 Task: Plan a trip to Zhicheng, China from 8th November, 2023 to 12th November, 2023 for 2 adults.1  bedroom having 1 bed and 1 bathroom. Property type can be flathotel. Amenities needed are: washing machine. Booking option can be shelf check-in. Look for 5 properties as per requirement.
Action: Mouse moved to (563, 74)
Screenshot: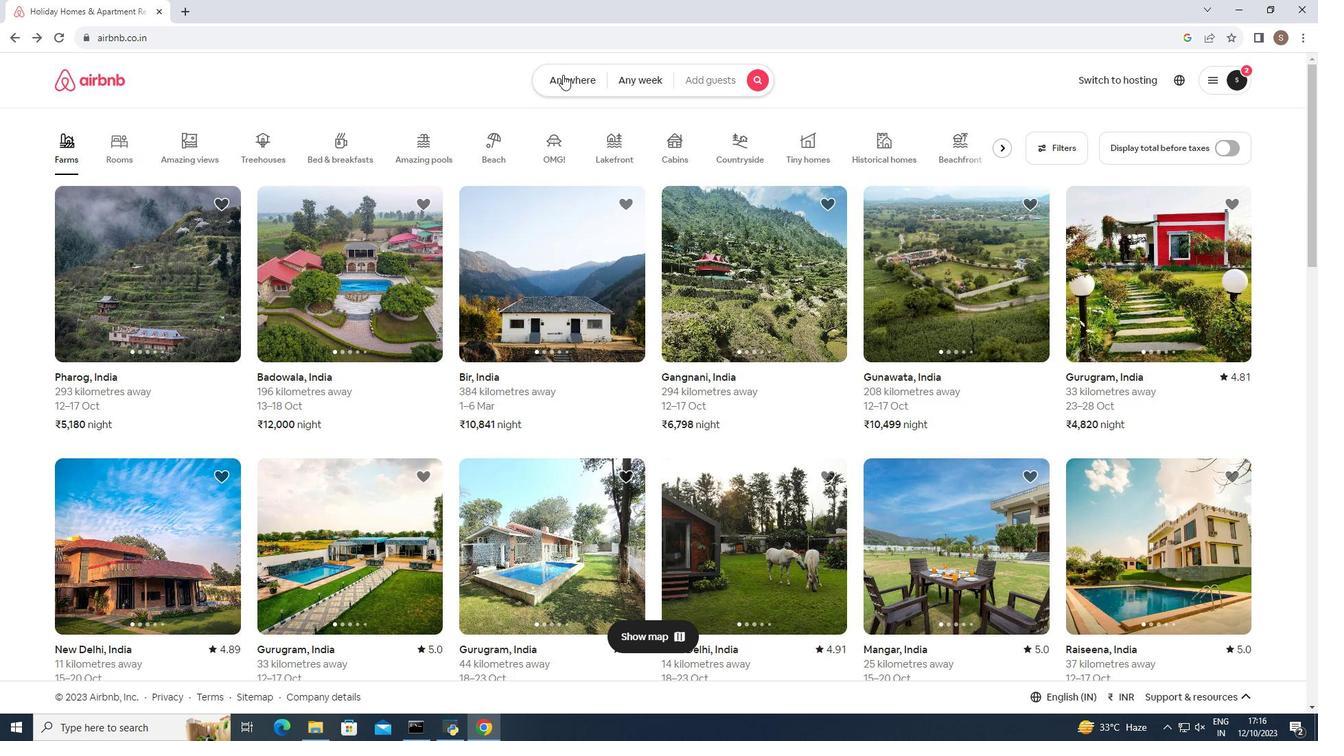 
Action: Mouse pressed left at (563, 74)
Screenshot: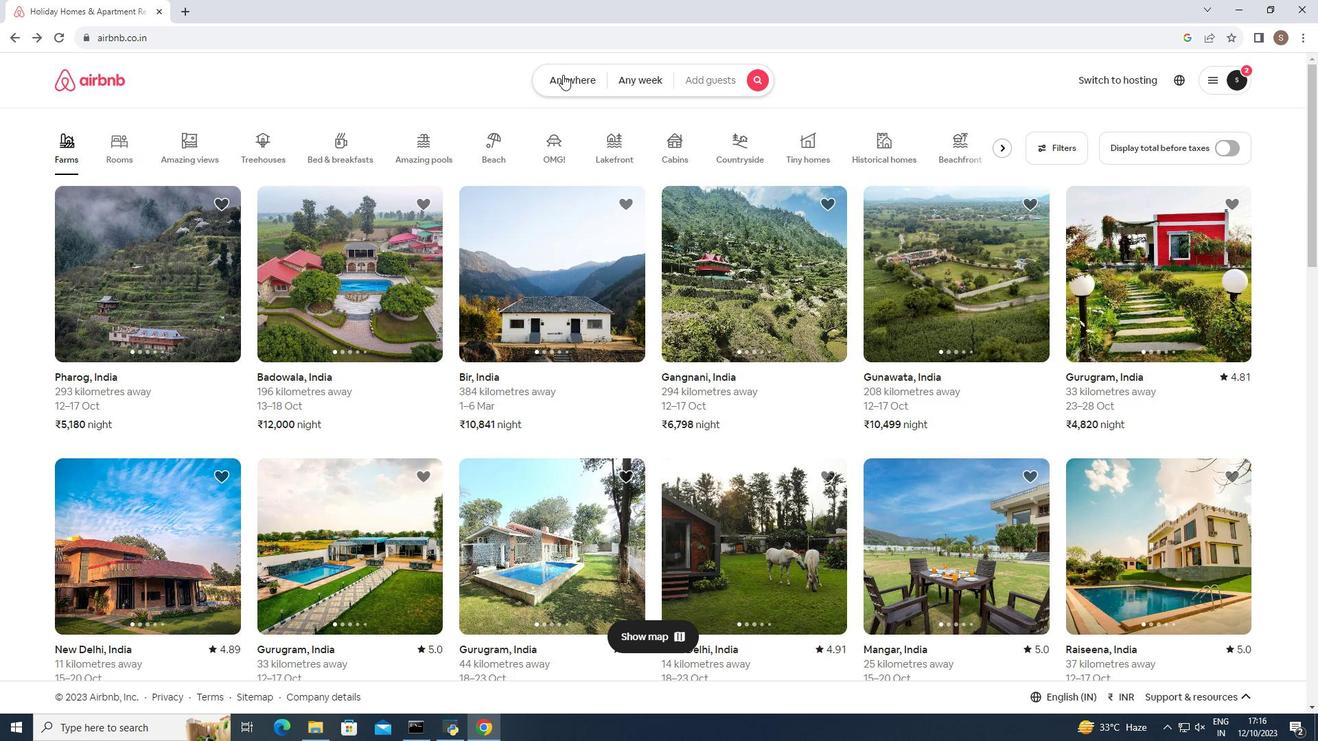 
Action: Mouse moved to (491, 137)
Screenshot: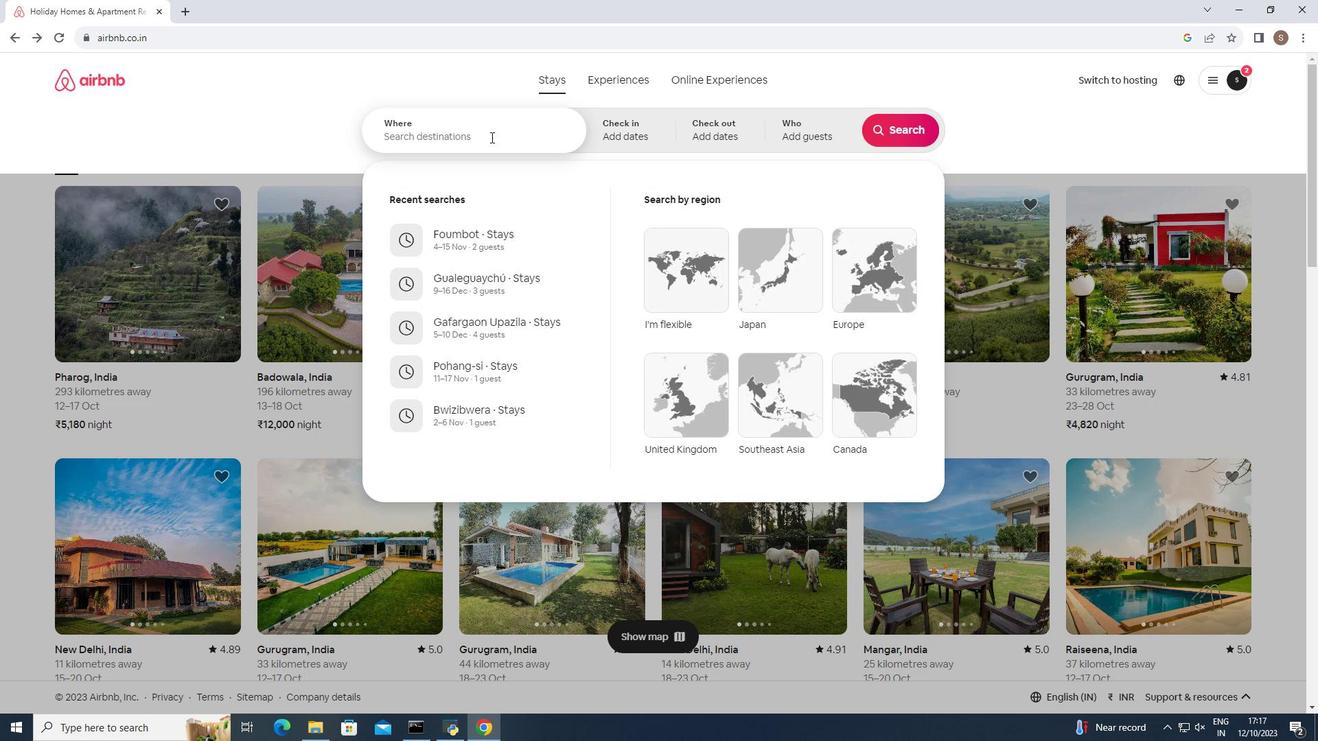 
Action: Mouse pressed left at (491, 137)
Screenshot: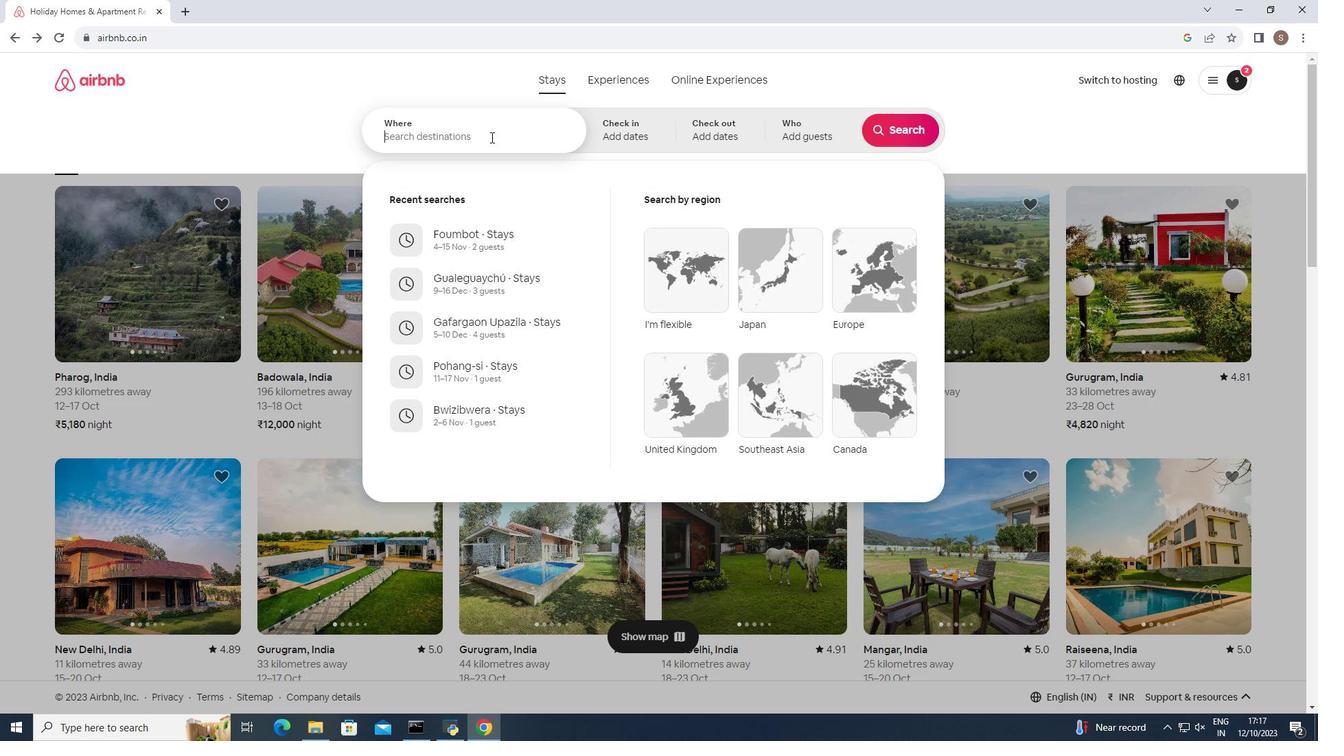 
Action: Key pressed <Key.shift><Key.shift><Key.shift><Key.shift><Key.shift><Key.shift><Key.shift><Key.shift><Key.shift>Zhicheng,<Key.space><Key.shift>China<Key.enter>
Screenshot: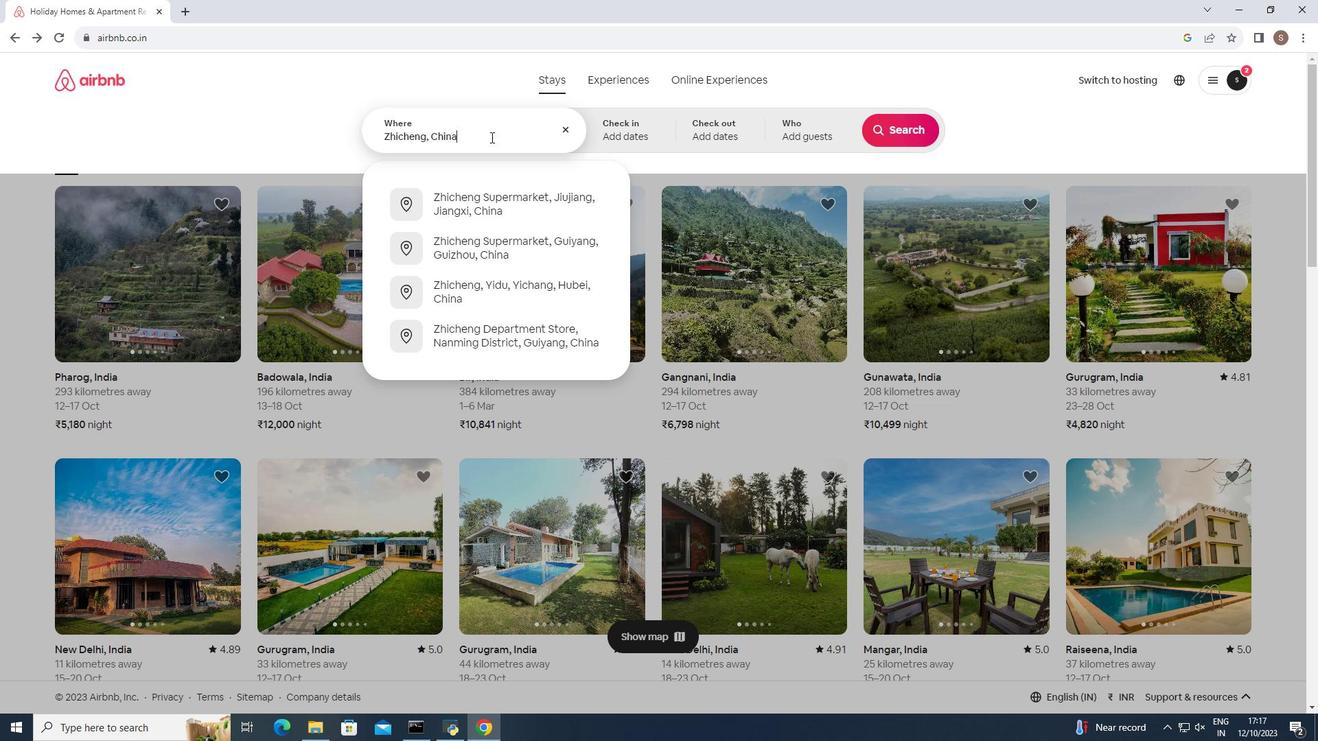 
Action: Mouse moved to (786, 328)
Screenshot: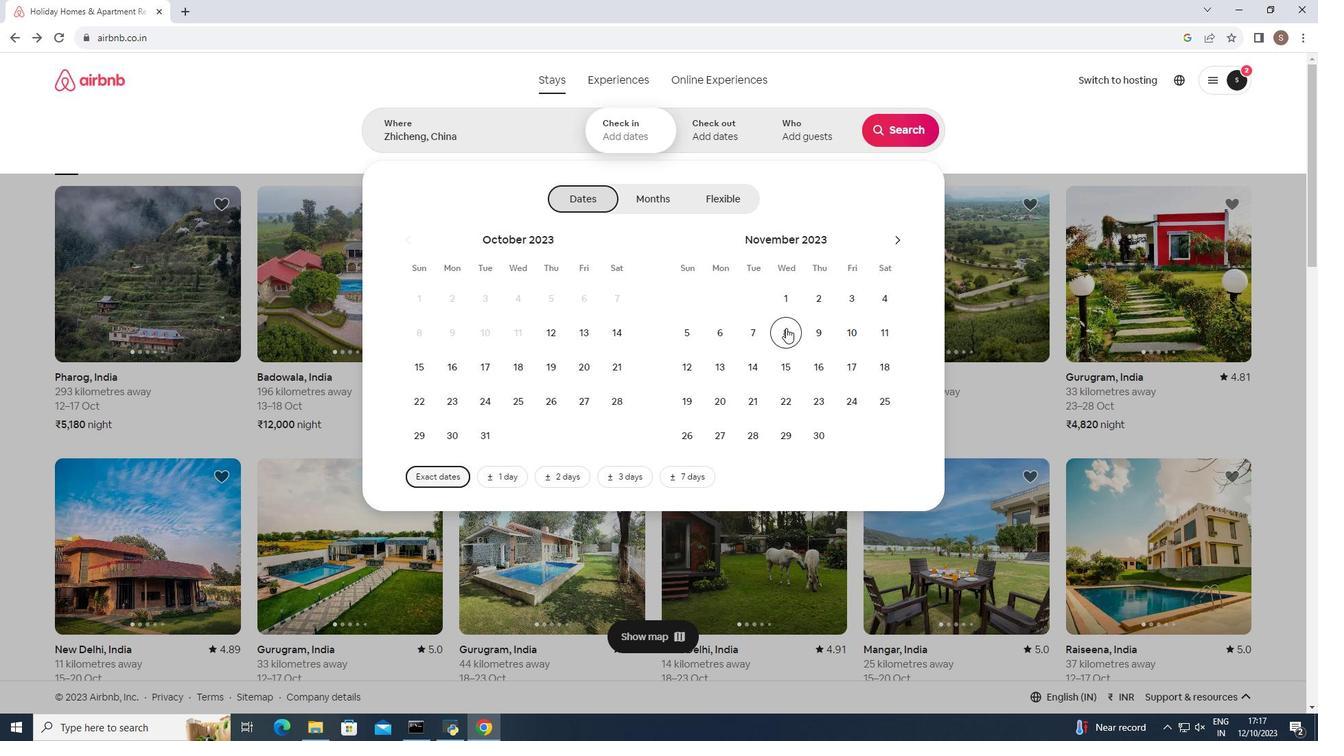 
Action: Mouse pressed left at (786, 328)
Screenshot: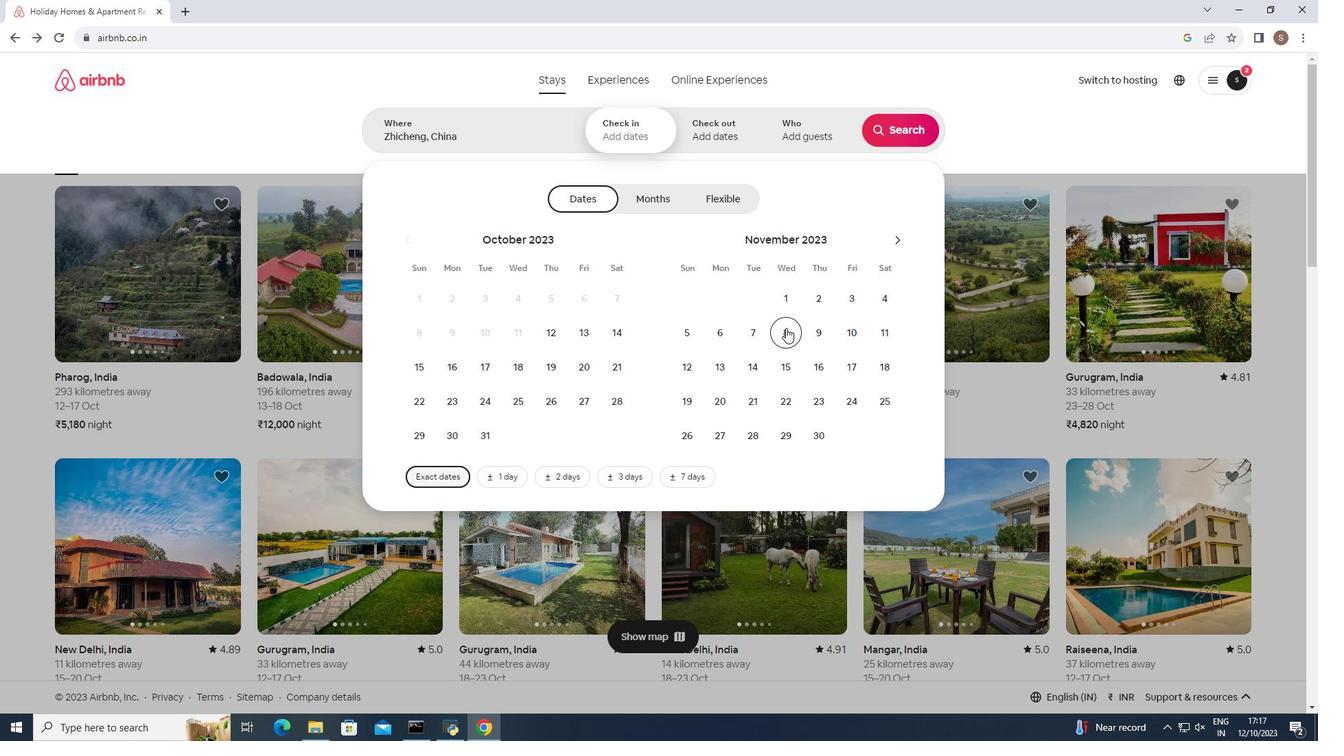 
Action: Mouse moved to (688, 370)
Screenshot: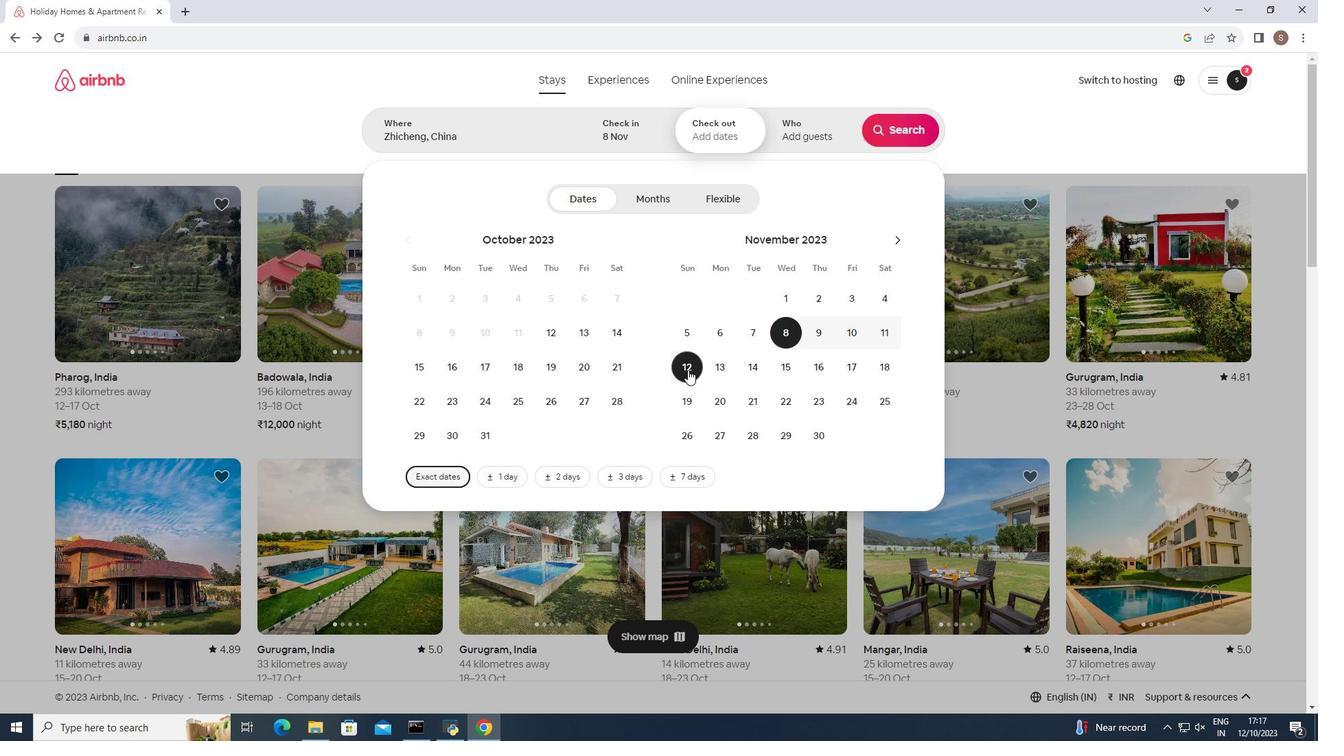 
Action: Mouse pressed left at (688, 370)
Screenshot: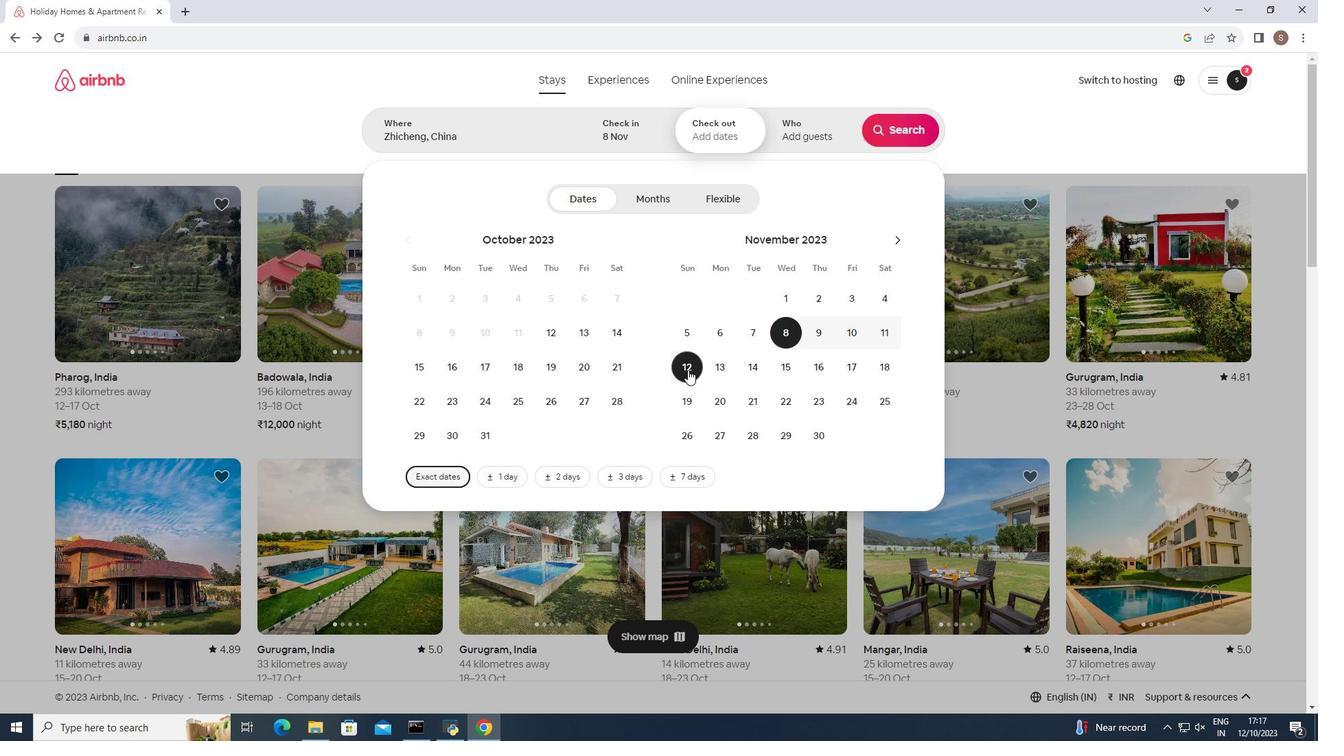 
Action: Mouse moved to (817, 135)
Screenshot: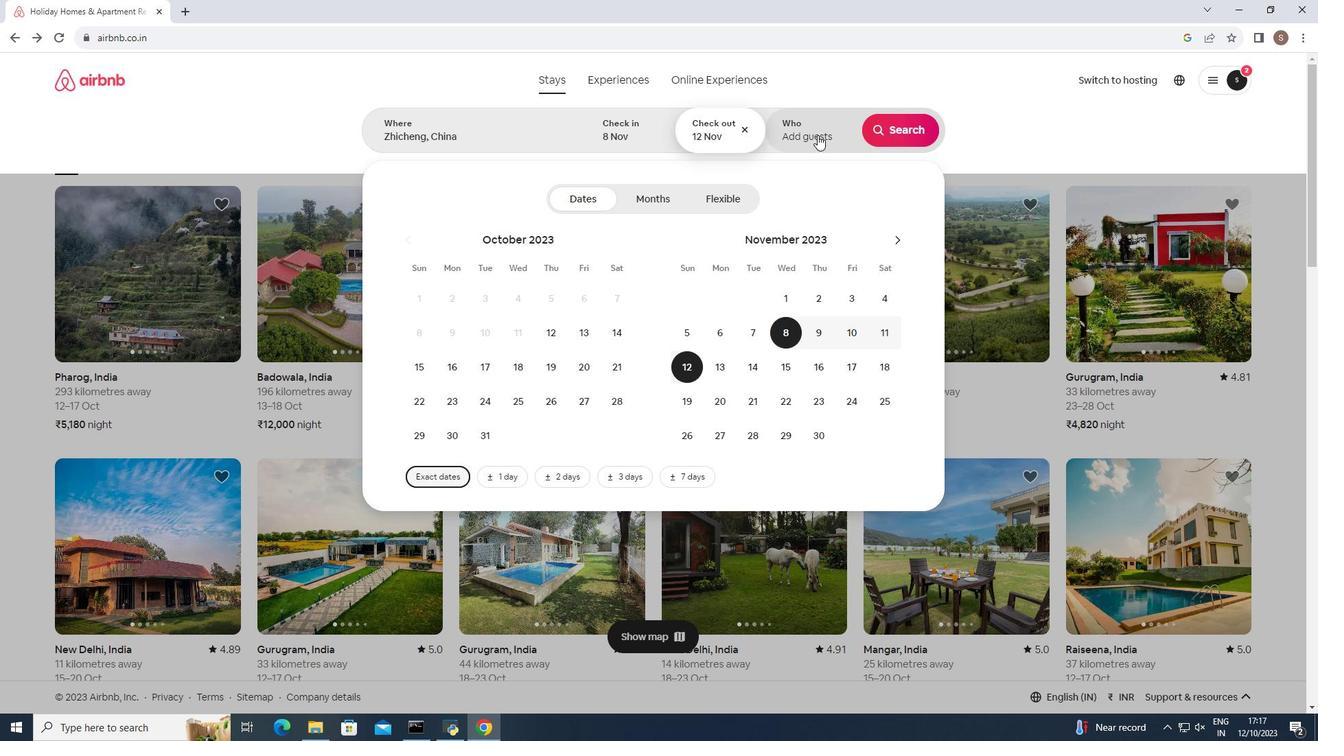 
Action: Mouse pressed left at (817, 135)
Screenshot: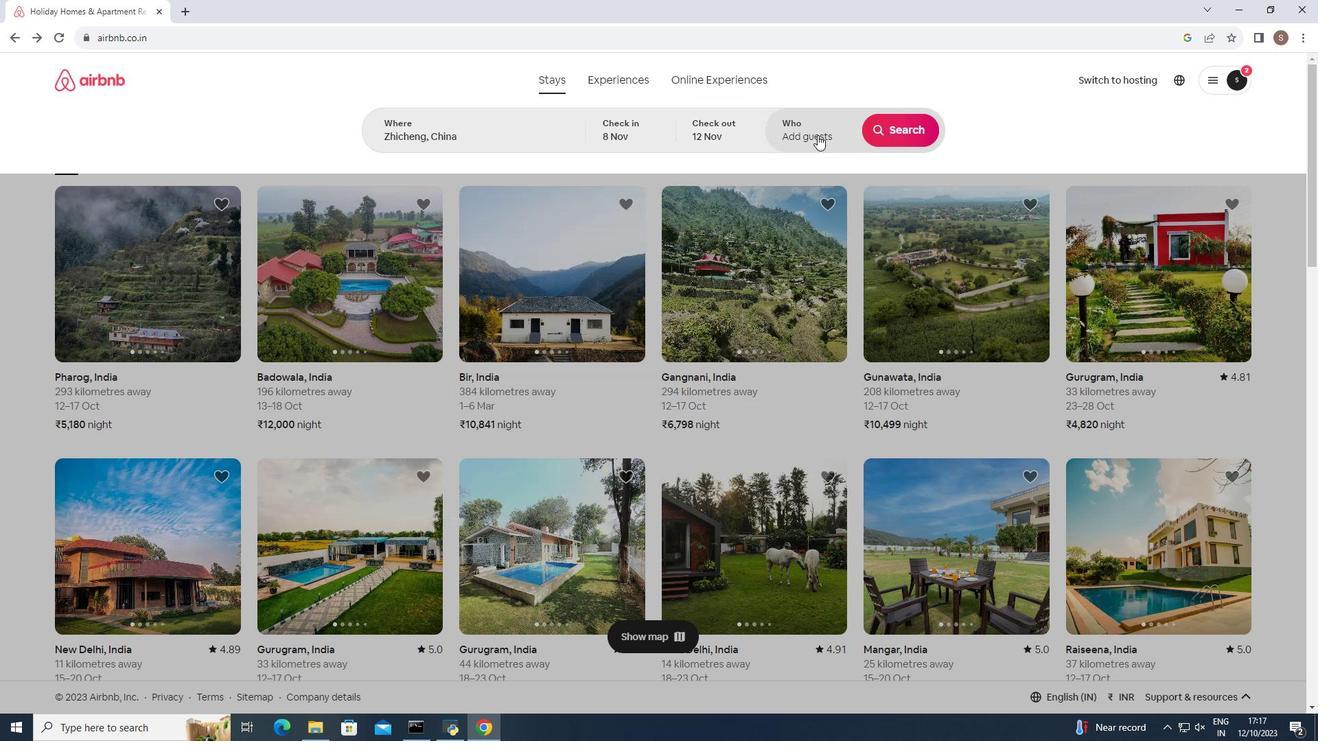 
Action: Mouse moved to (907, 198)
Screenshot: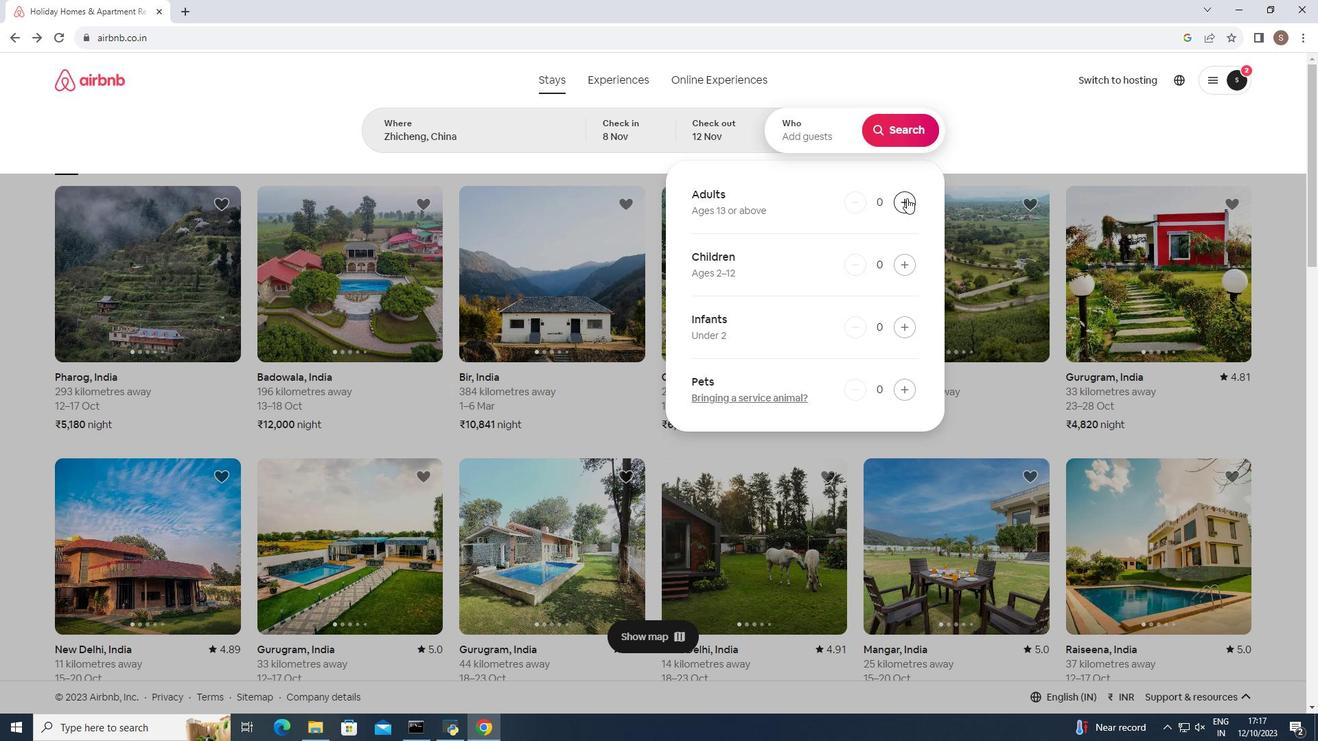 
Action: Mouse pressed left at (907, 198)
Screenshot: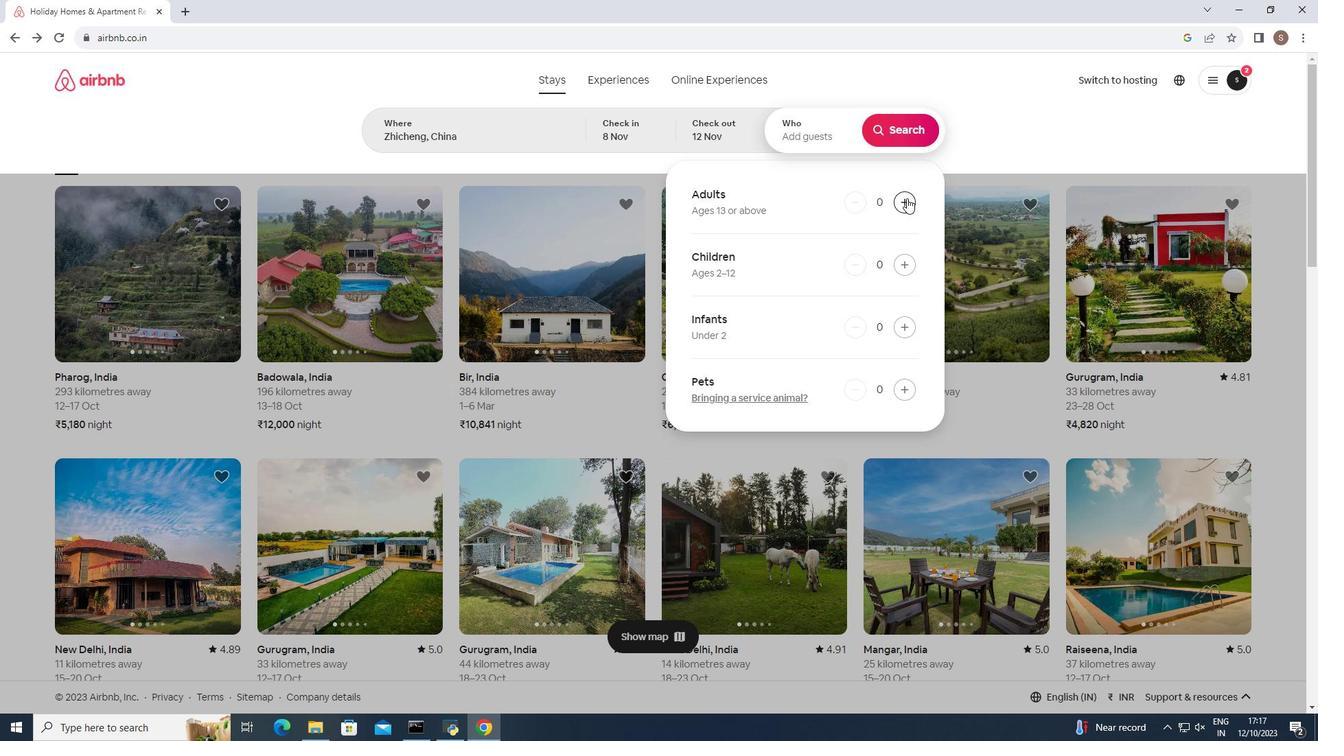 
Action: Mouse moved to (905, 199)
Screenshot: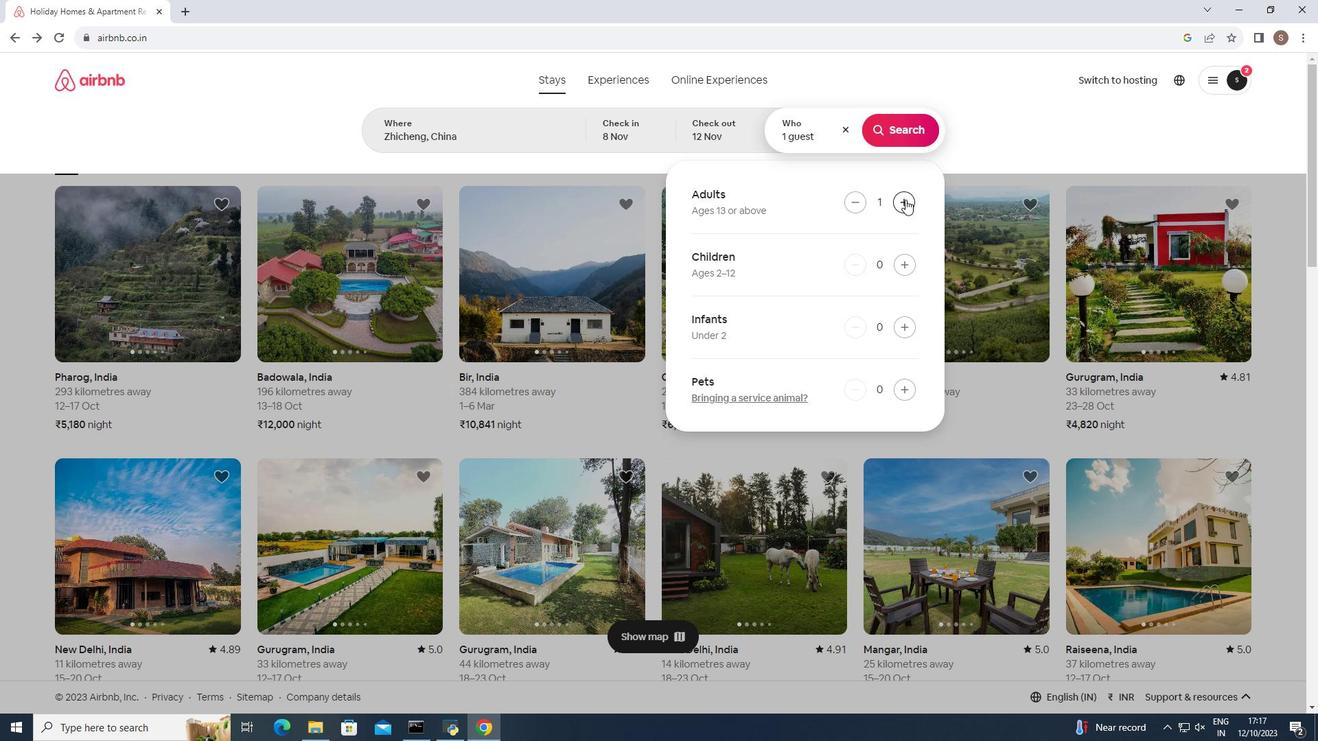 
Action: Mouse pressed left at (905, 199)
Screenshot: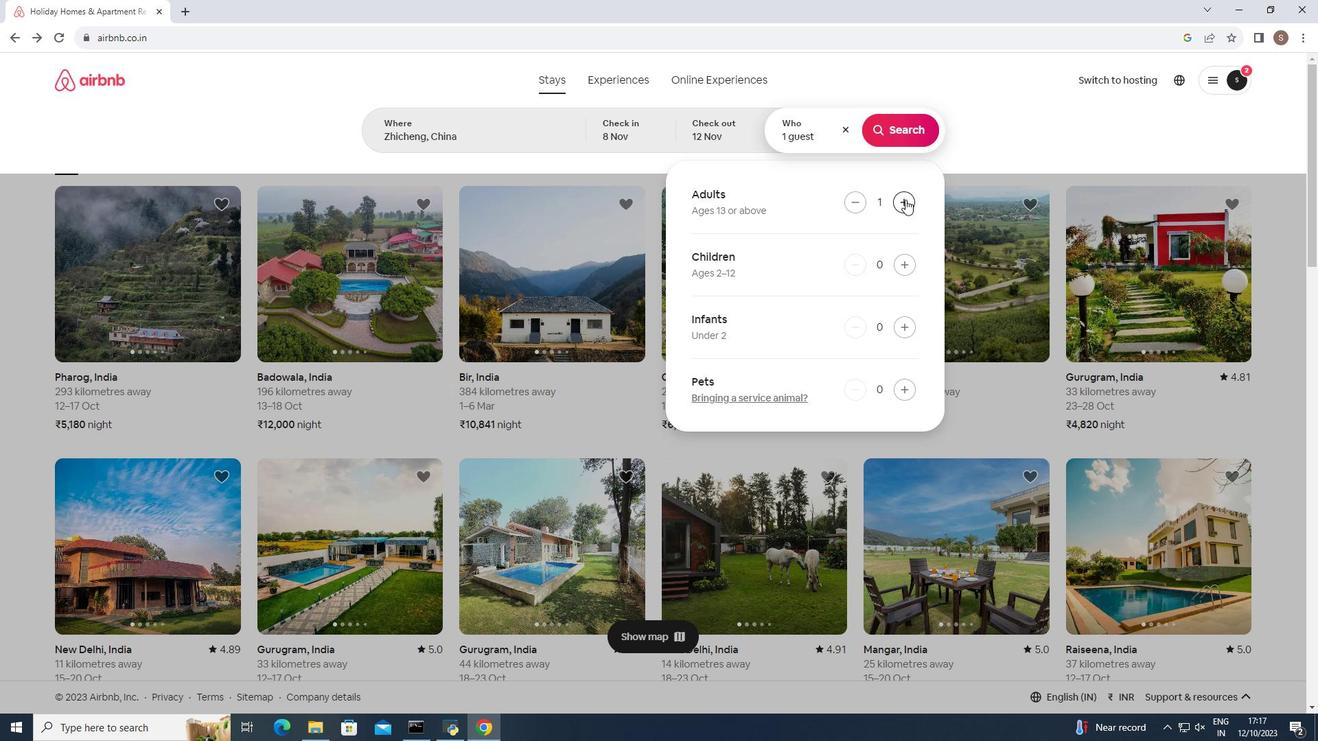 
Action: Mouse moved to (892, 125)
Screenshot: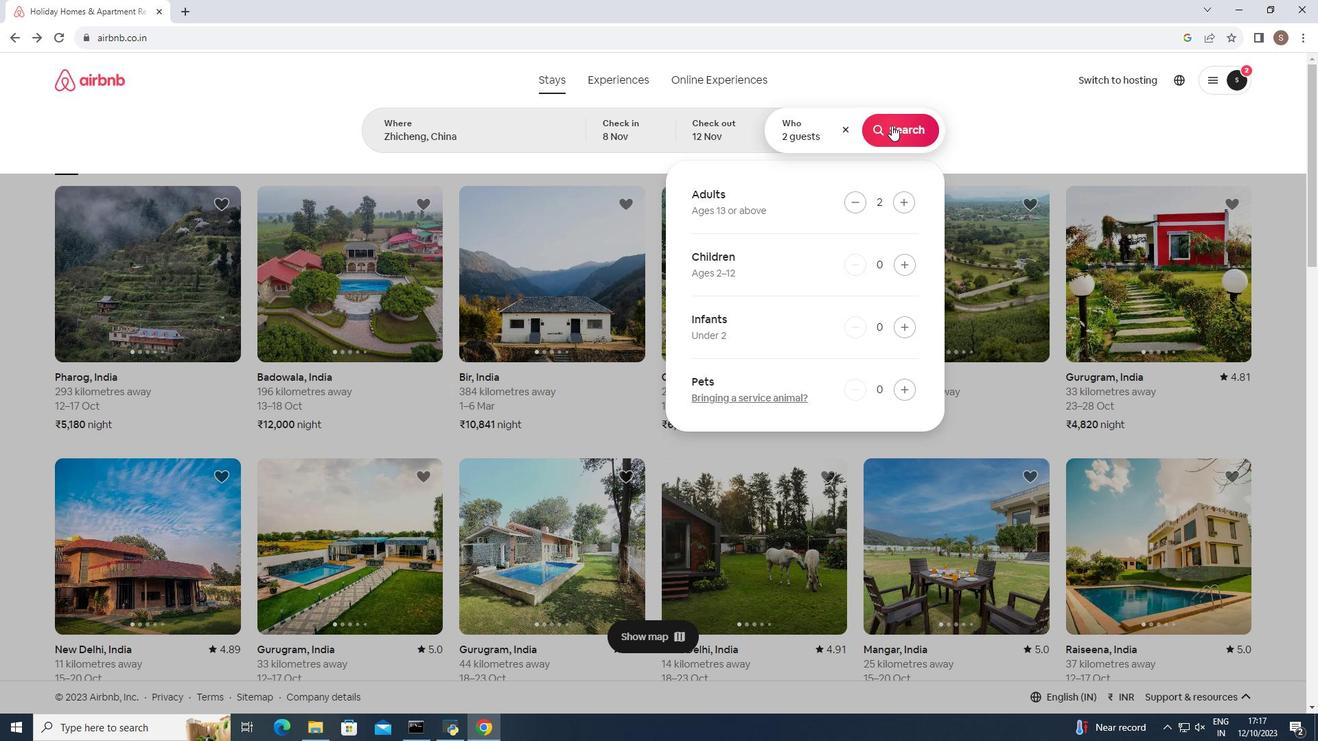 
Action: Mouse pressed left at (892, 125)
Screenshot: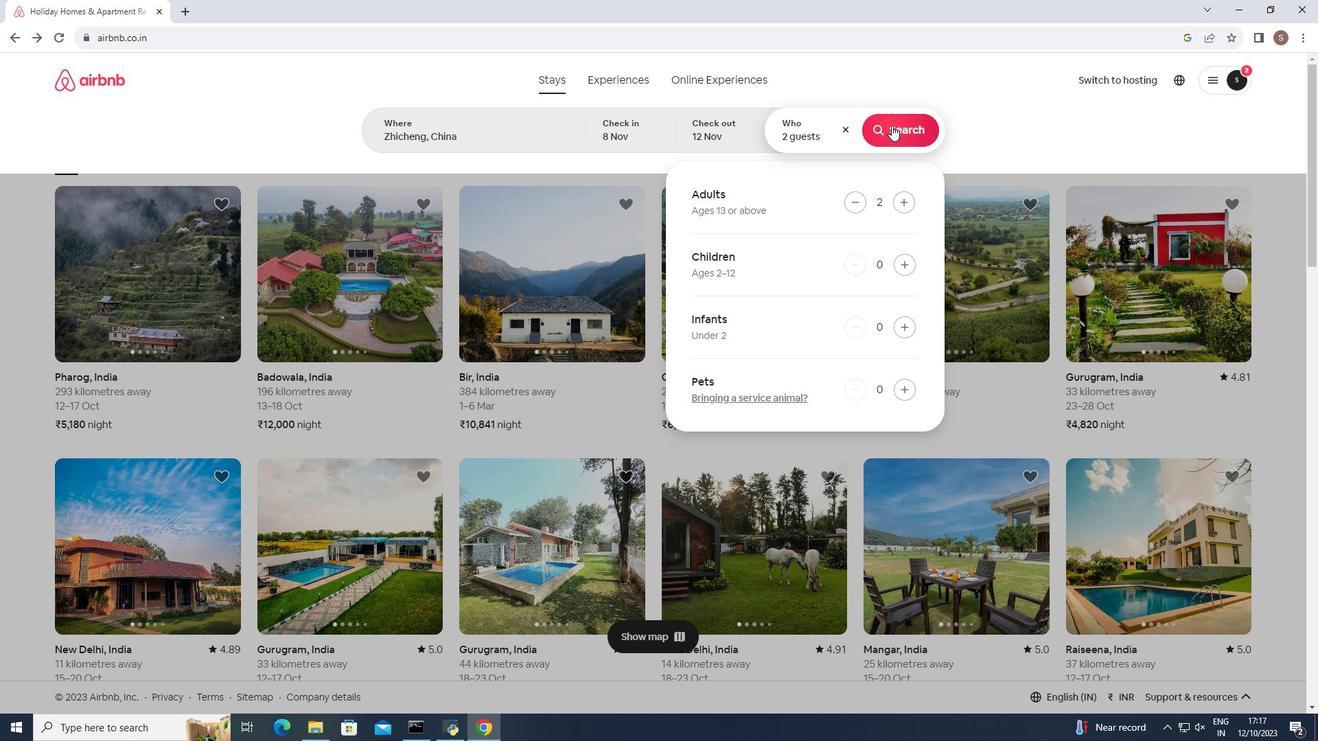 
Action: Mouse moved to (1084, 130)
Screenshot: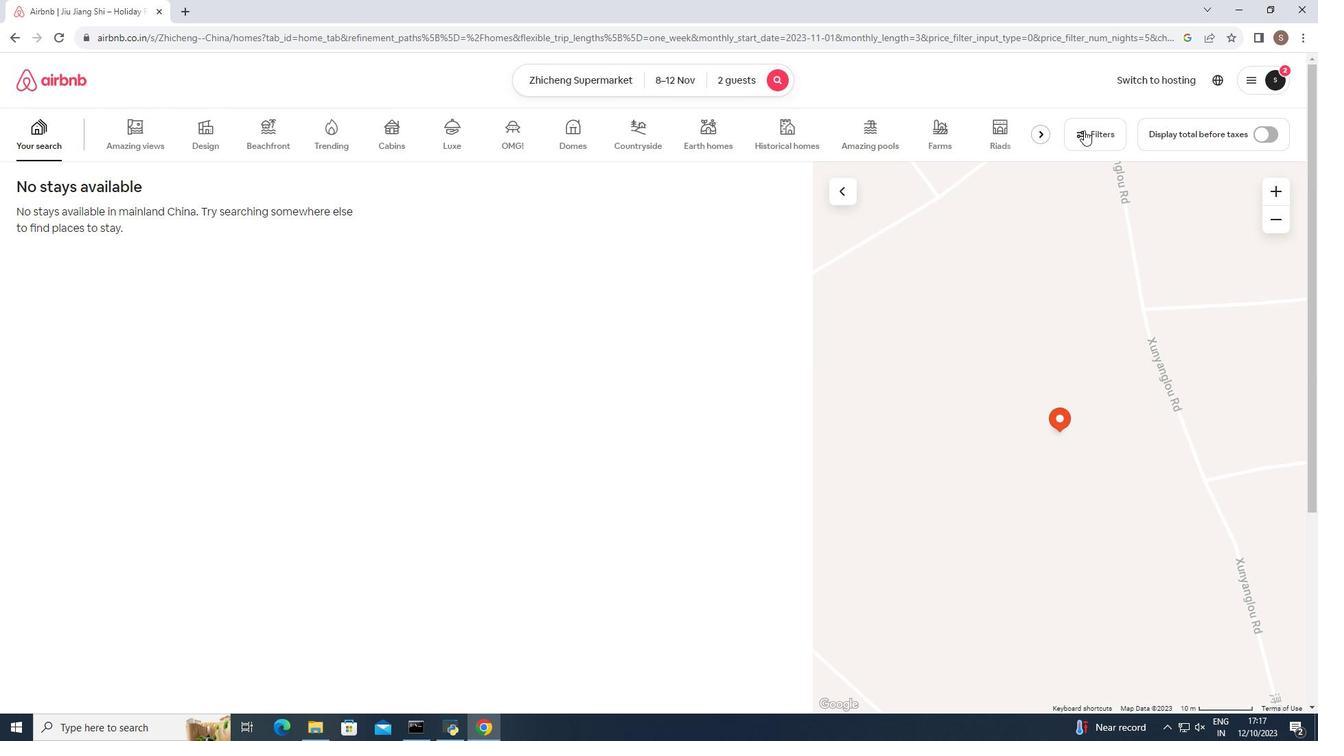 
Action: Mouse pressed left at (1084, 130)
Screenshot: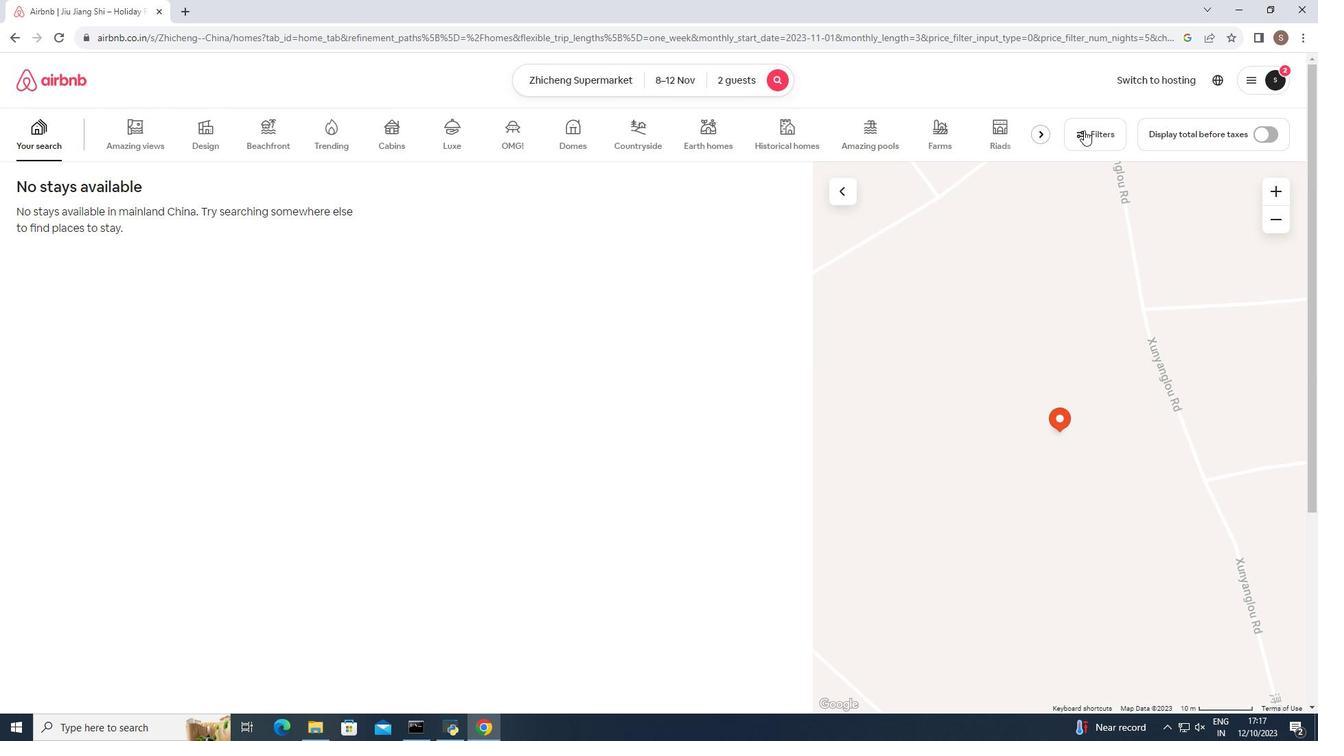 
Action: Mouse moved to (585, 293)
Screenshot: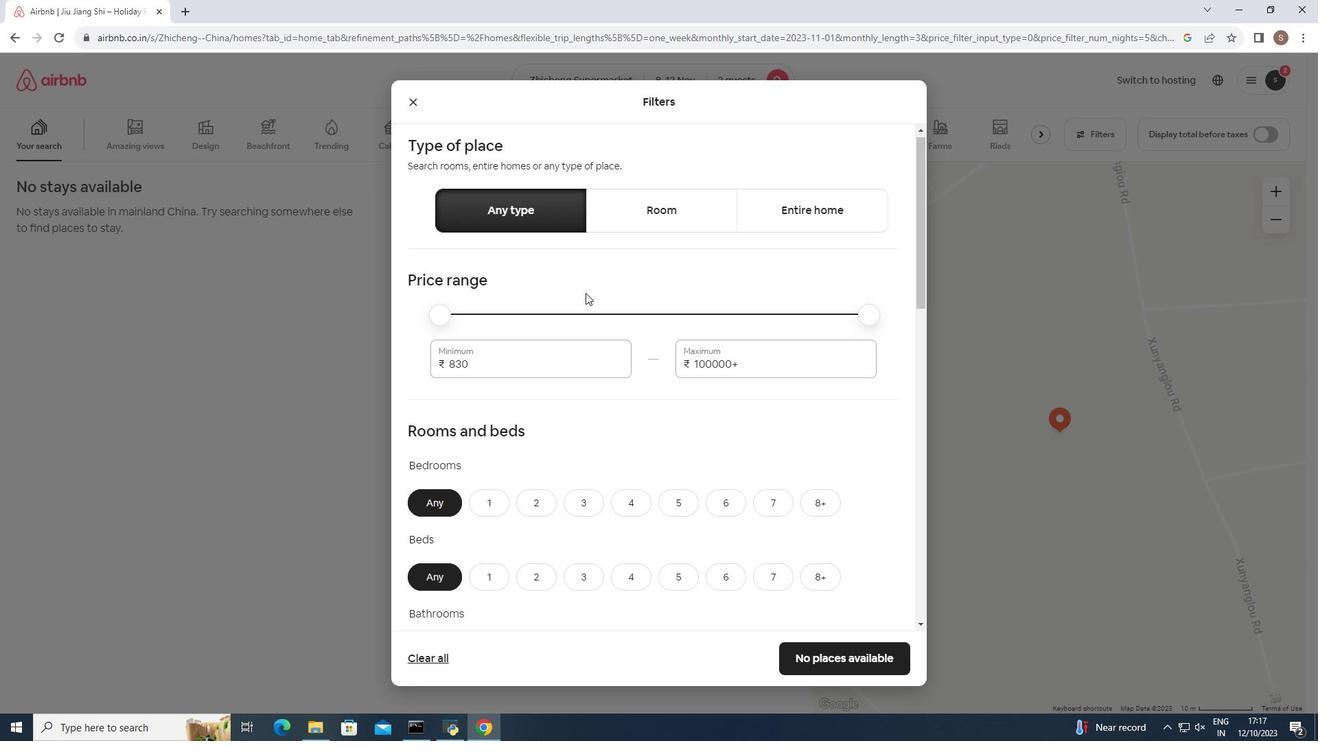 
Action: Mouse scrolled (585, 292) with delta (0, 0)
Screenshot: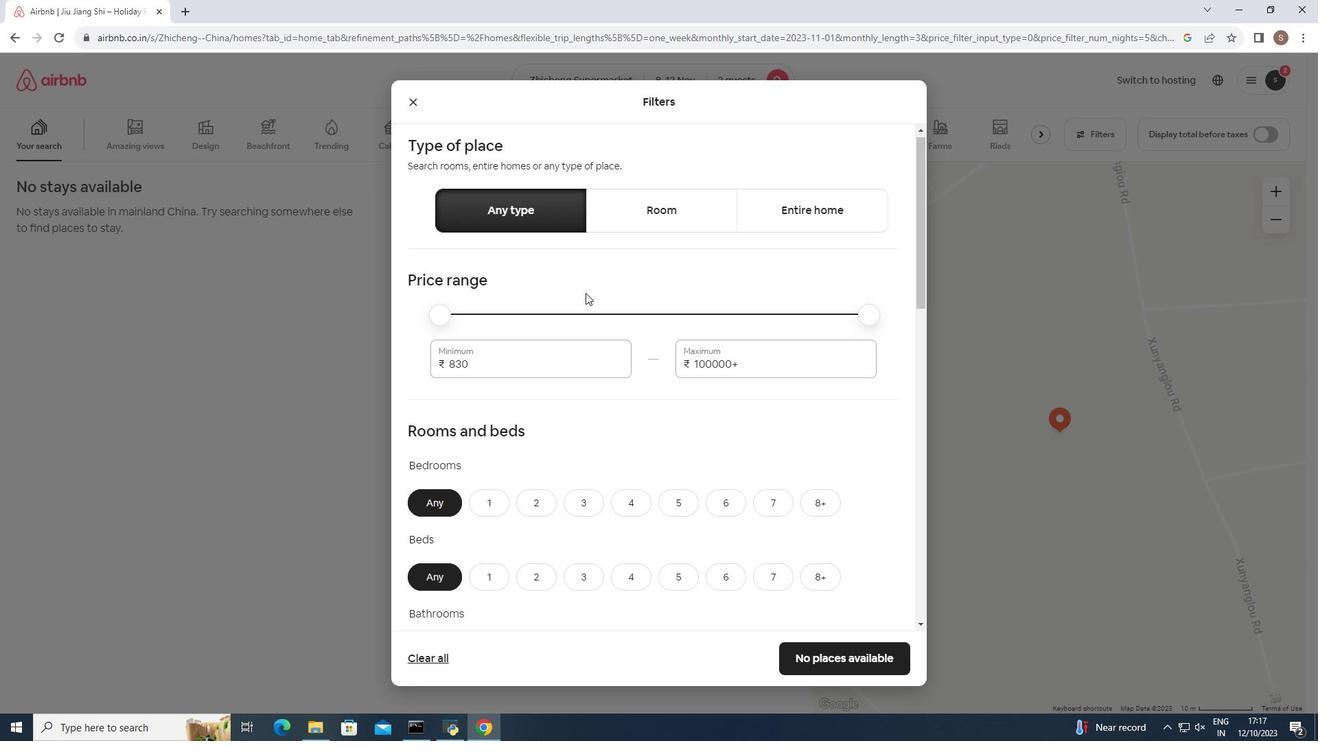 
Action: Mouse moved to (585, 293)
Screenshot: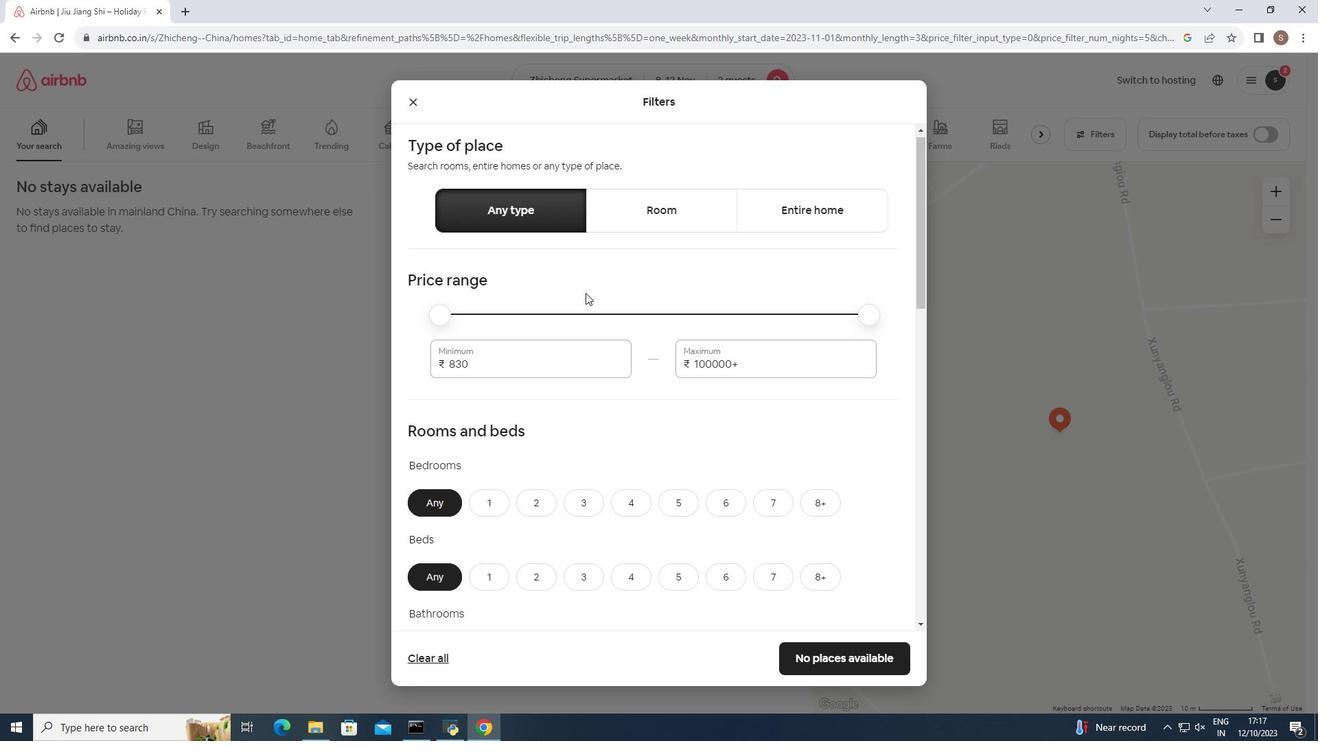 
Action: Mouse scrolled (585, 292) with delta (0, 0)
Screenshot: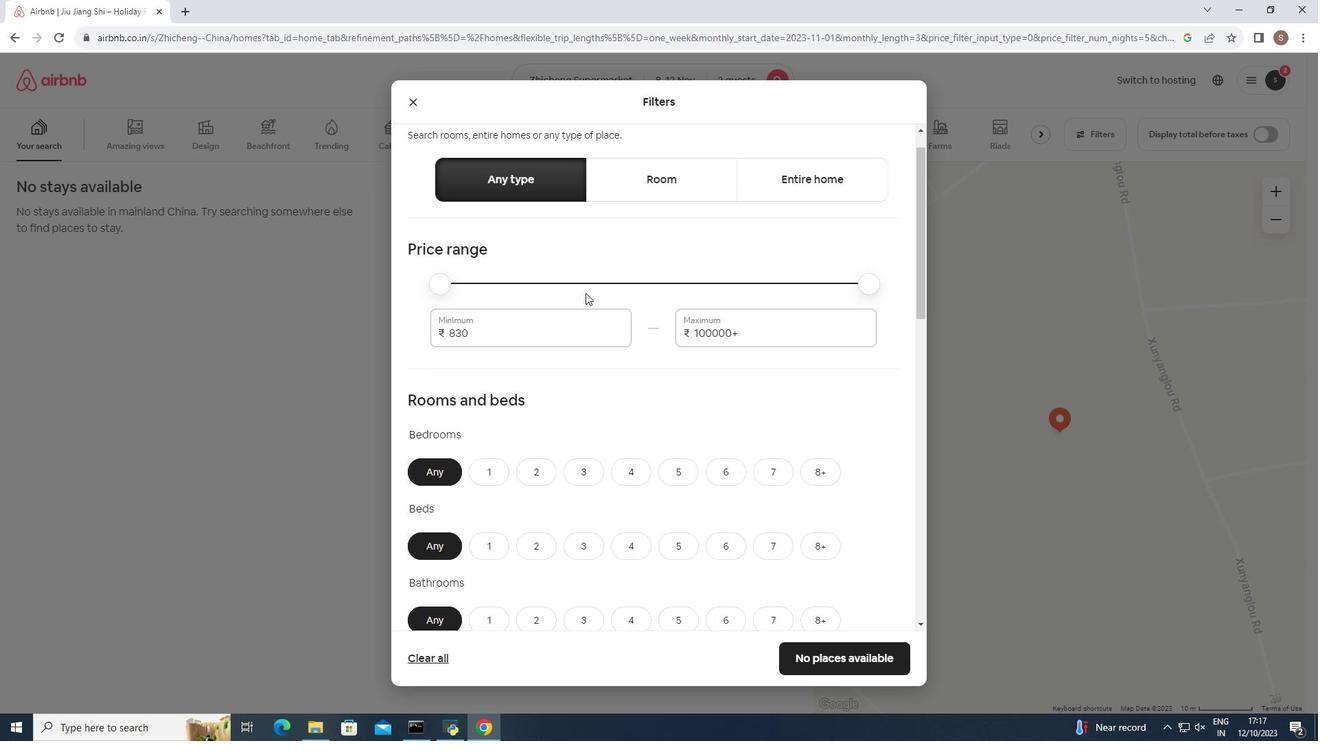 
Action: Mouse moved to (487, 366)
Screenshot: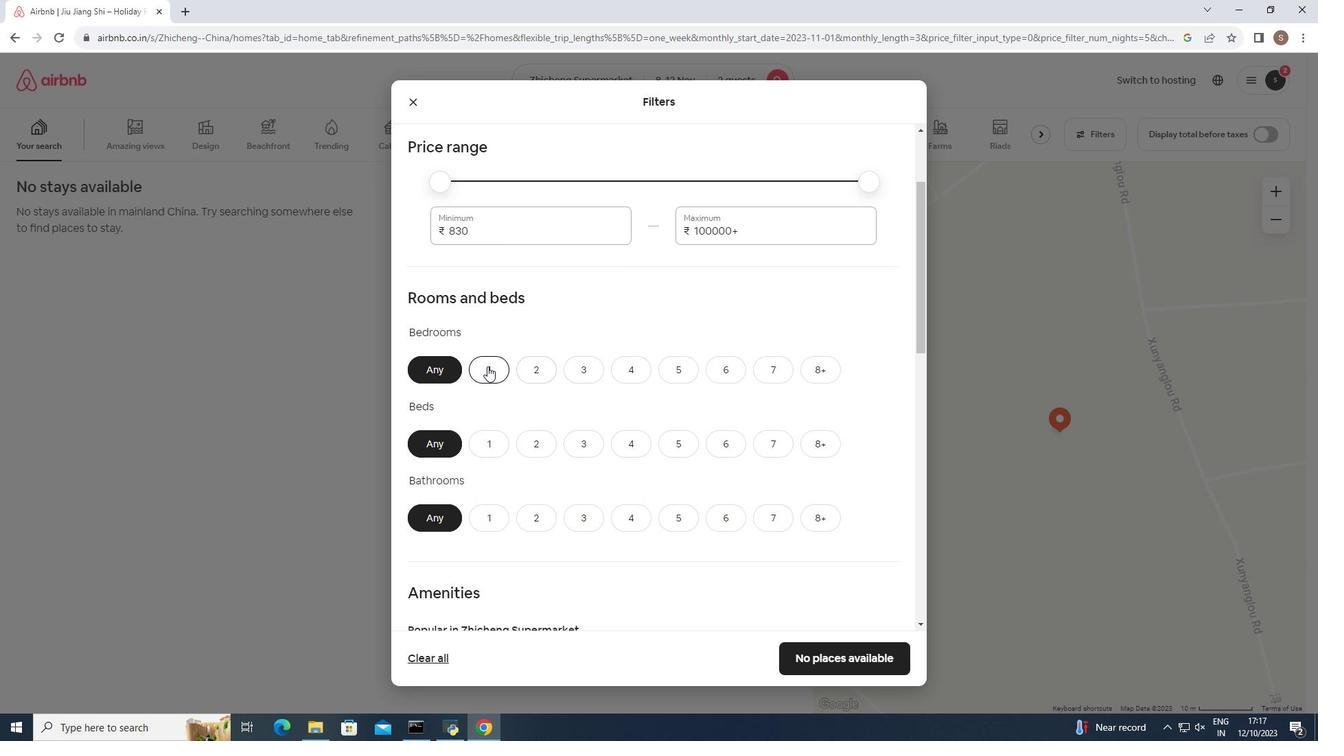 
Action: Mouse pressed left at (487, 366)
Screenshot: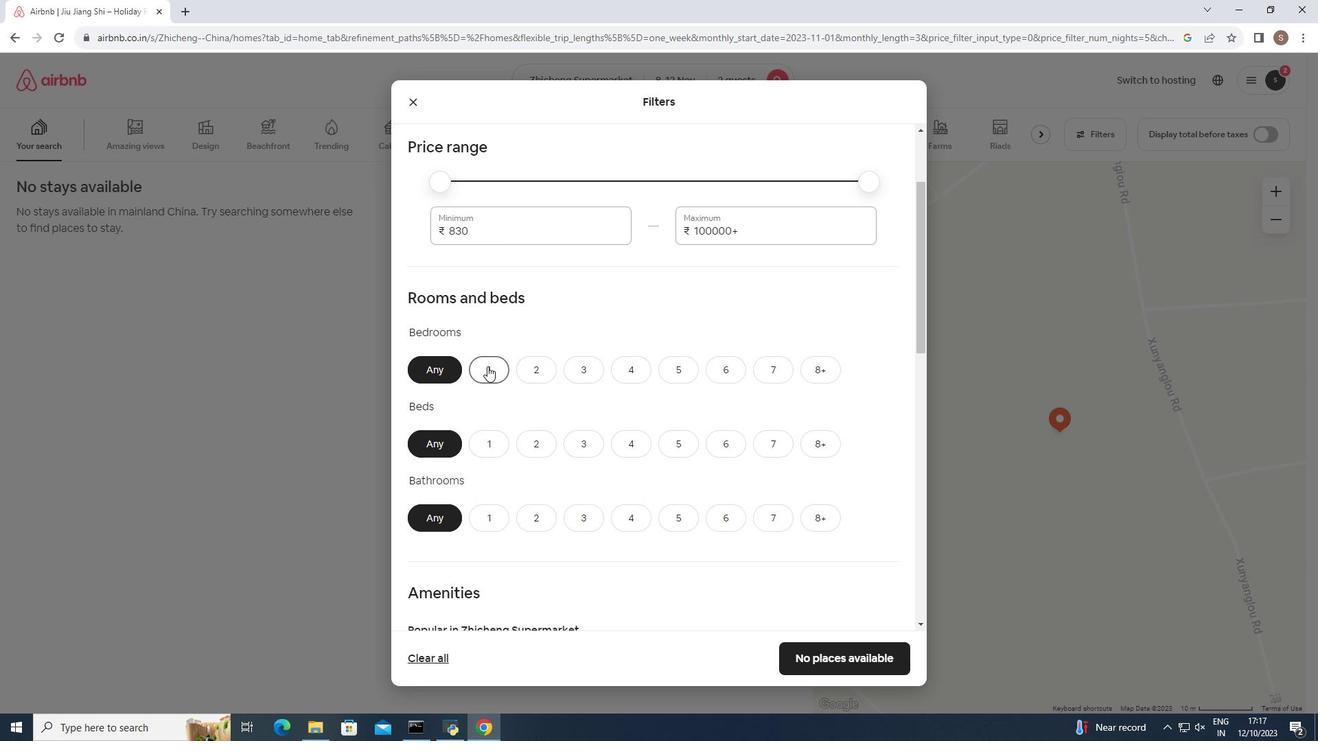 
Action: Mouse moved to (480, 445)
Screenshot: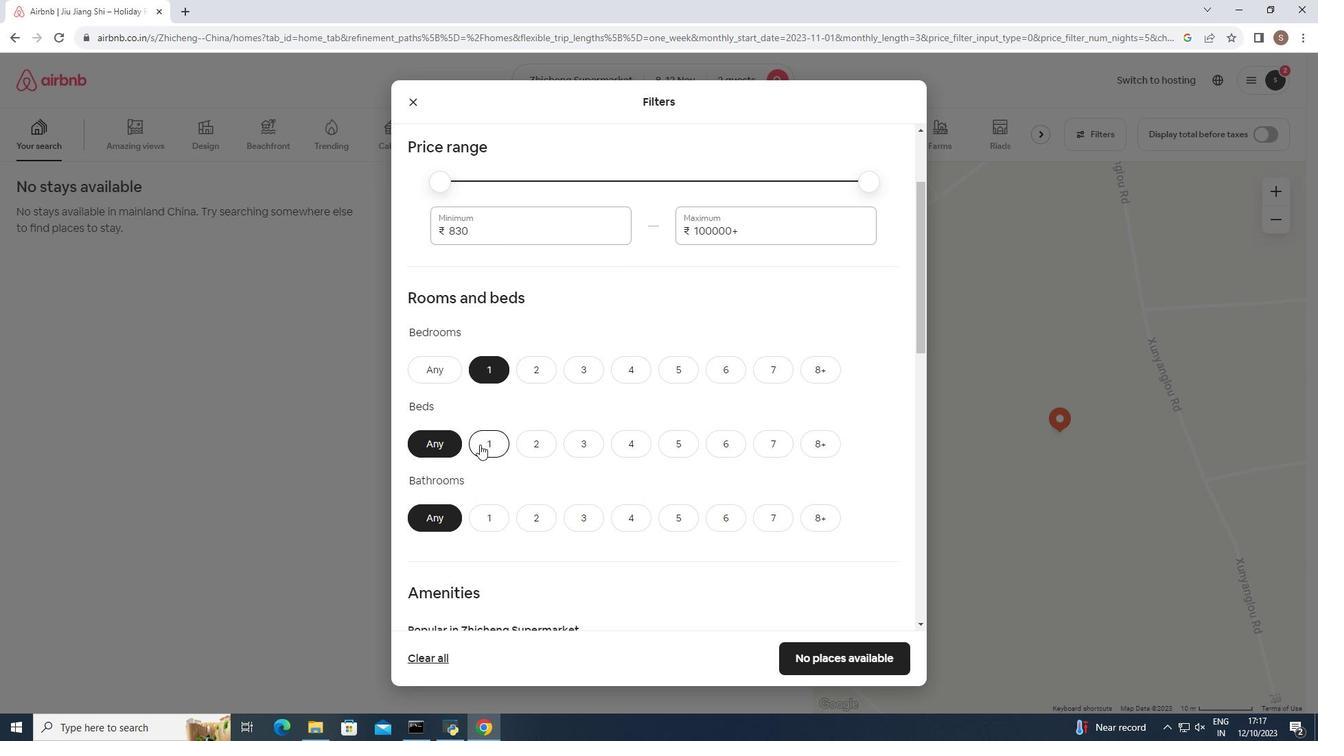 
Action: Mouse pressed left at (480, 445)
Screenshot: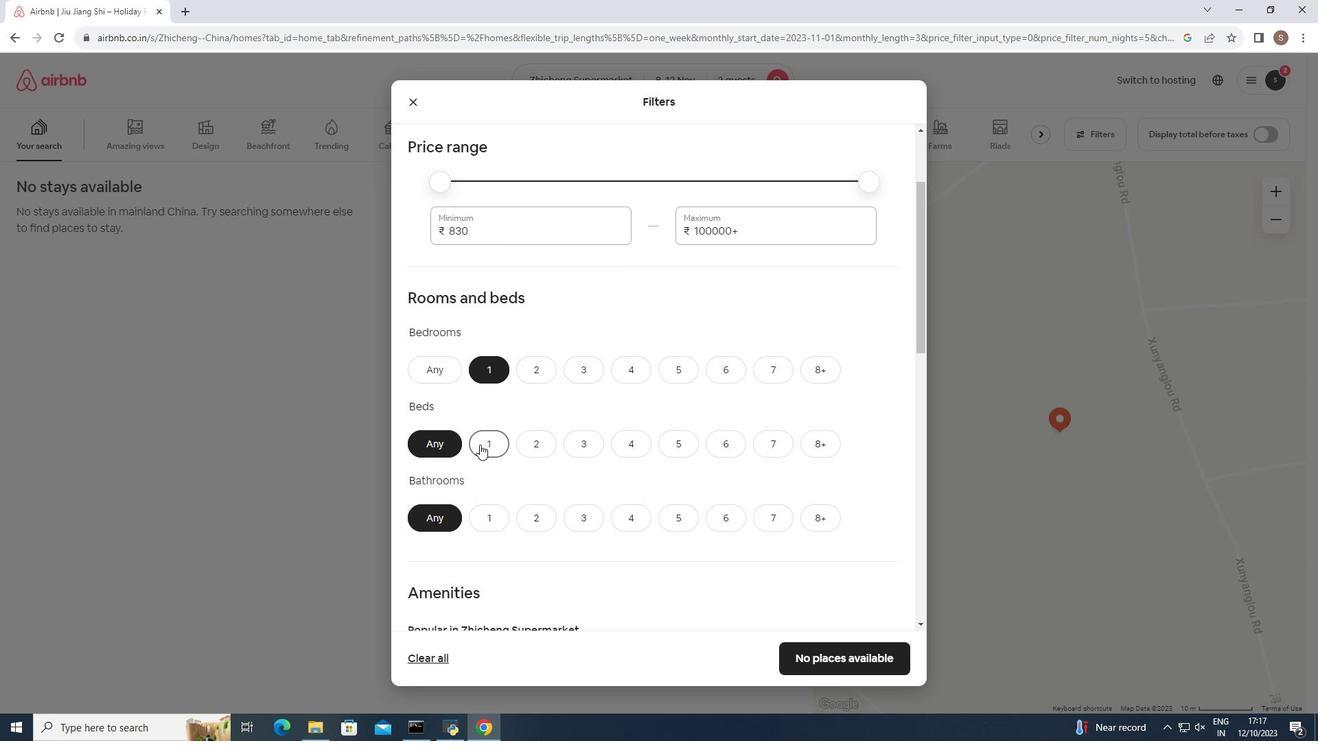 
Action: Mouse moved to (485, 517)
Screenshot: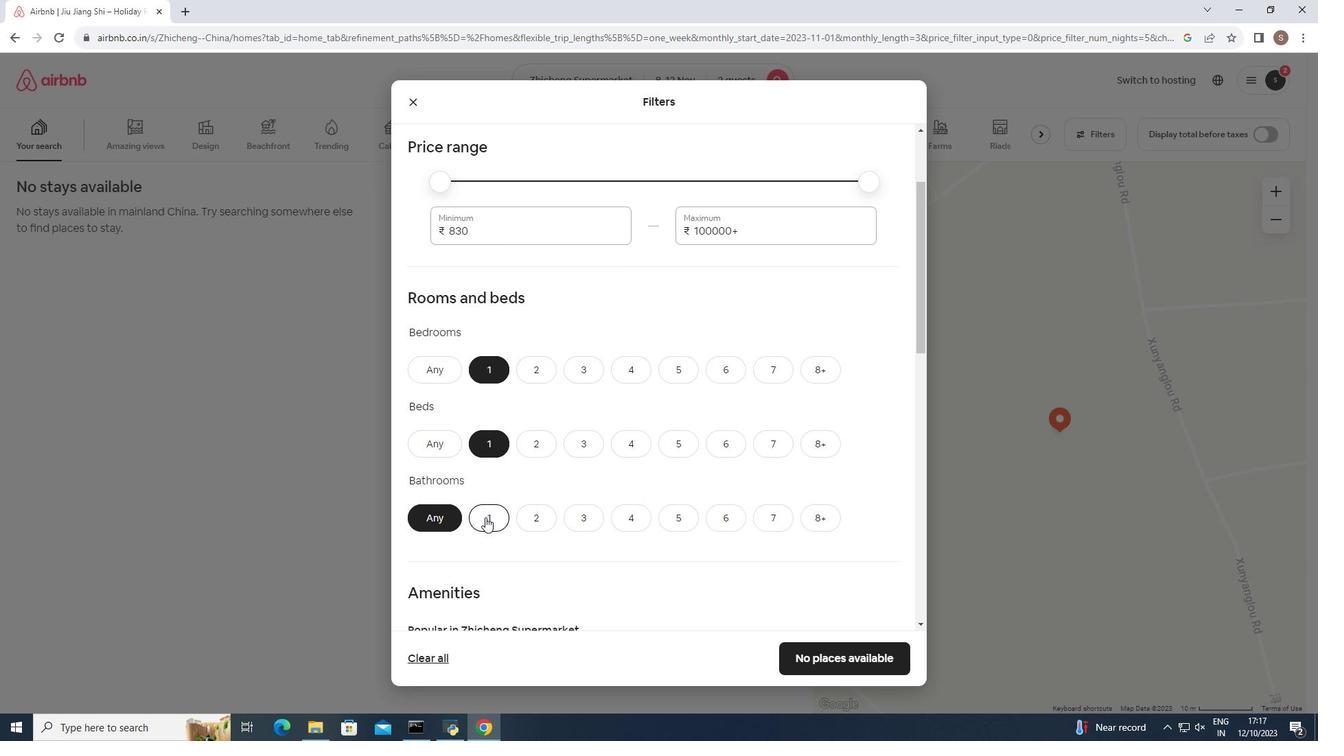
Action: Mouse pressed left at (485, 517)
Screenshot: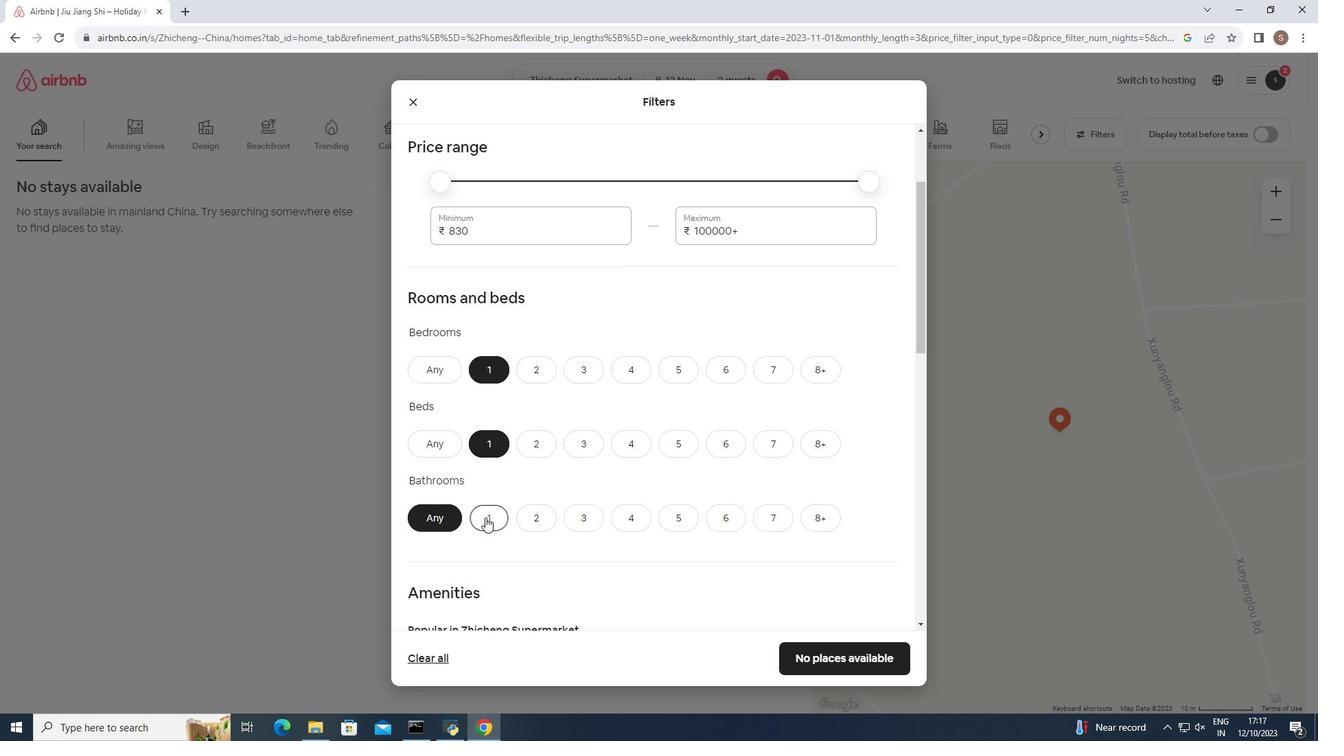 
Action: Mouse moved to (581, 384)
Screenshot: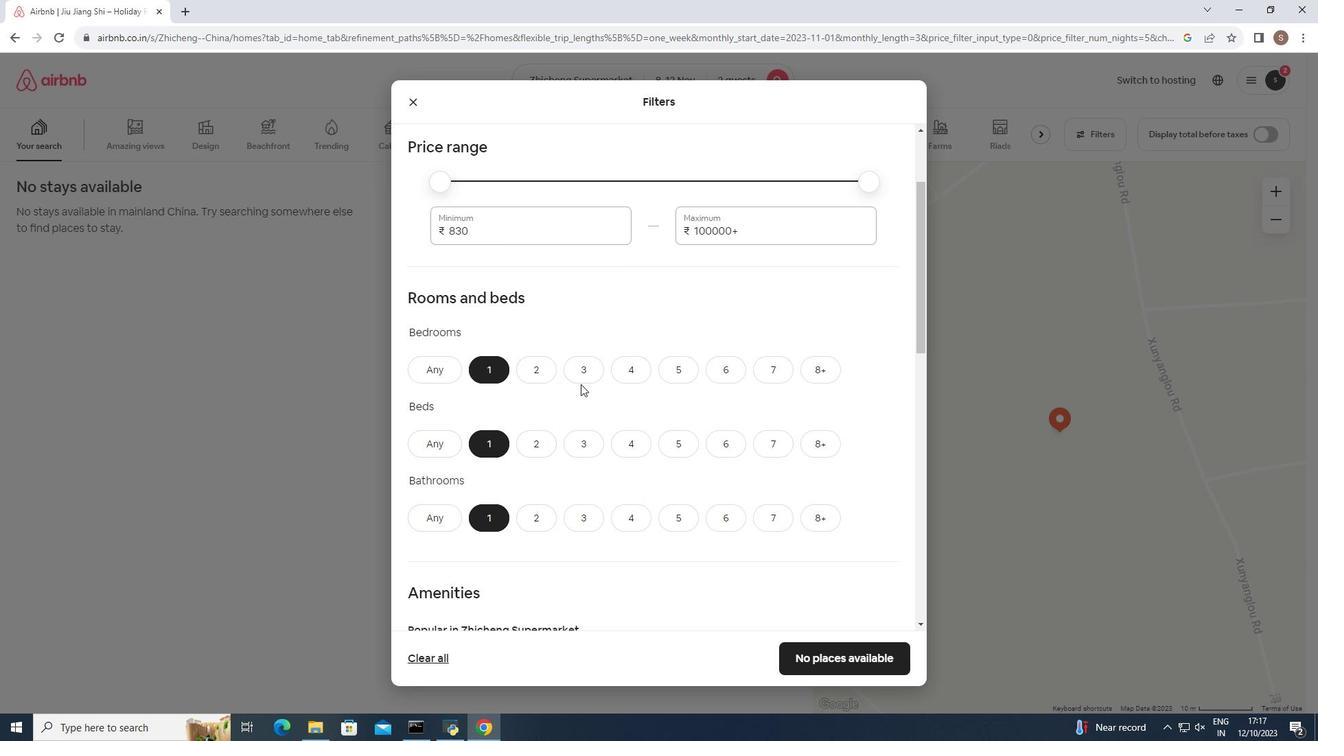 
Action: Mouse scrolled (581, 383) with delta (0, 0)
Screenshot: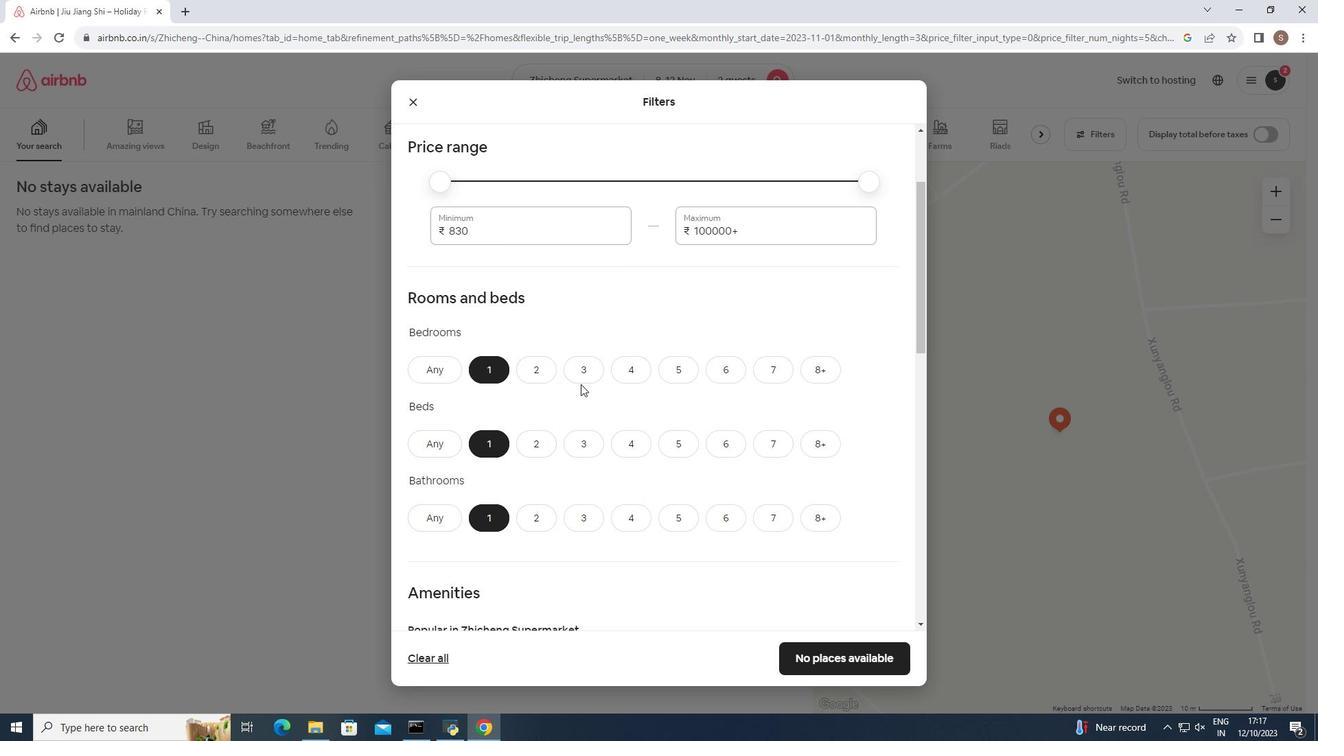 
Action: Mouse scrolled (581, 383) with delta (0, 0)
Screenshot: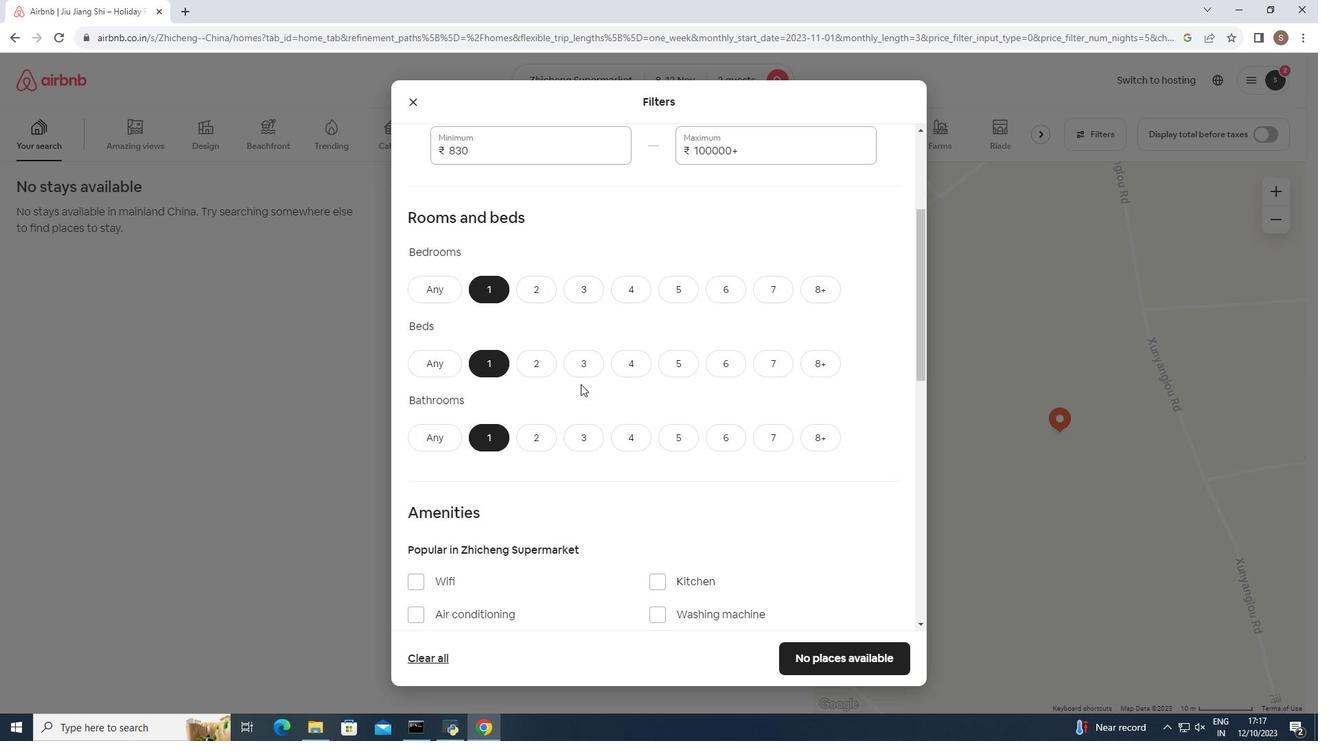 
Action: Mouse scrolled (581, 383) with delta (0, 0)
Screenshot: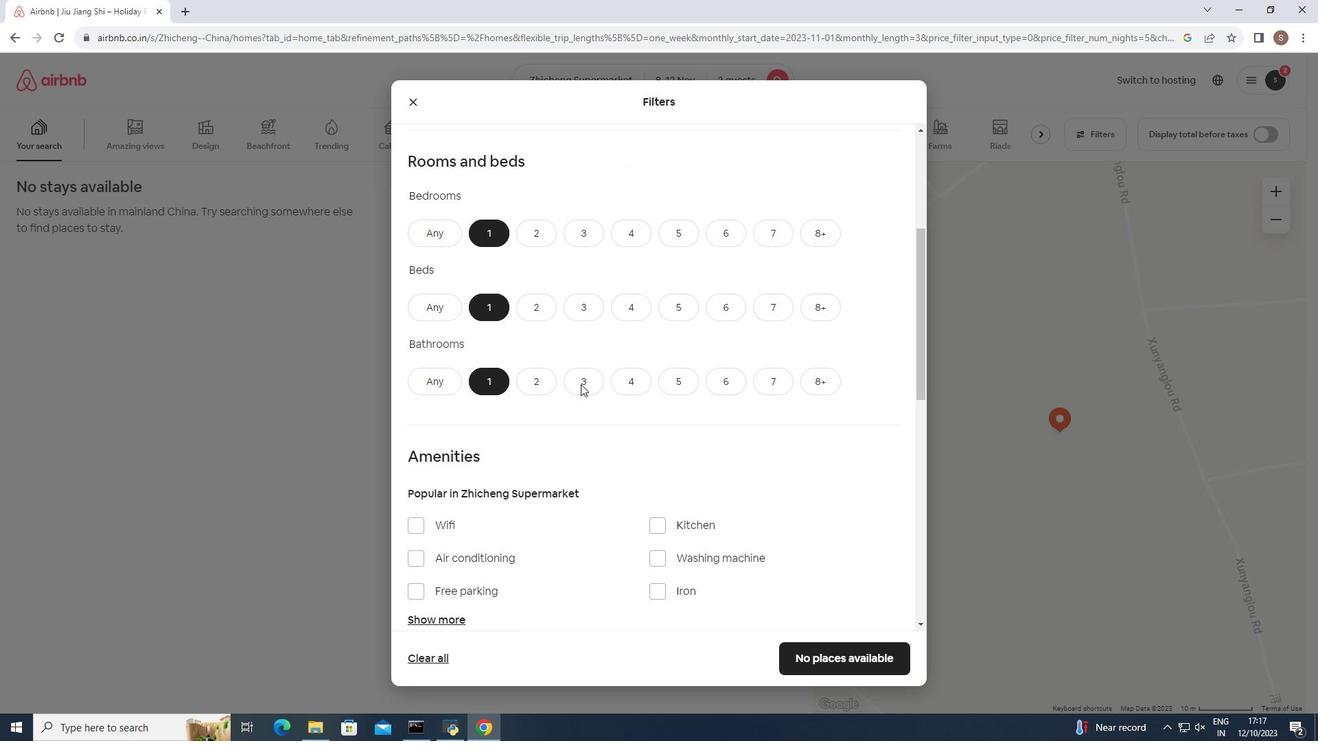
Action: Mouse scrolled (581, 383) with delta (0, 0)
Screenshot: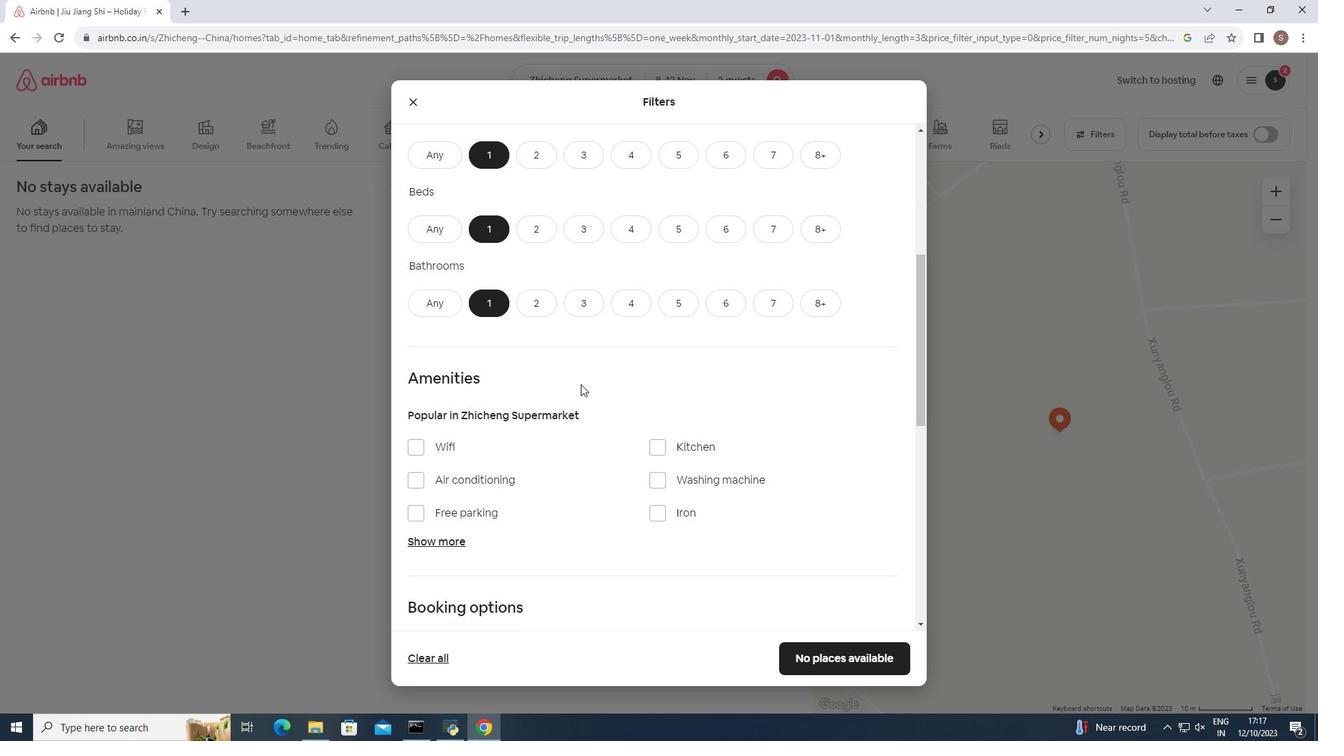 
Action: Mouse scrolled (581, 383) with delta (0, 0)
Screenshot: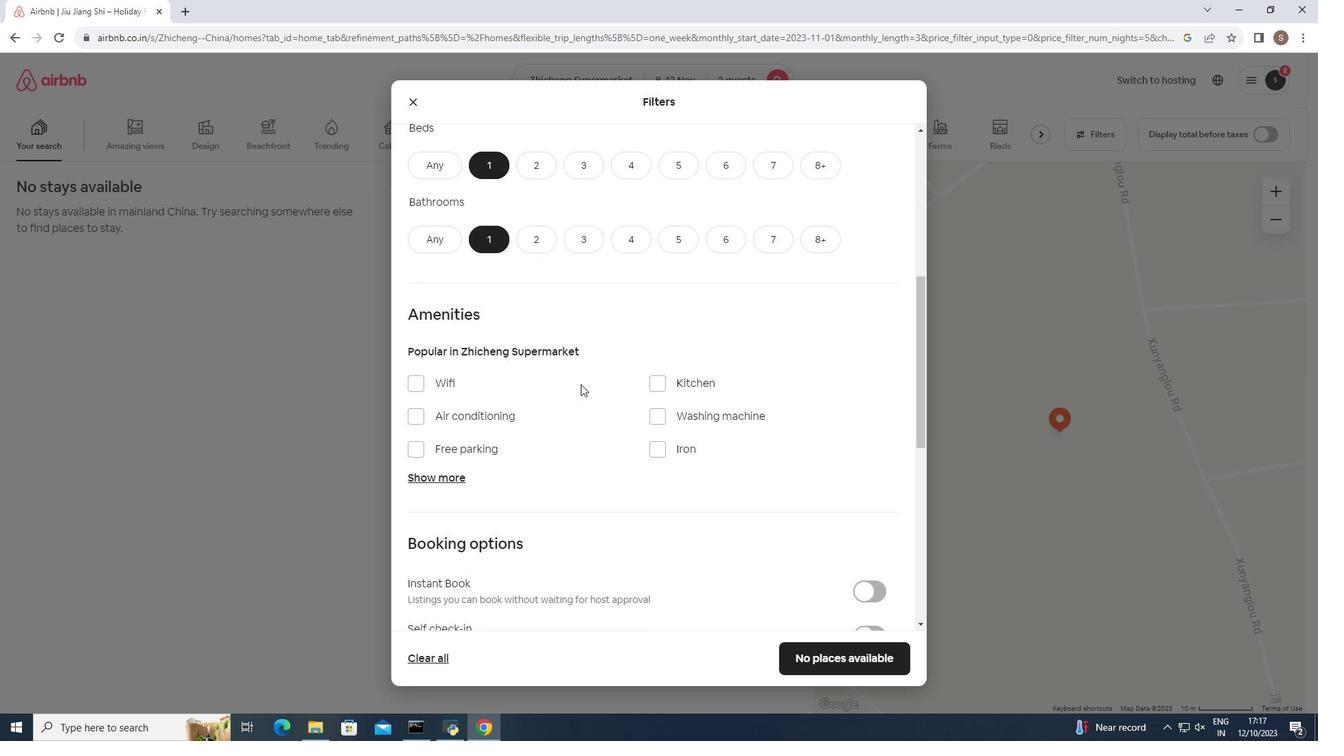 
Action: Mouse scrolled (581, 383) with delta (0, 0)
Screenshot: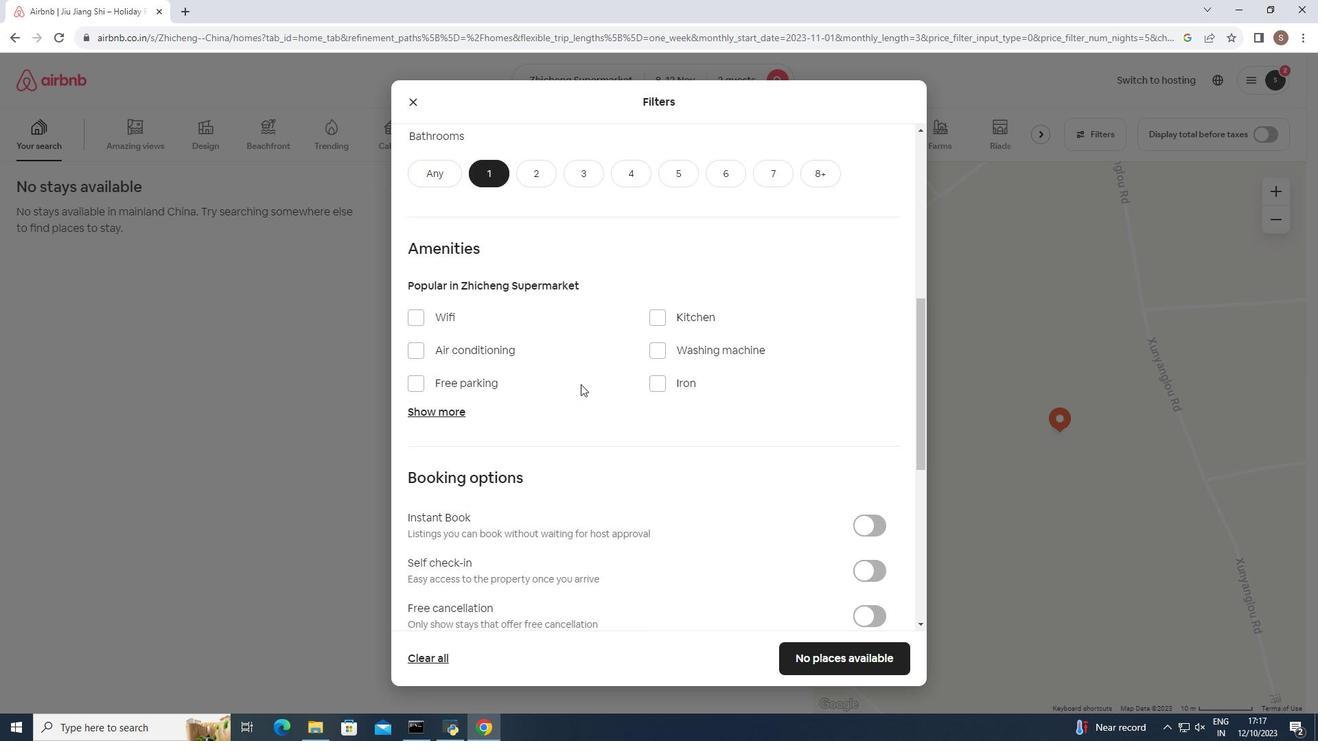 
Action: Mouse scrolled (581, 383) with delta (0, 0)
Screenshot: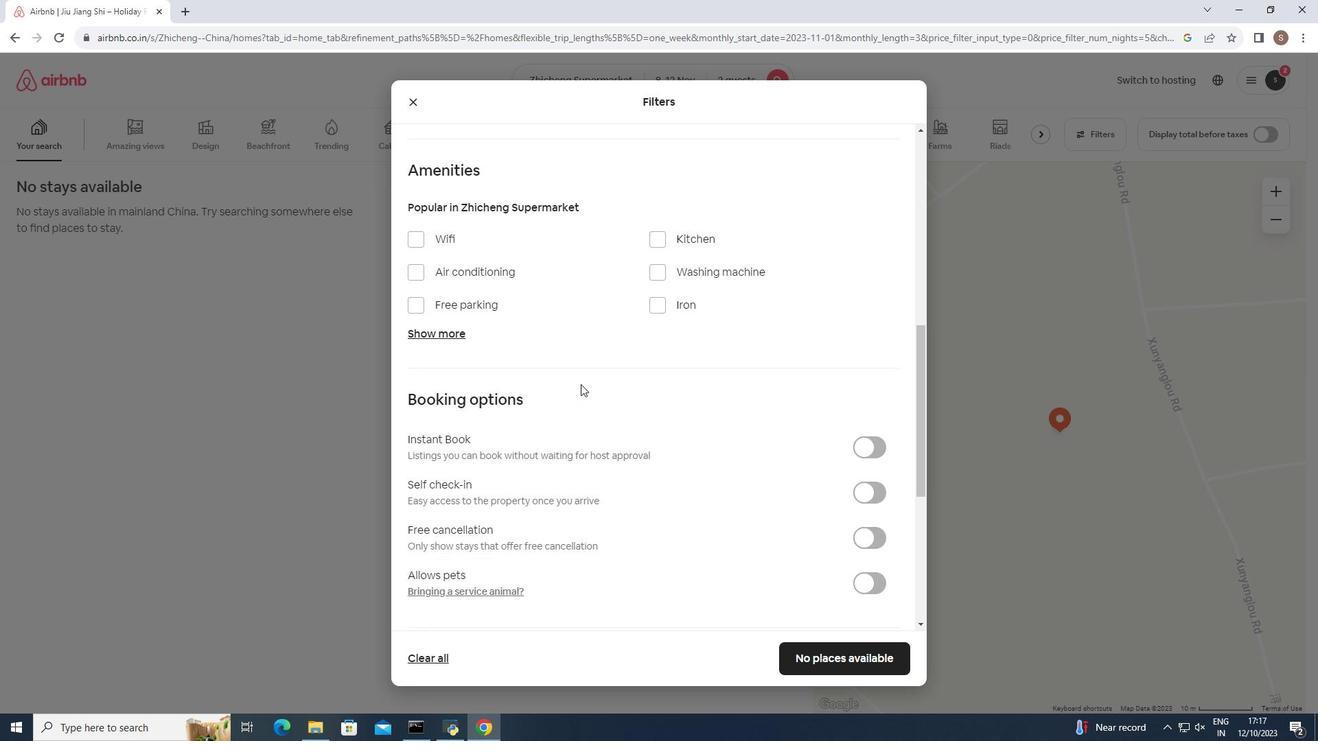
Action: Mouse scrolled (581, 383) with delta (0, 0)
Screenshot: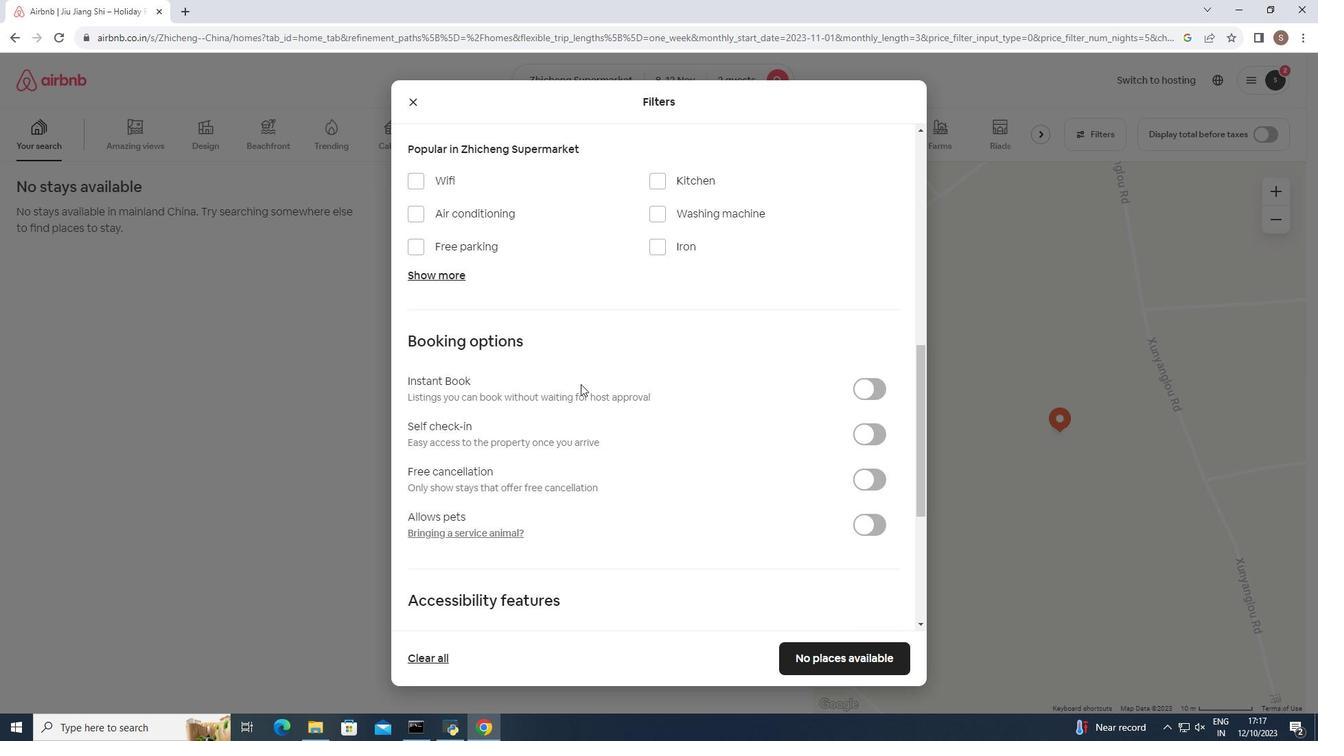 
Action: Mouse scrolled (581, 383) with delta (0, 0)
Screenshot: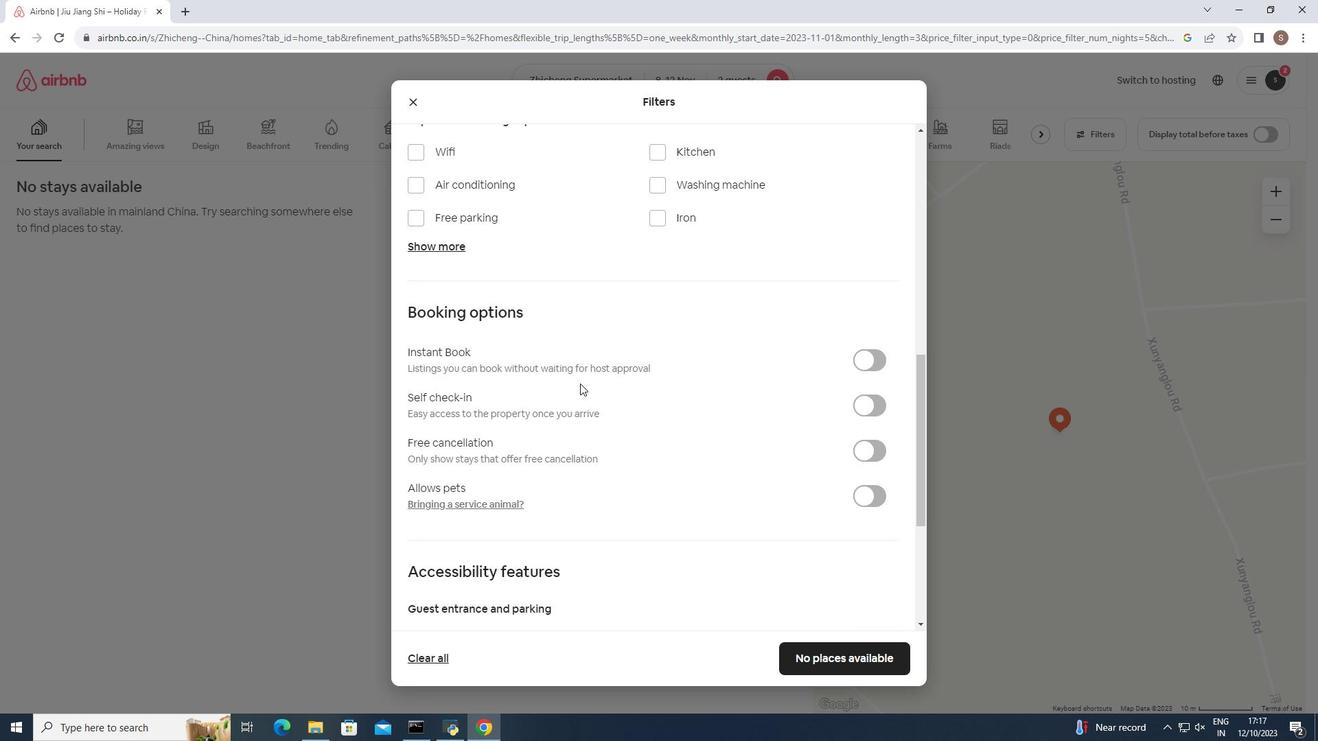 
Action: Mouse moved to (580, 383)
Screenshot: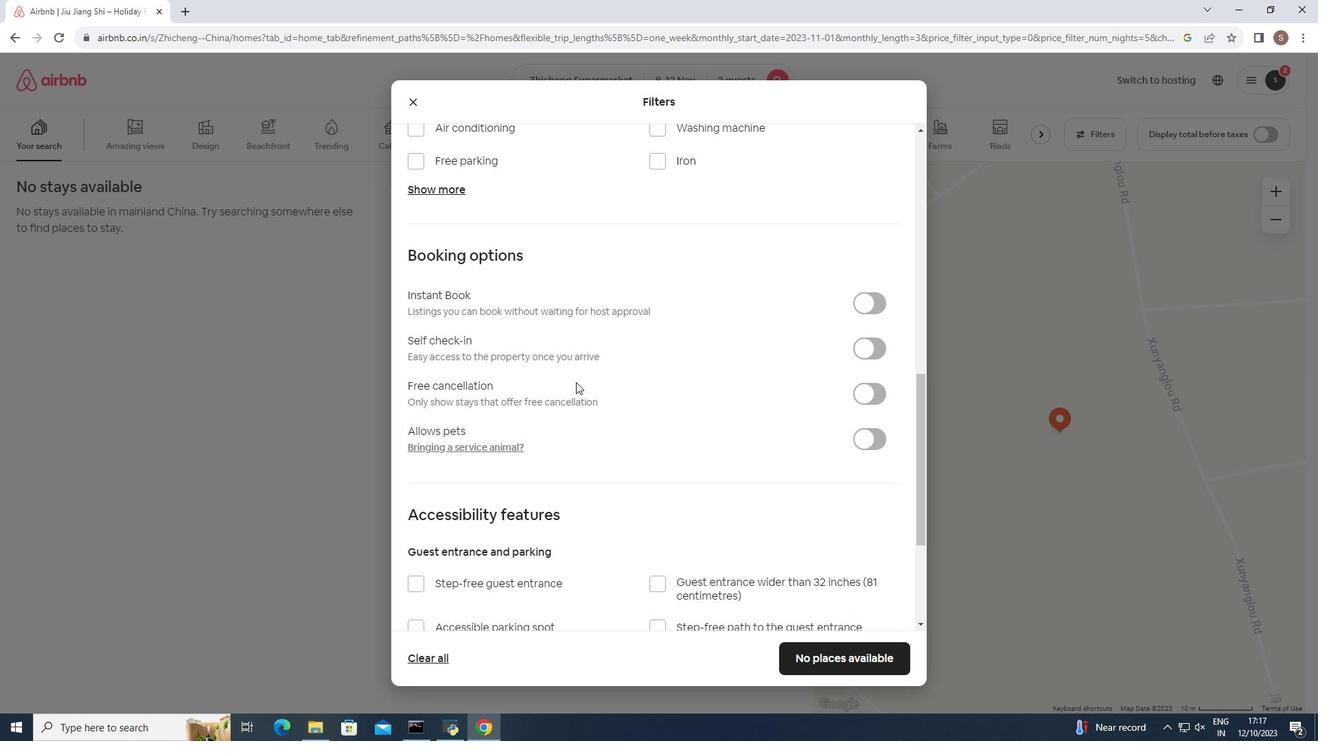 
Action: Mouse scrolled (580, 383) with delta (0, 0)
Screenshot: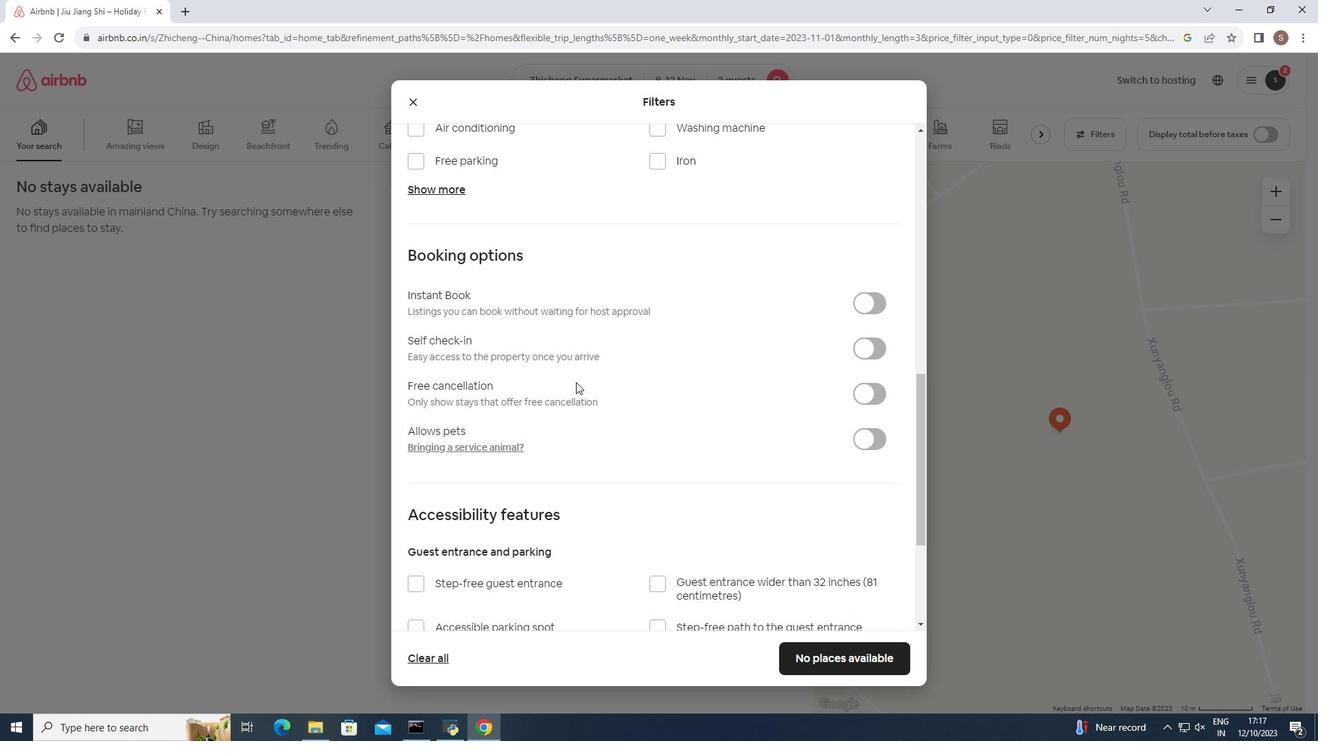 
Action: Mouse moved to (572, 342)
Screenshot: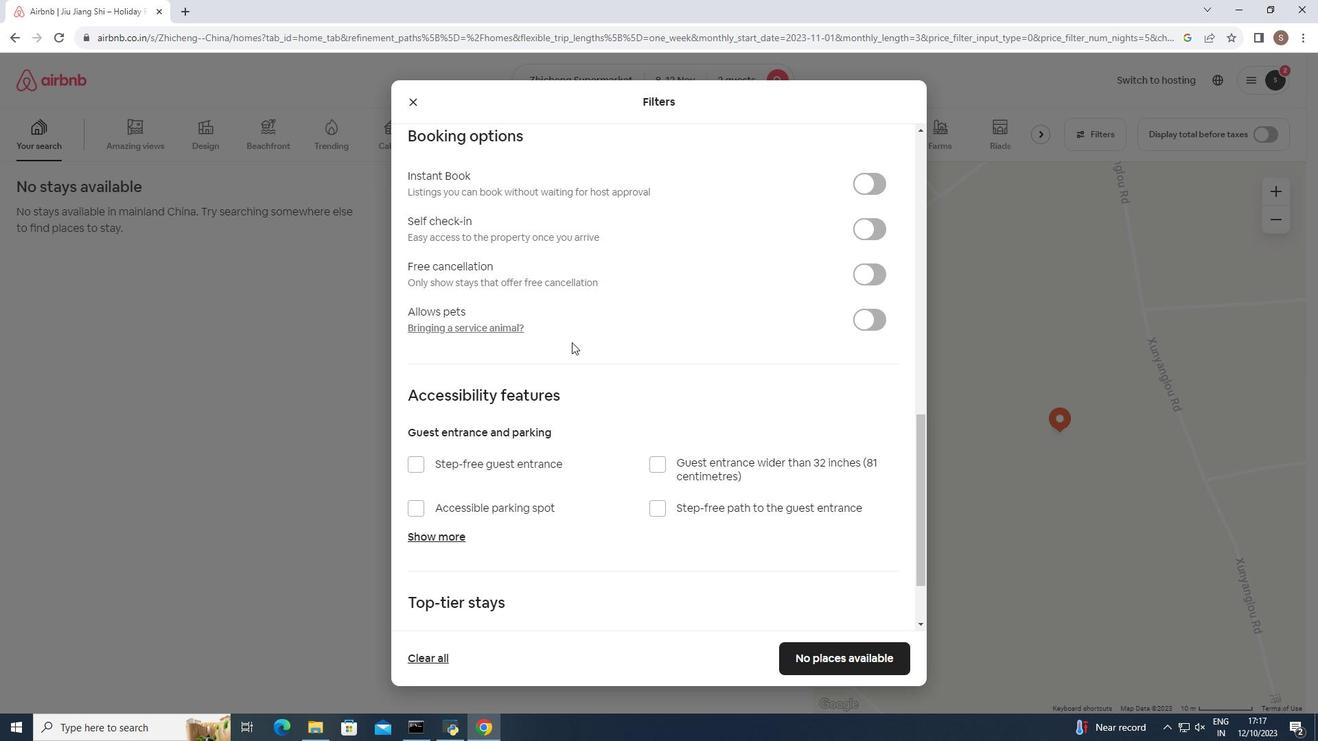 
Action: Mouse scrolled (572, 343) with delta (0, 0)
Screenshot: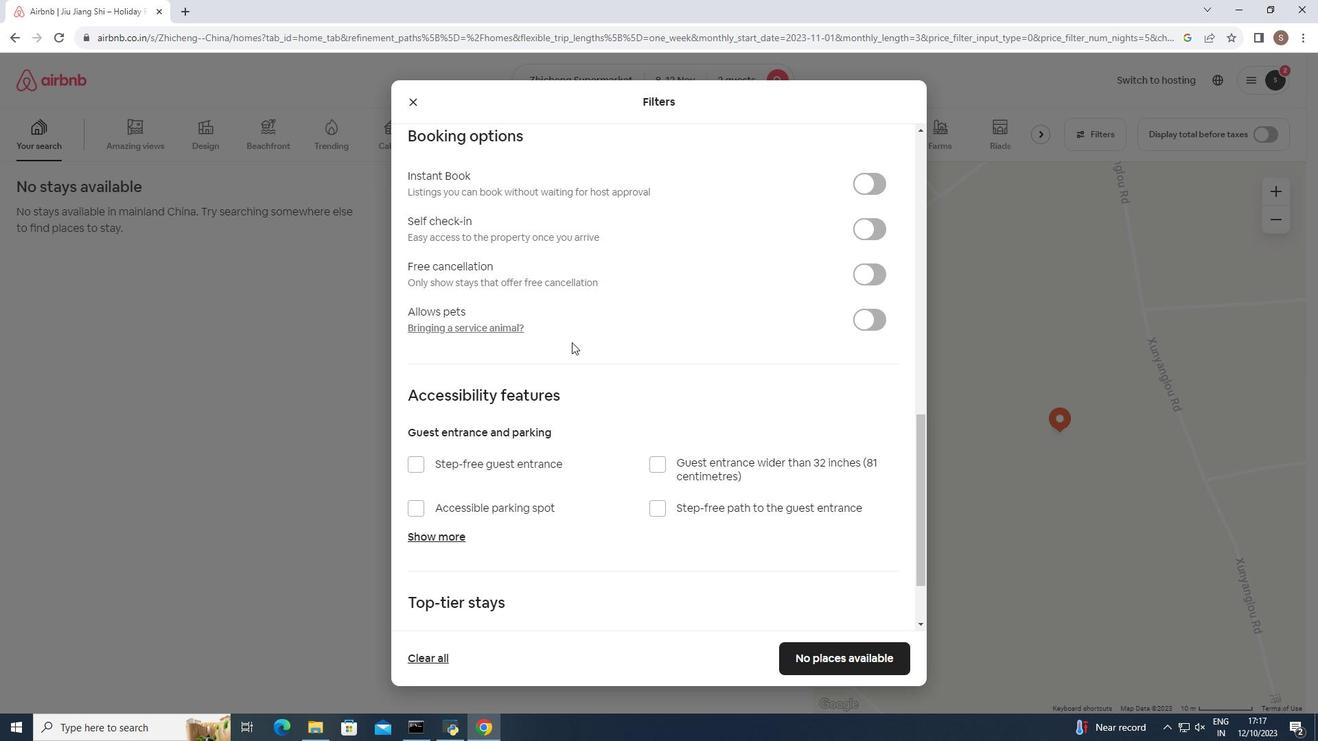 
Action: Mouse scrolled (572, 343) with delta (0, 0)
Screenshot: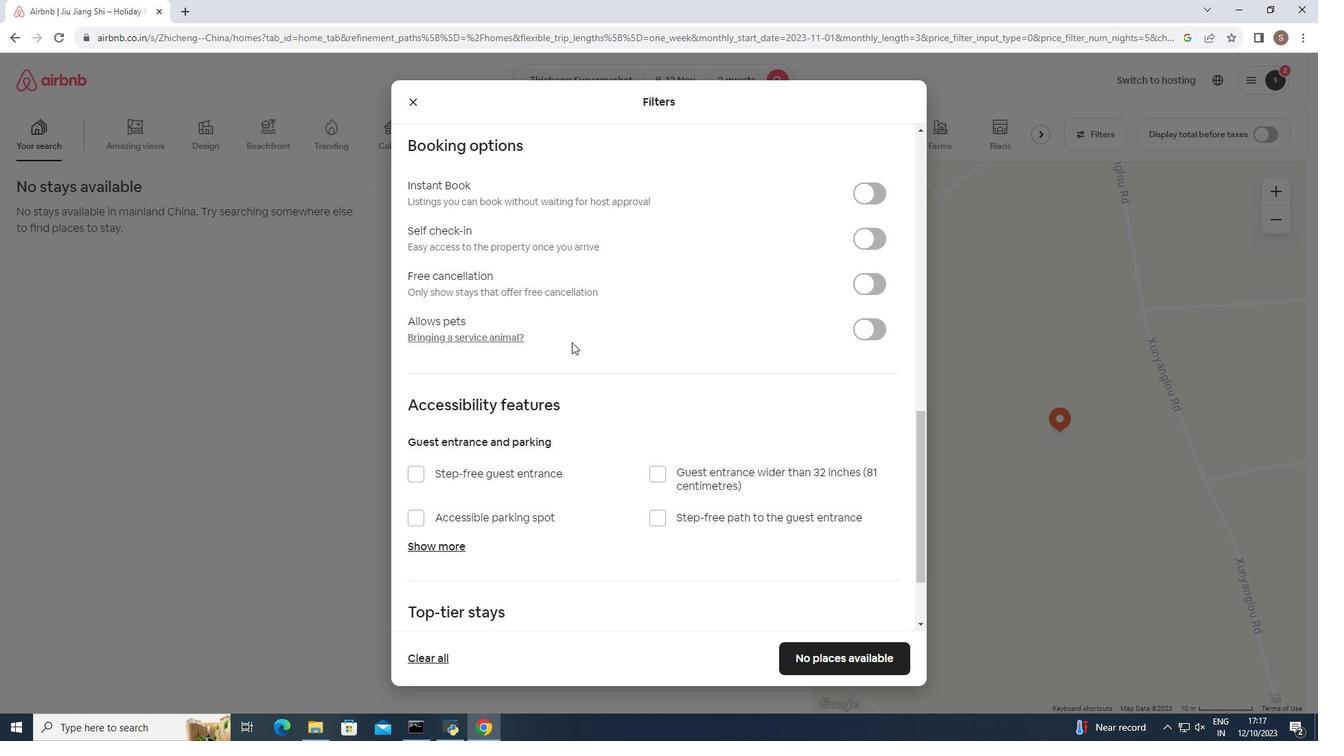 
Action: Mouse scrolled (572, 343) with delta (0, 0)
Screenshot: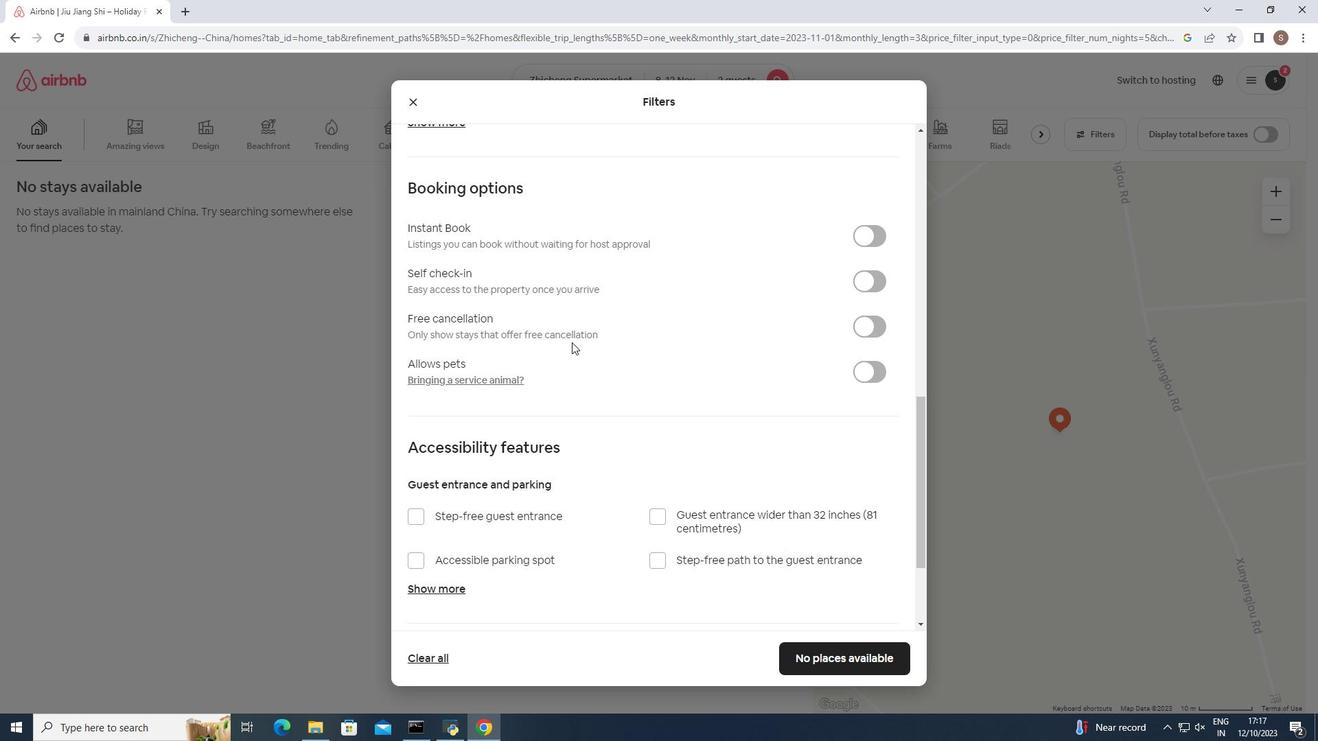 
Action: Mouse scrolled (572, 343) with delta (0, 0)
Screenshot: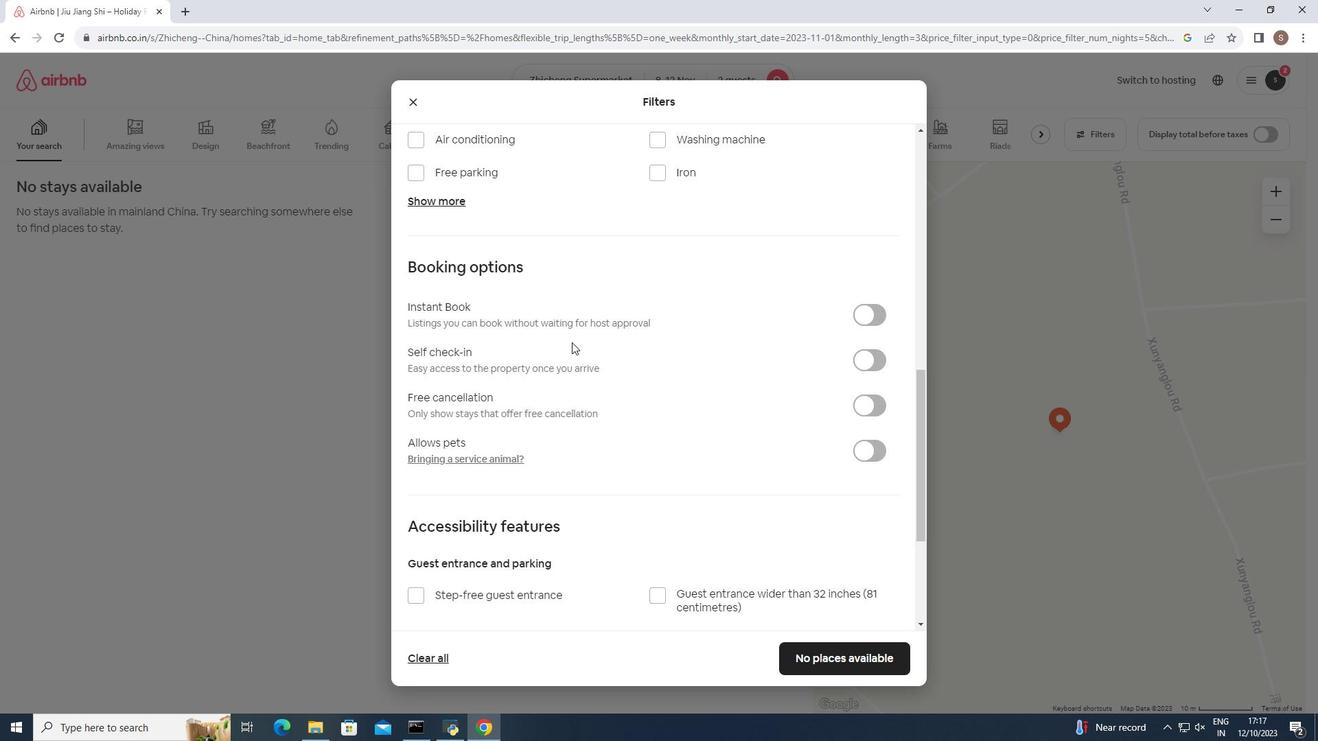 
Action: Mouse moved to (427, 342)
Screenshot: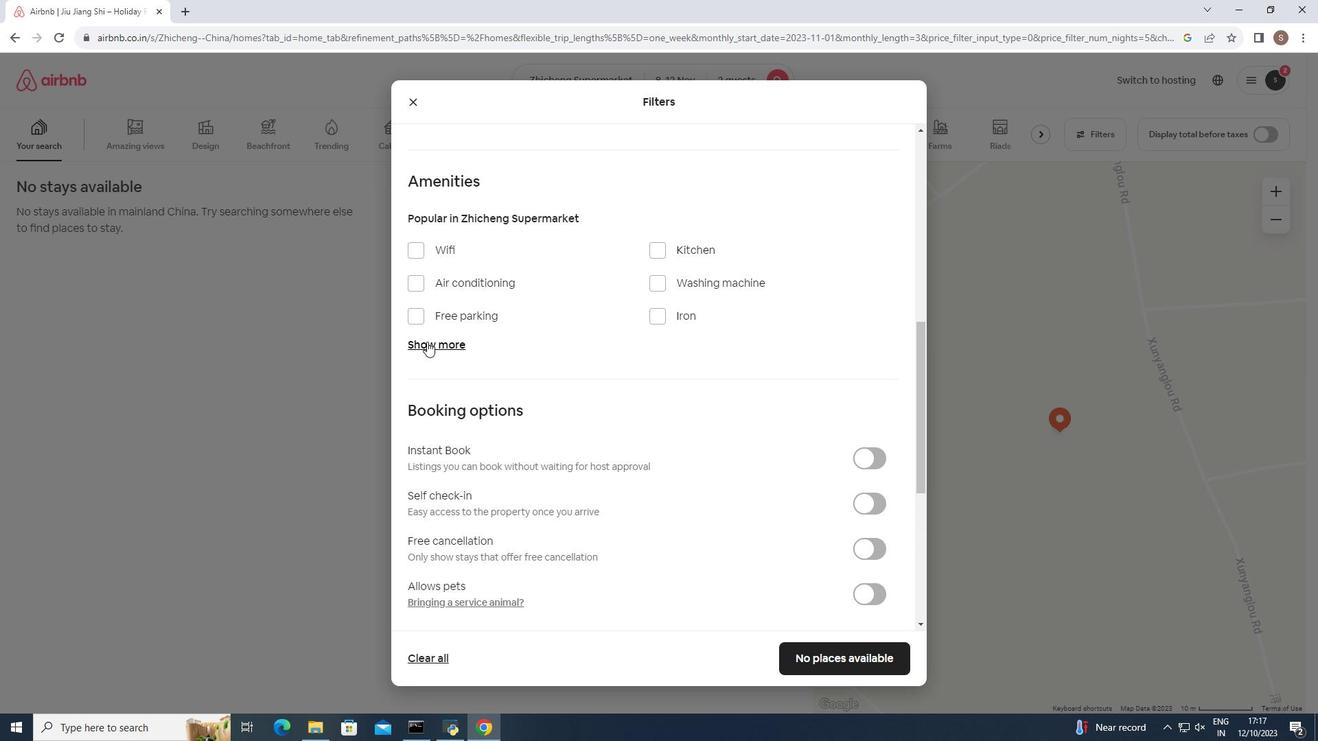 
Action: Mouse pressed left at (427, 342)
Screenshot: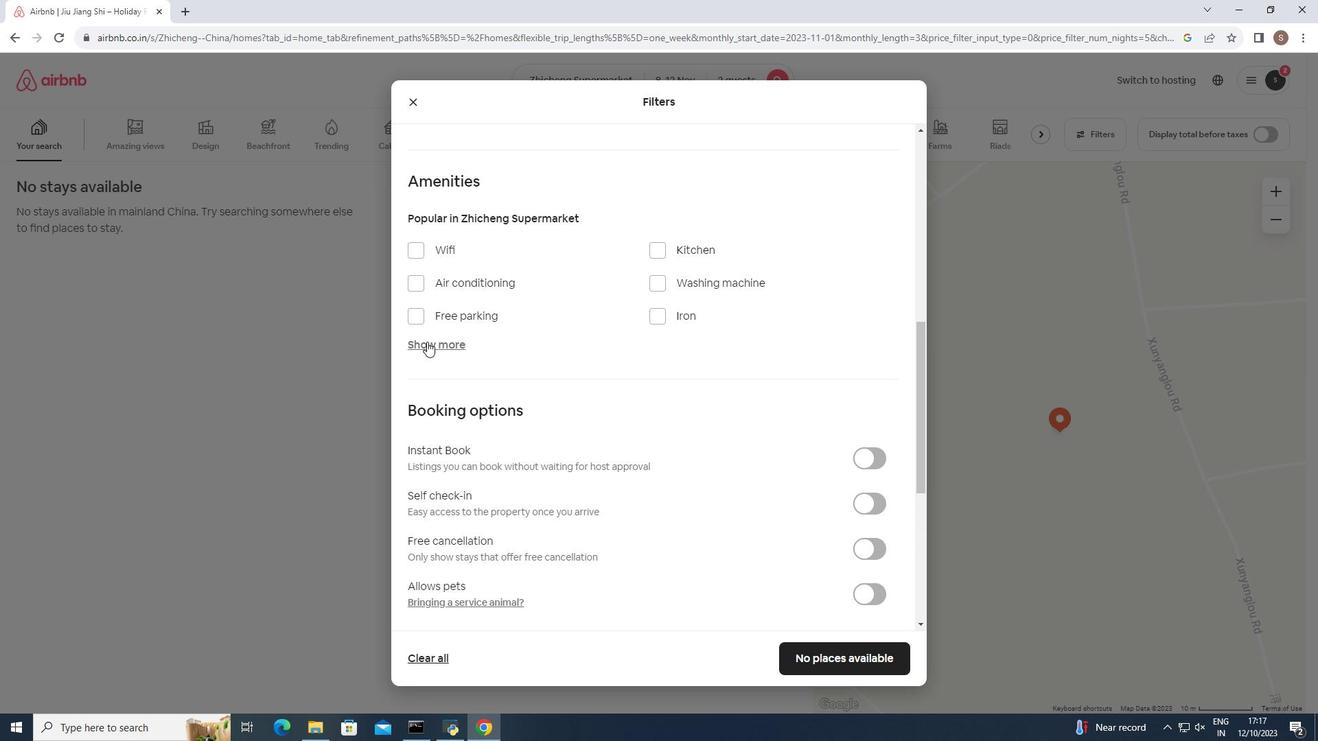 
Action: Mouse moved to (661, 282)
Screenshot: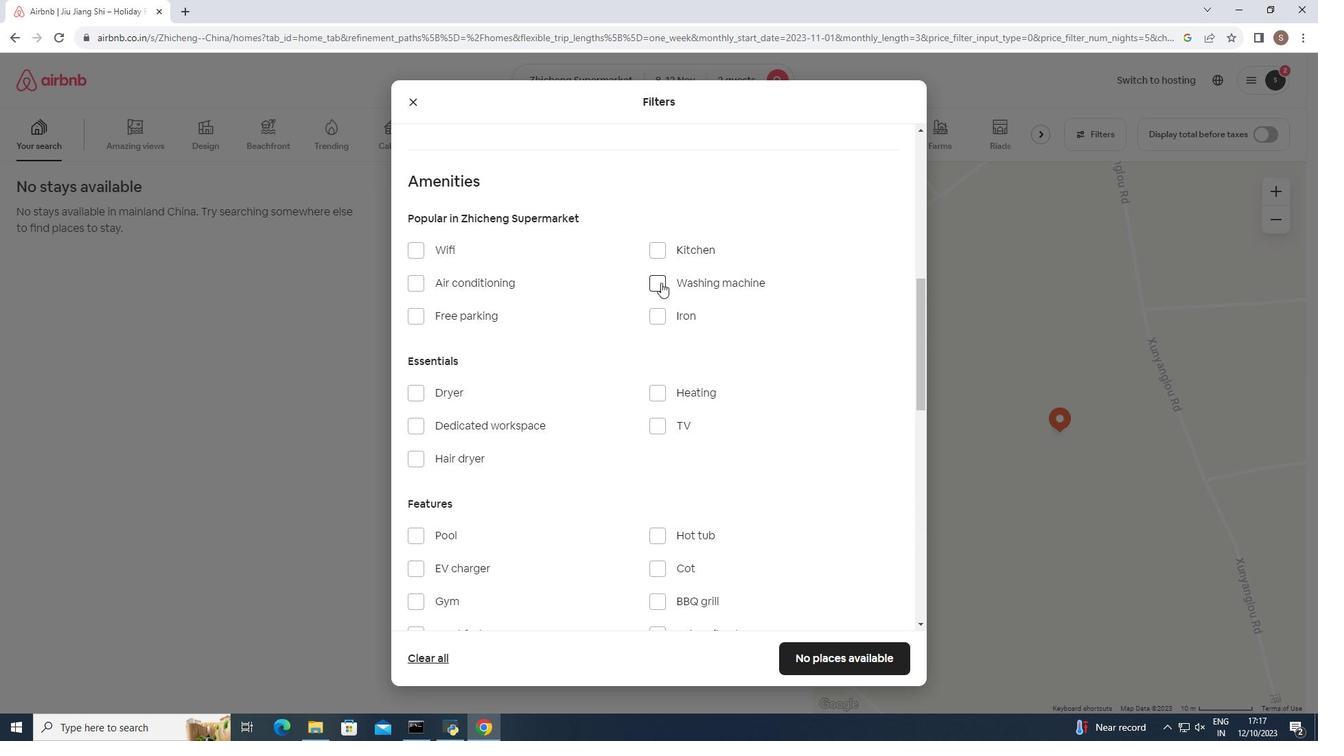 
Action: Mouse pressed left at (661, 282)
Screenshot: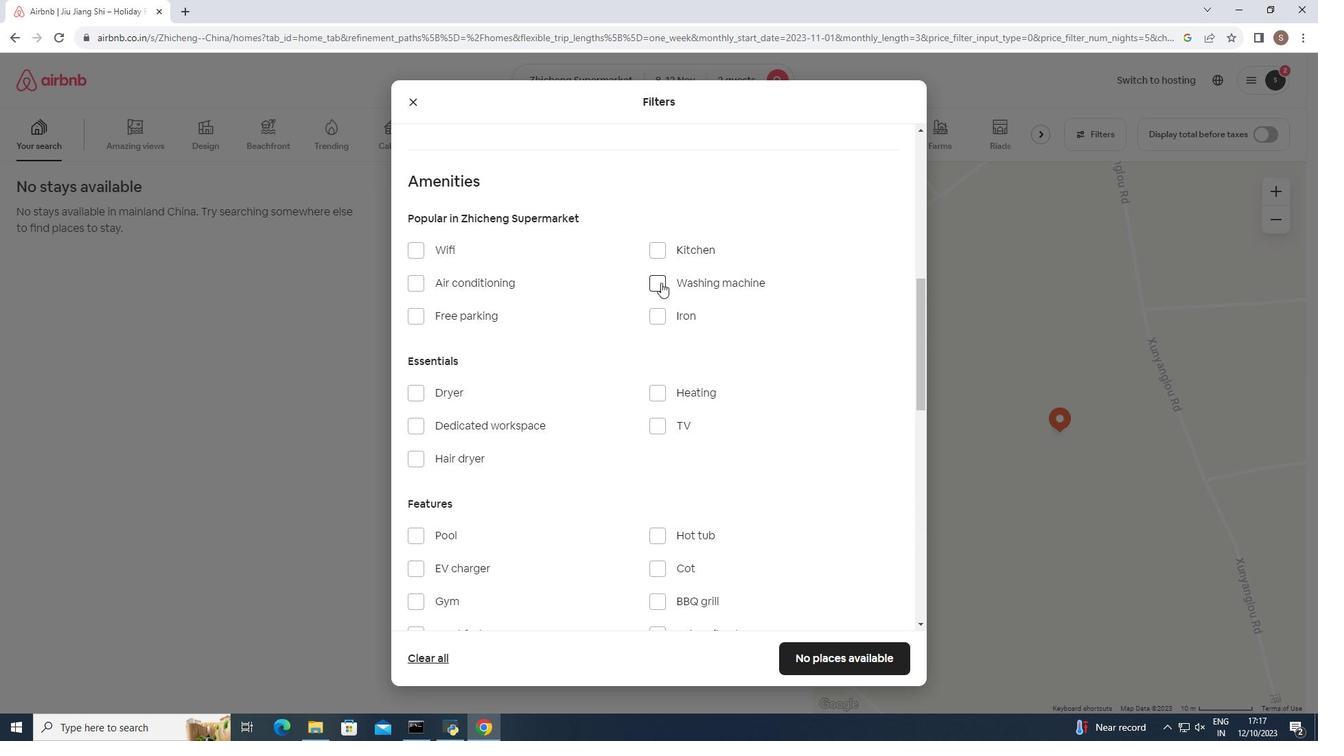 
Action: Mouse moved to (558, 401)
Screenshot: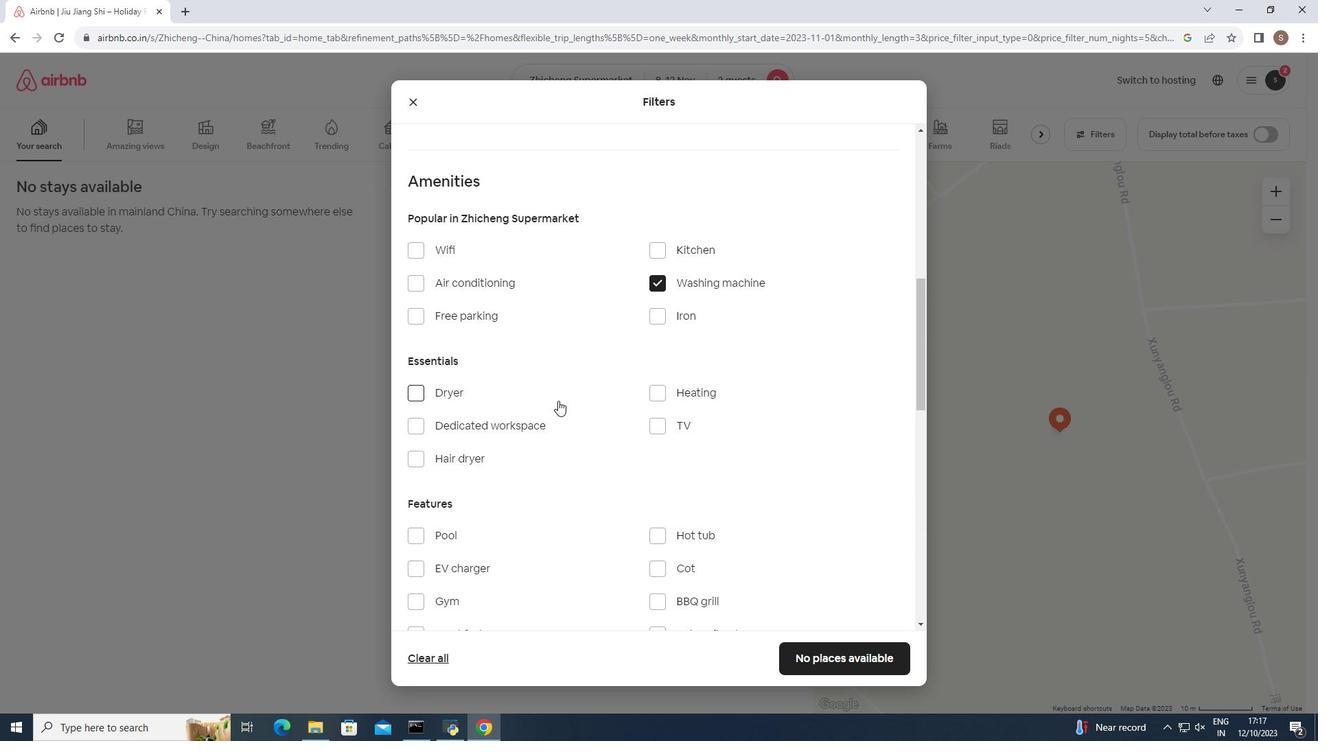 
Action: Mouse scrolled (558, 400) with delta (0, 0)
Screenshot: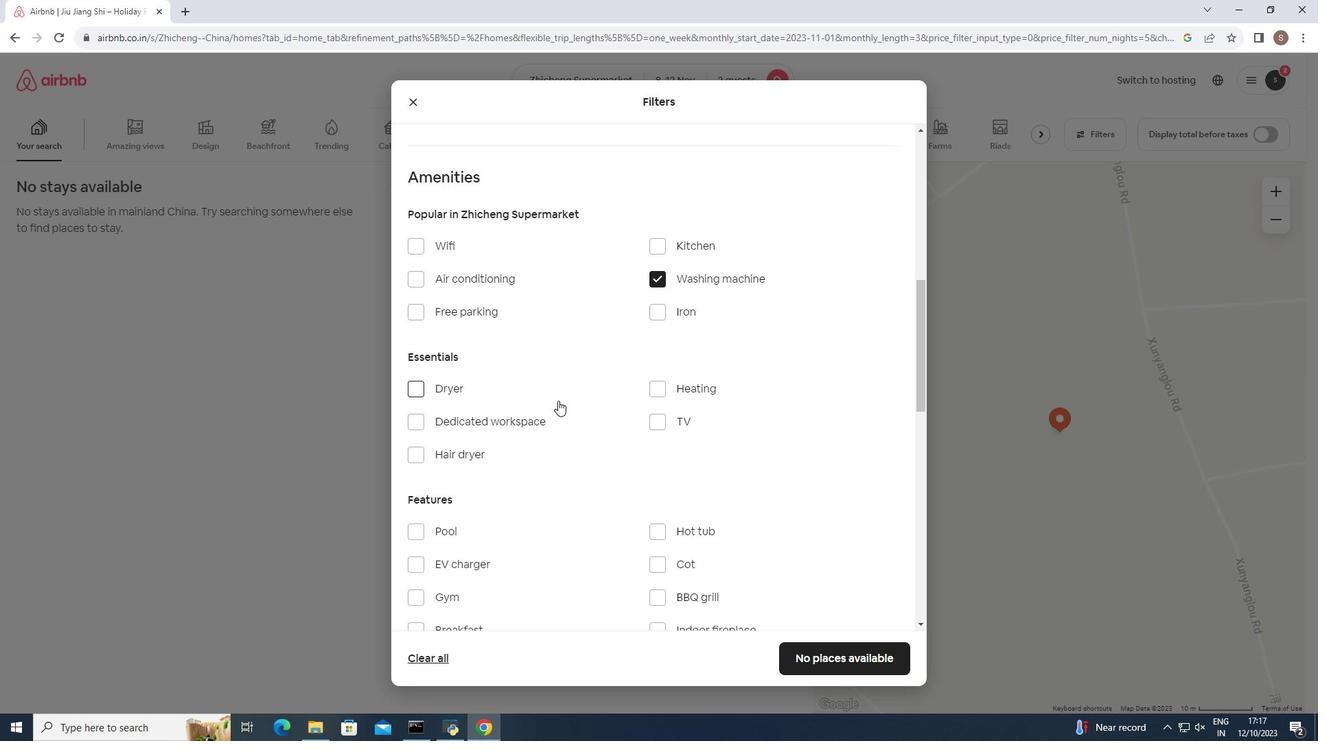 
Action: Mouse moved to (558, 400)
Screenshot: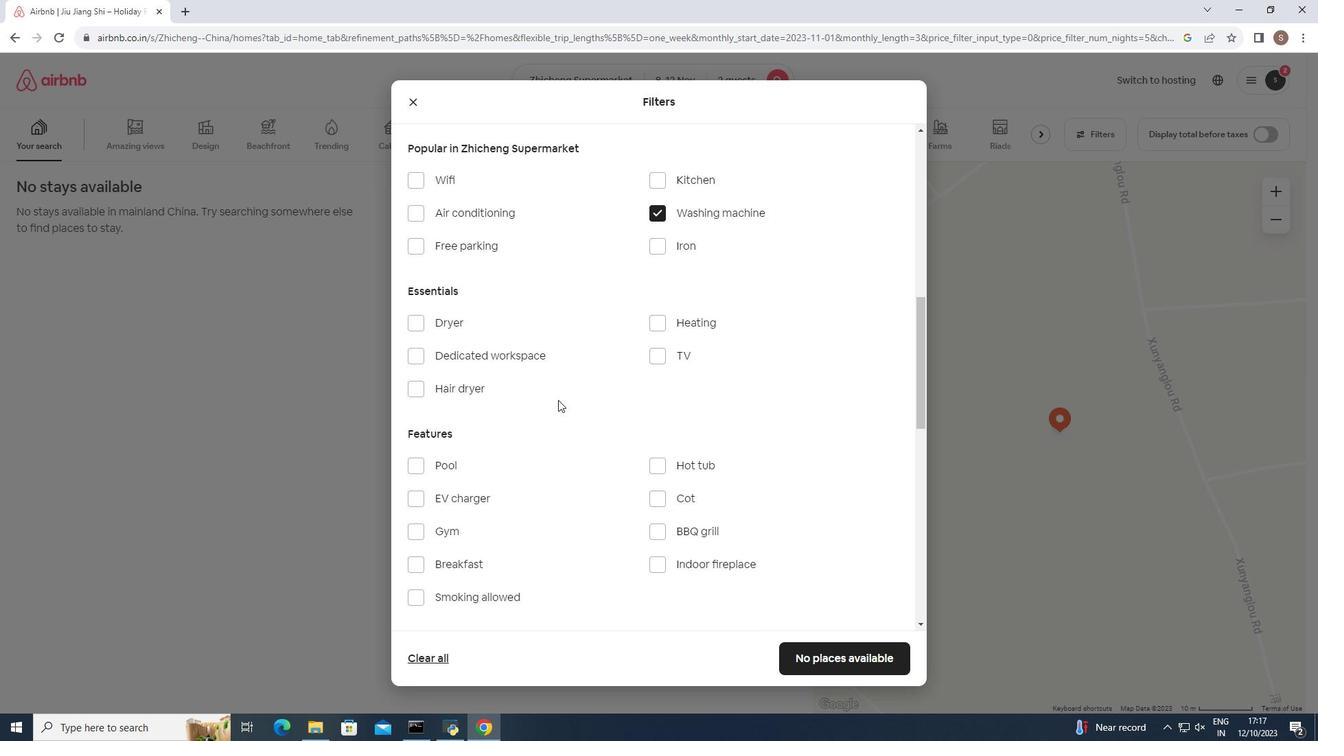 
Action: Mouse scrolled (558, 399) with delta (0, 0)
Screenshot: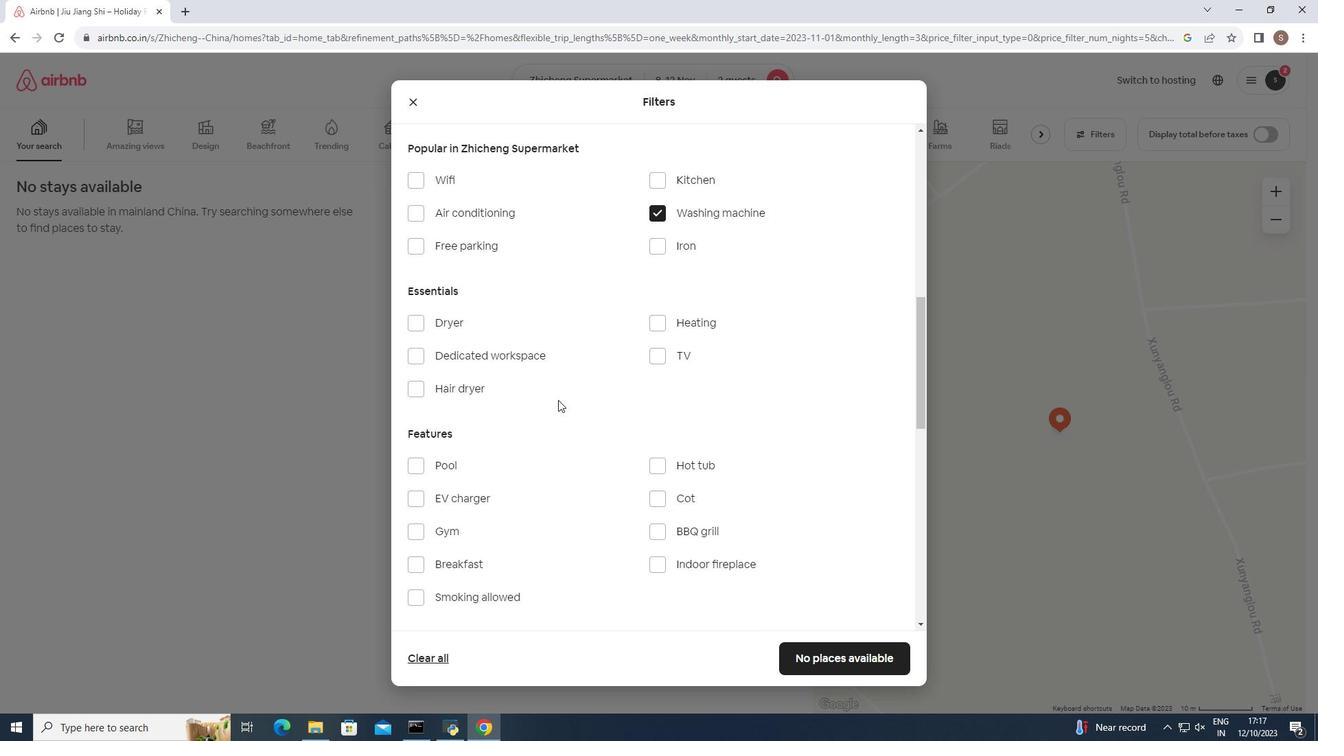 
Action: Mouse moved to (558, 400)
Screenshot: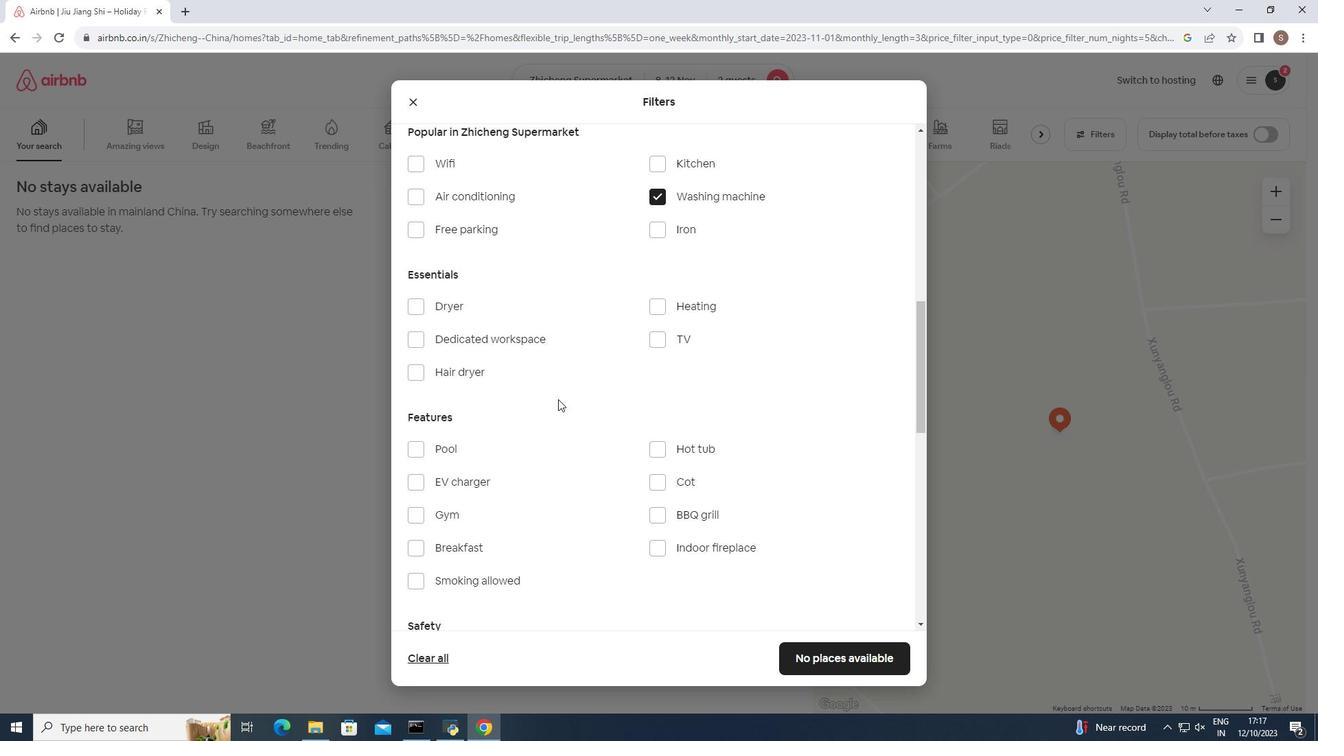 
Action: Mouse scrolled (558, 399) with delta (0, 0)
Screenshot: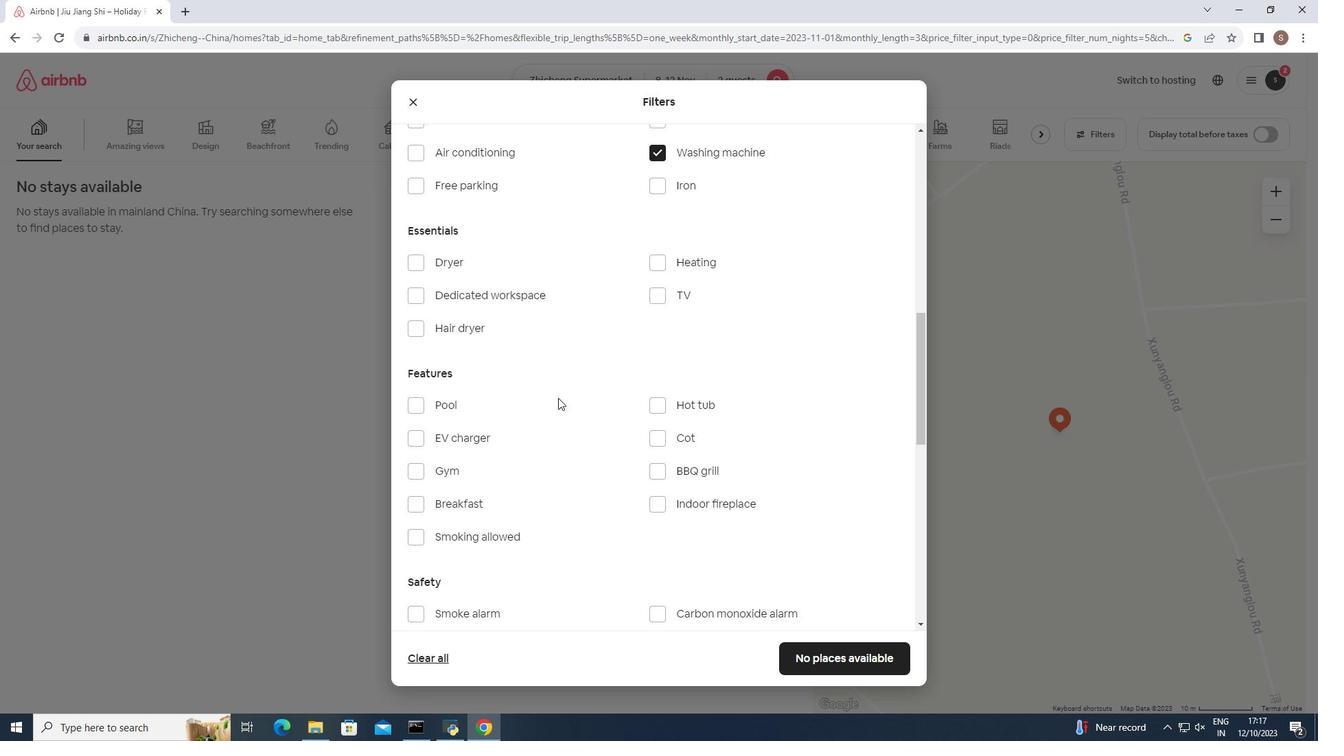
Action: Mouse moved to (558, 397)
Screenshot: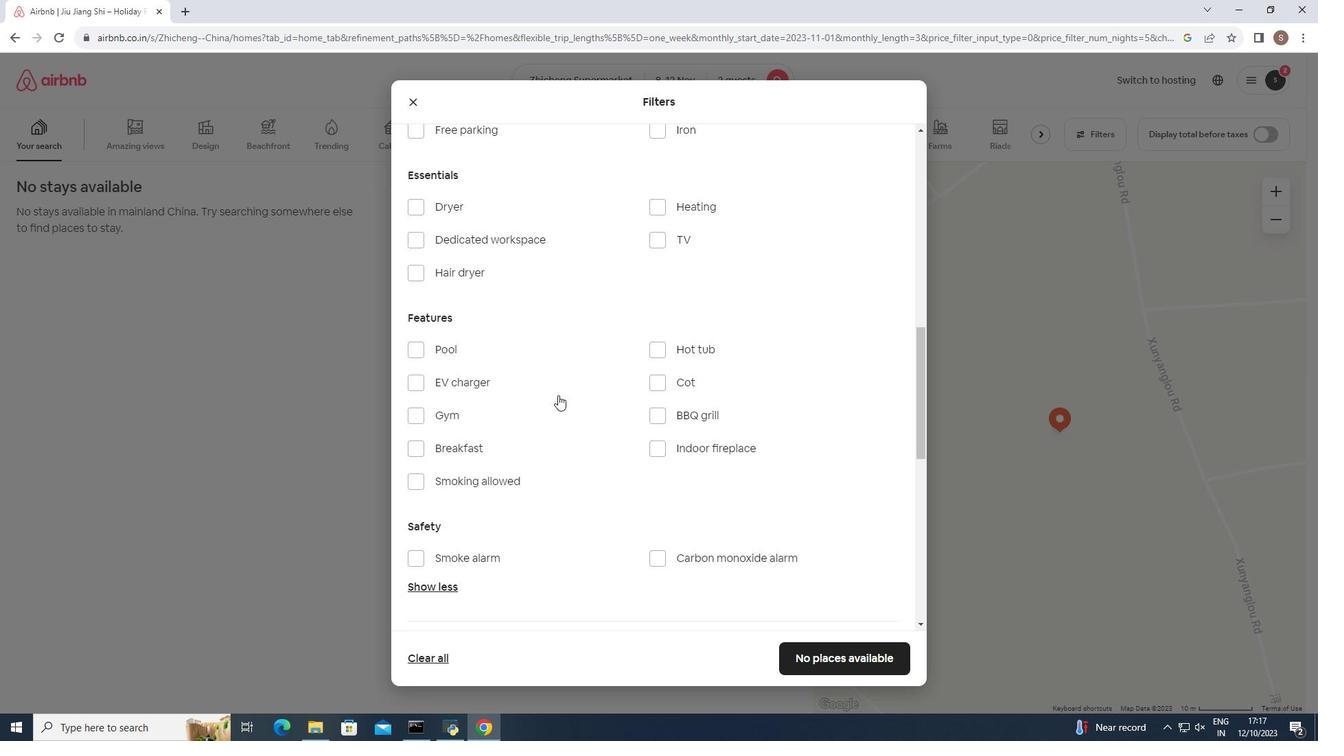 
Action: Mouse scrolled (558, 396) with delta (0, 0)
Screenshot: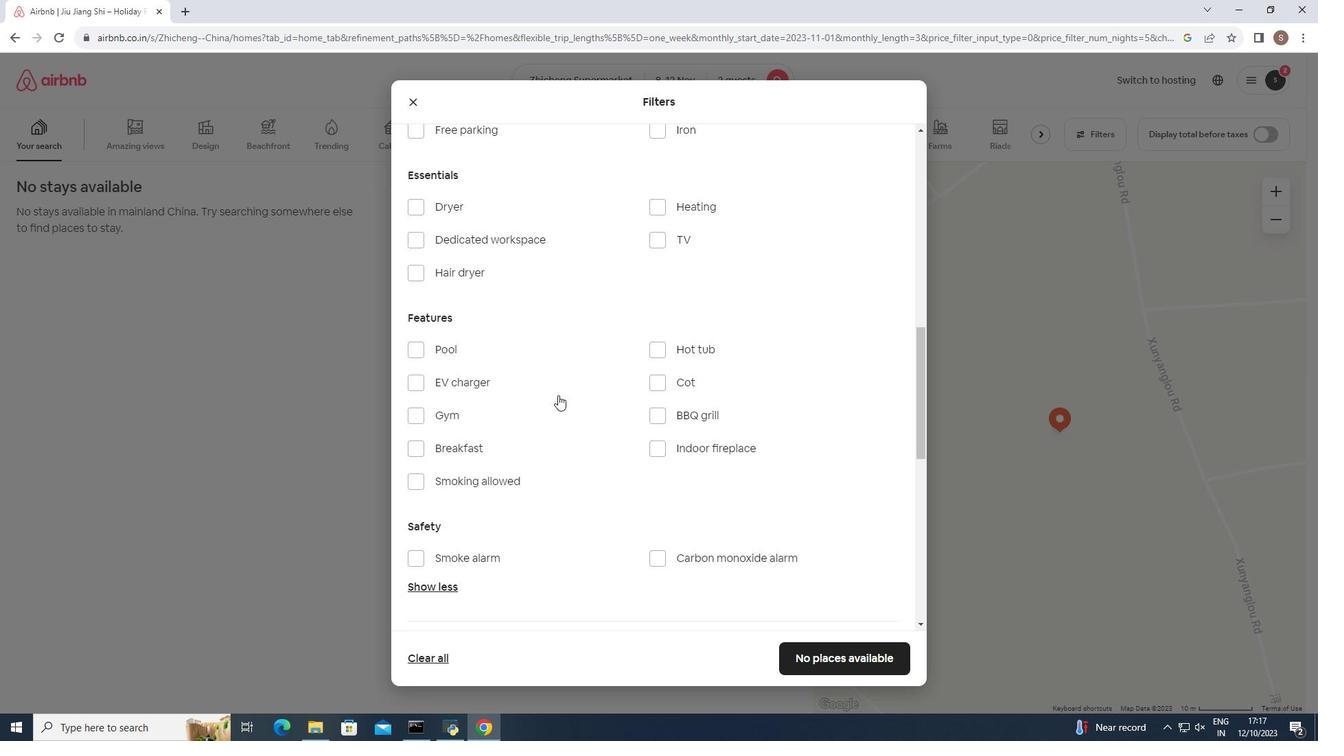 
Action: Mouse moved to (633, 470)
Screenshot: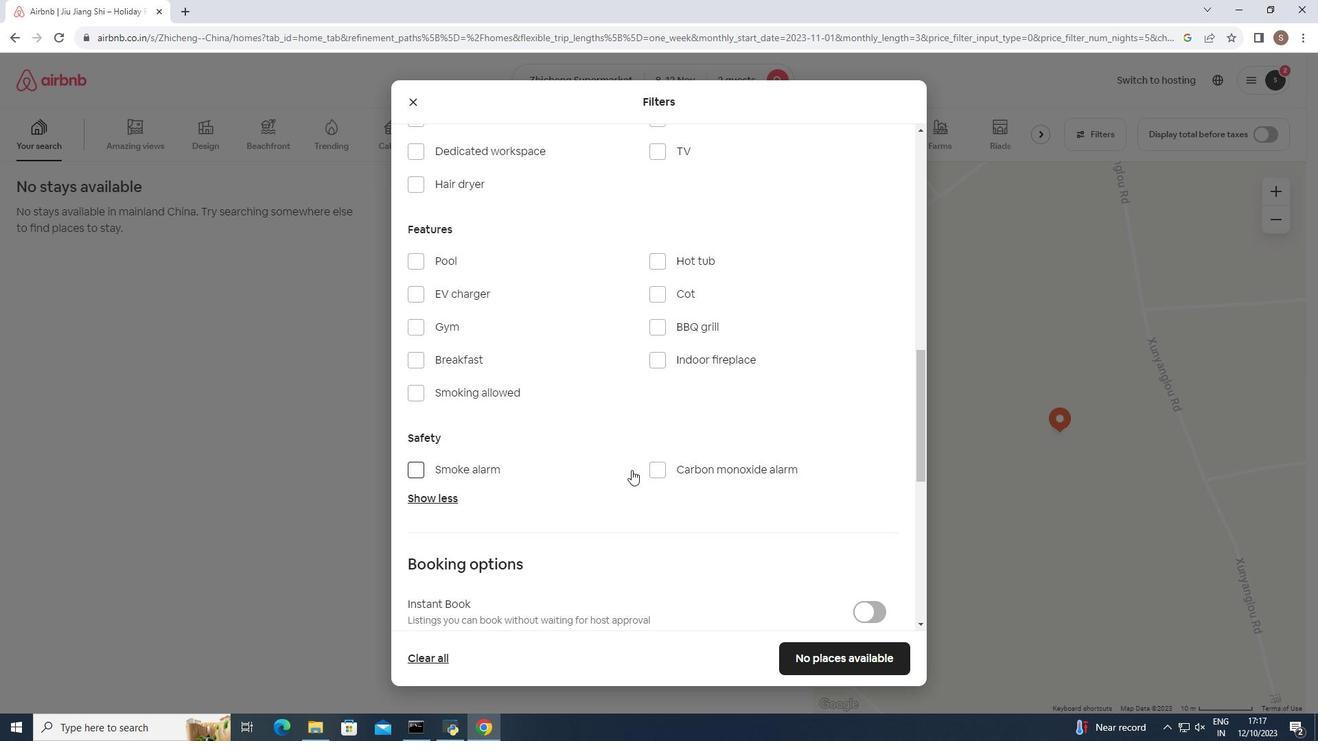 
Action: Mouse scrolled (633, 469) with delta (0, 0)
Screenshot: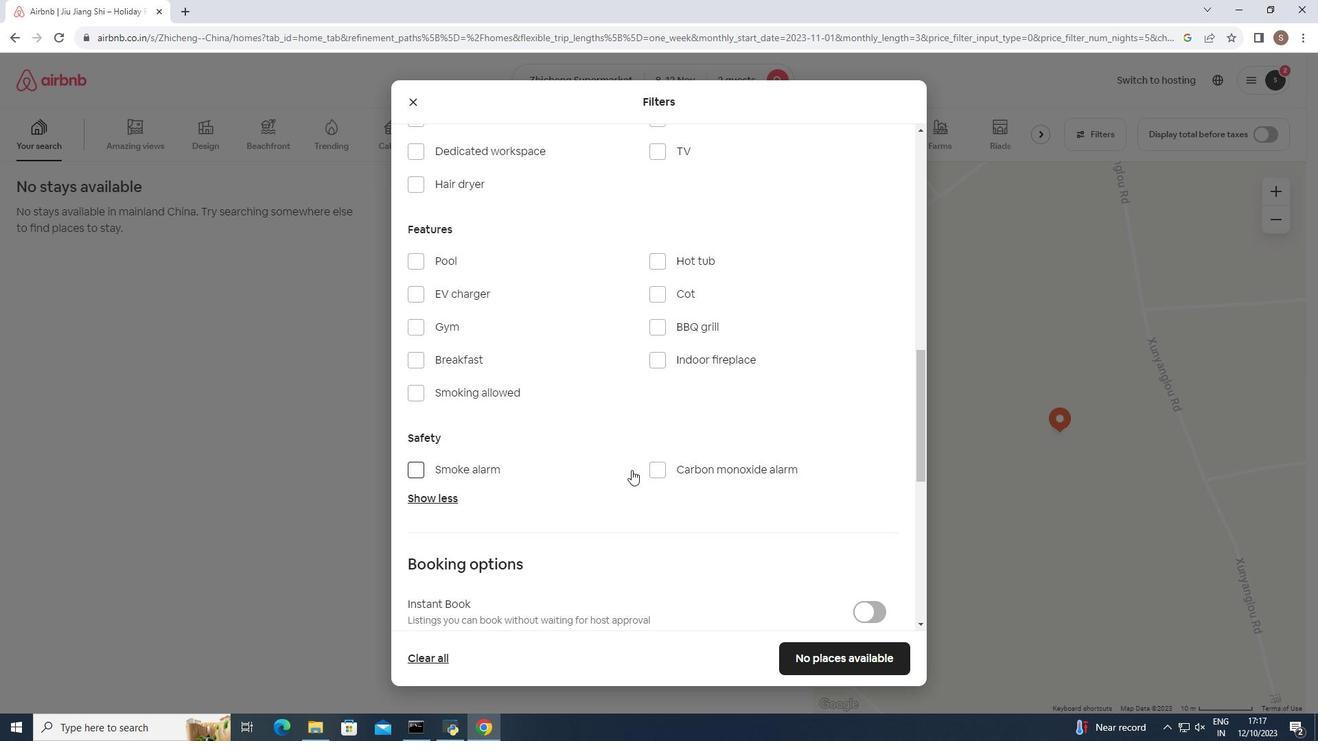 
Action: Mouse moved to (631, 470)
Screenshot: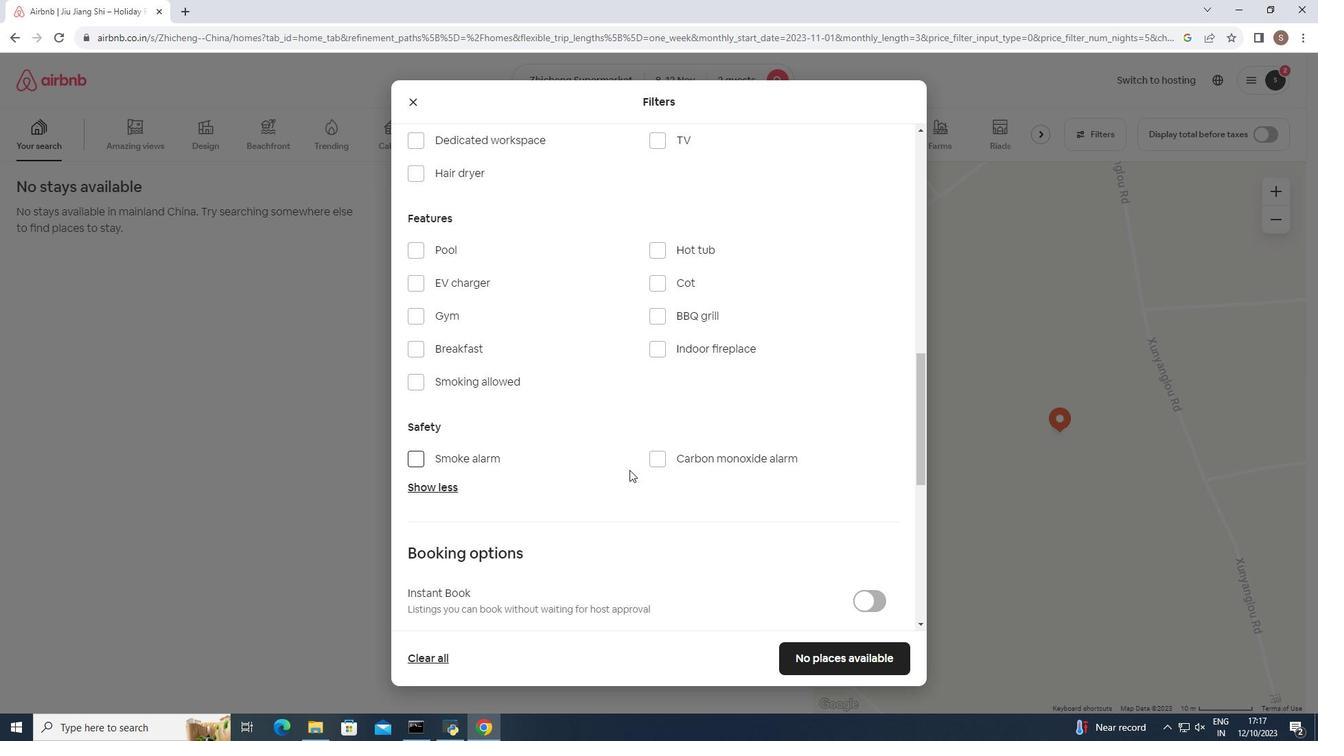 
Action: Mouse scrolled (631, 469) with delta (0, 0)
Screenshot: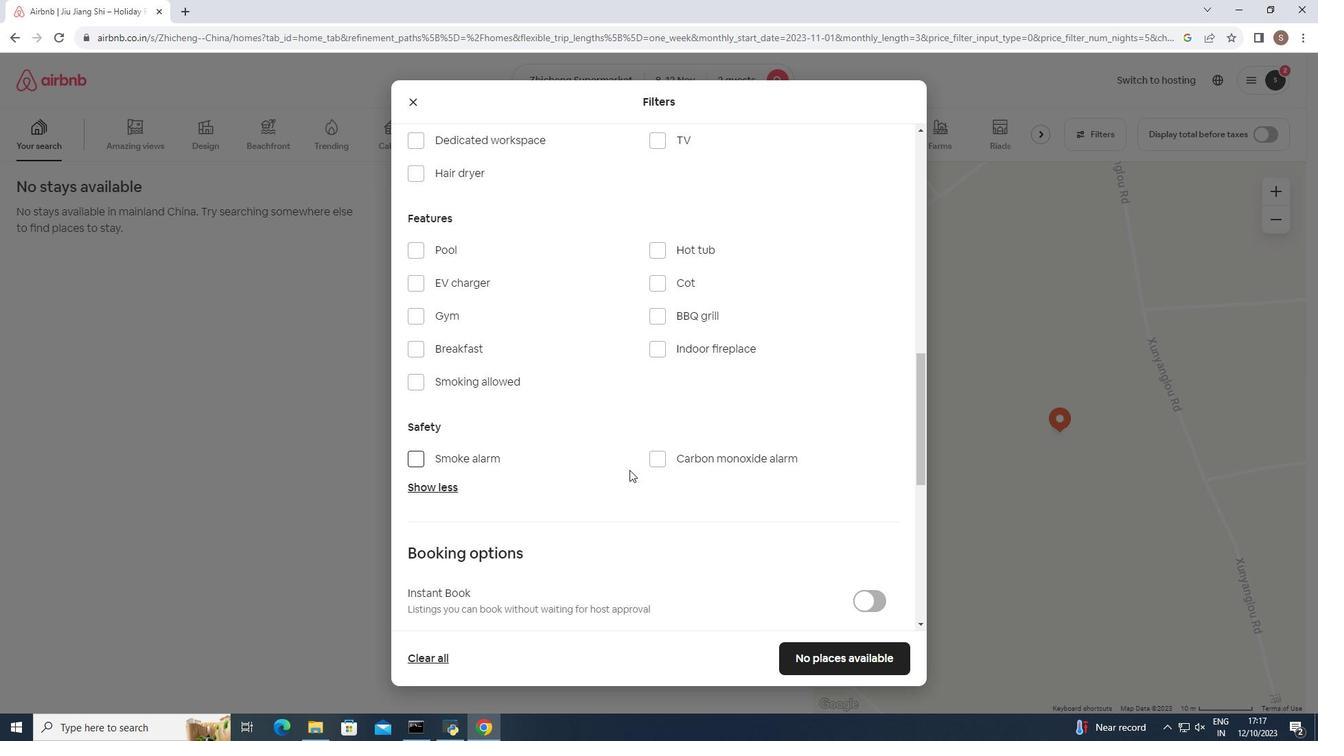 
Action: Mouse moved to (631, 470)
Screenshot: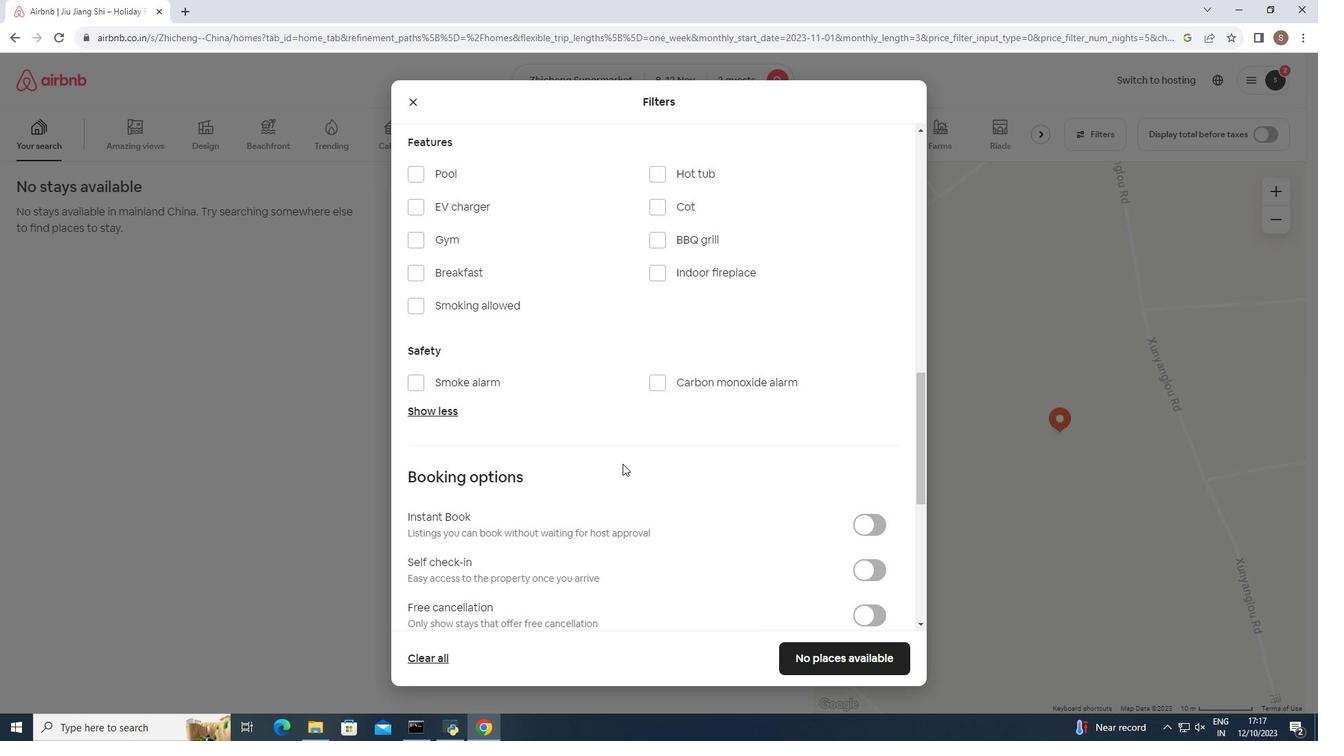 
Action: Mouse scrolled (631, 469) with delta (0, 0)
Screenshot: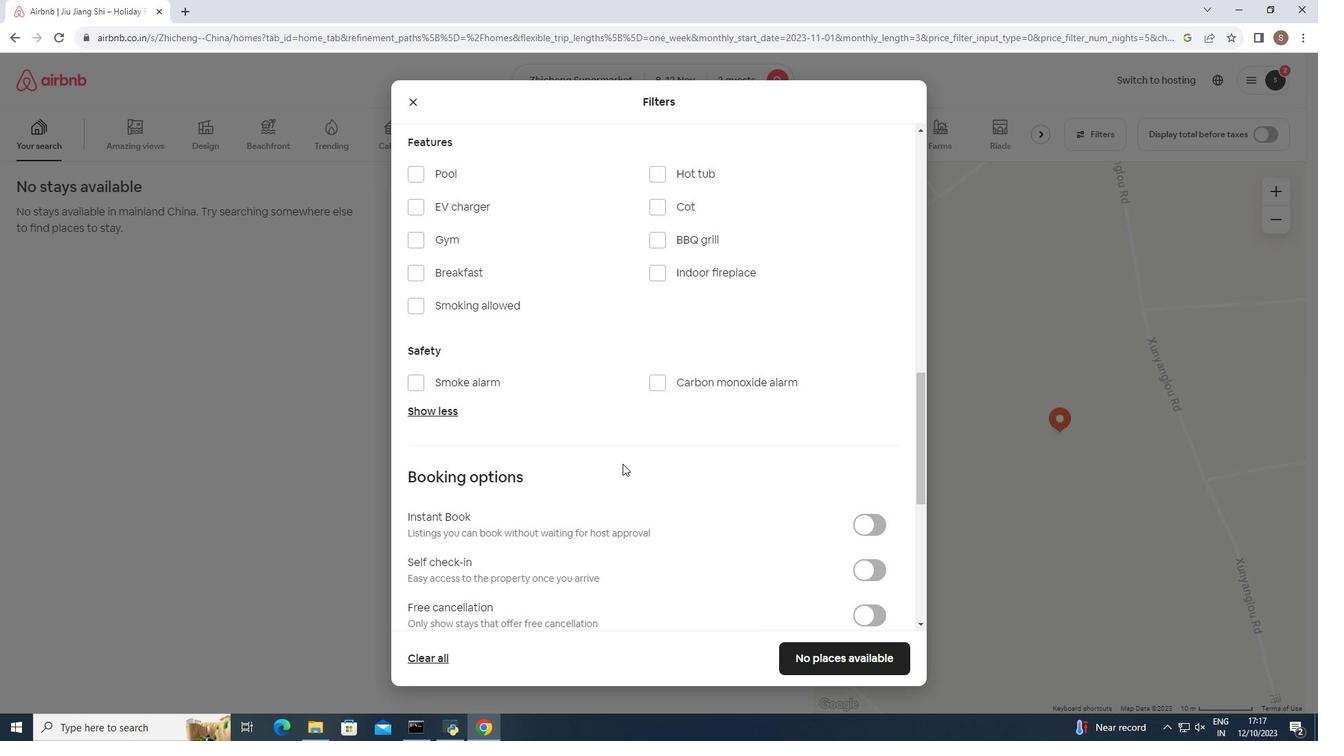
Action: Mouse moved to (627, 469)
Screenshot: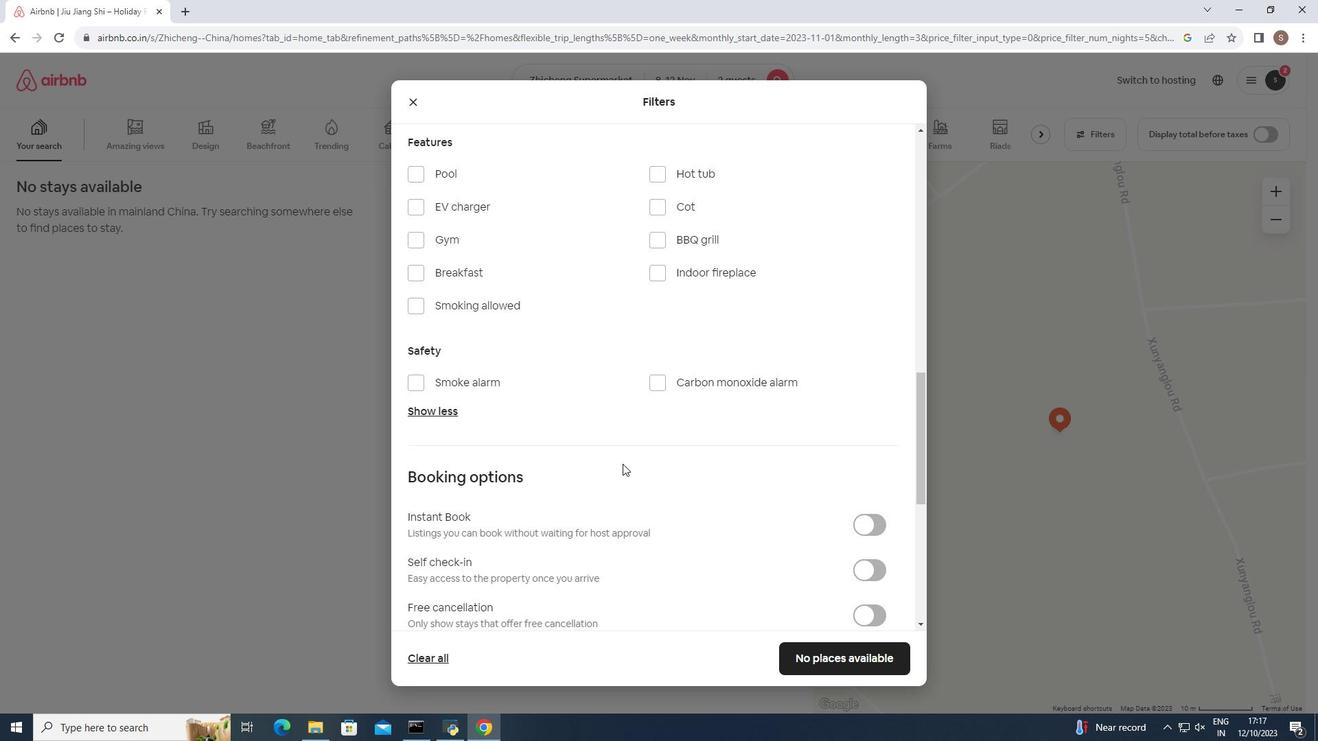 
Action: Mouse scrolled (627, 469) with delta (0, 0)
Screenshot: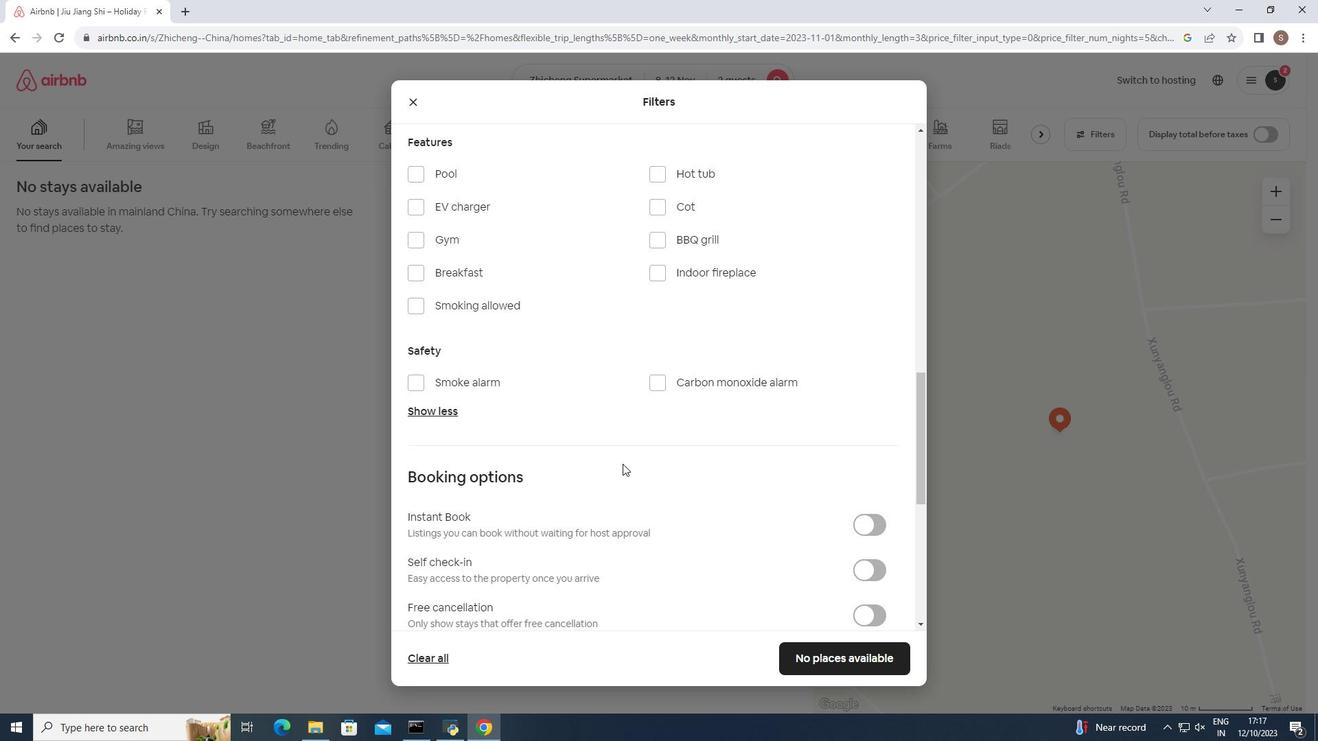
Action: Mouse moved to (873, 390)
Screenshot: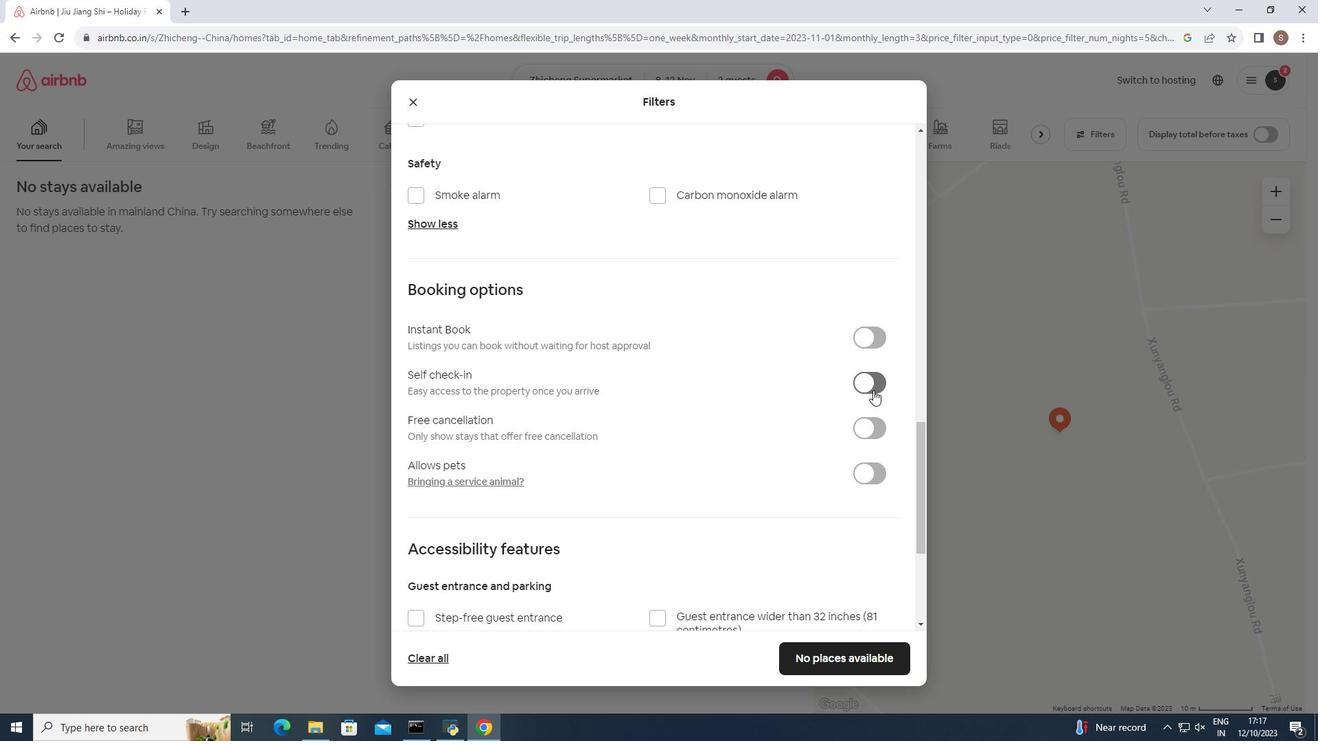 
Action: Mouse pressed left at (873, 390)
Screenshot: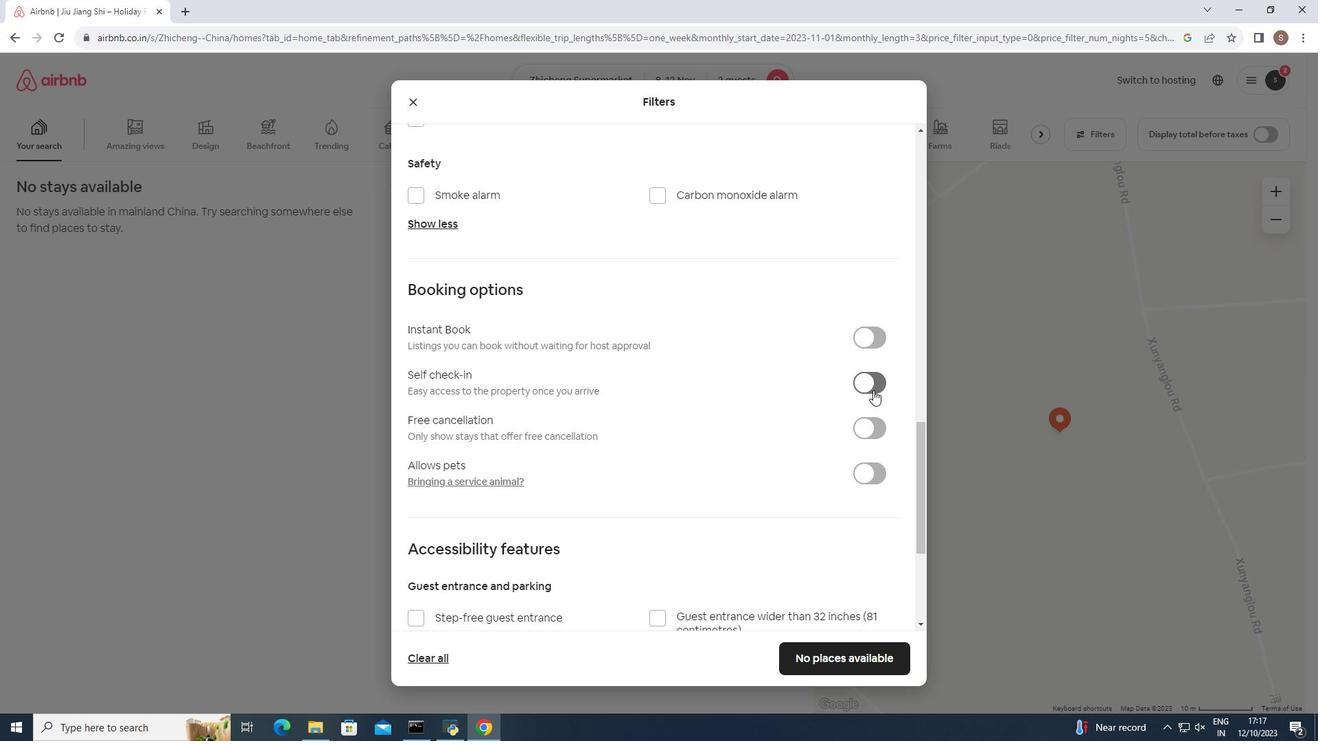 
Action: Mouse moved to (849, 654)
Screenshot: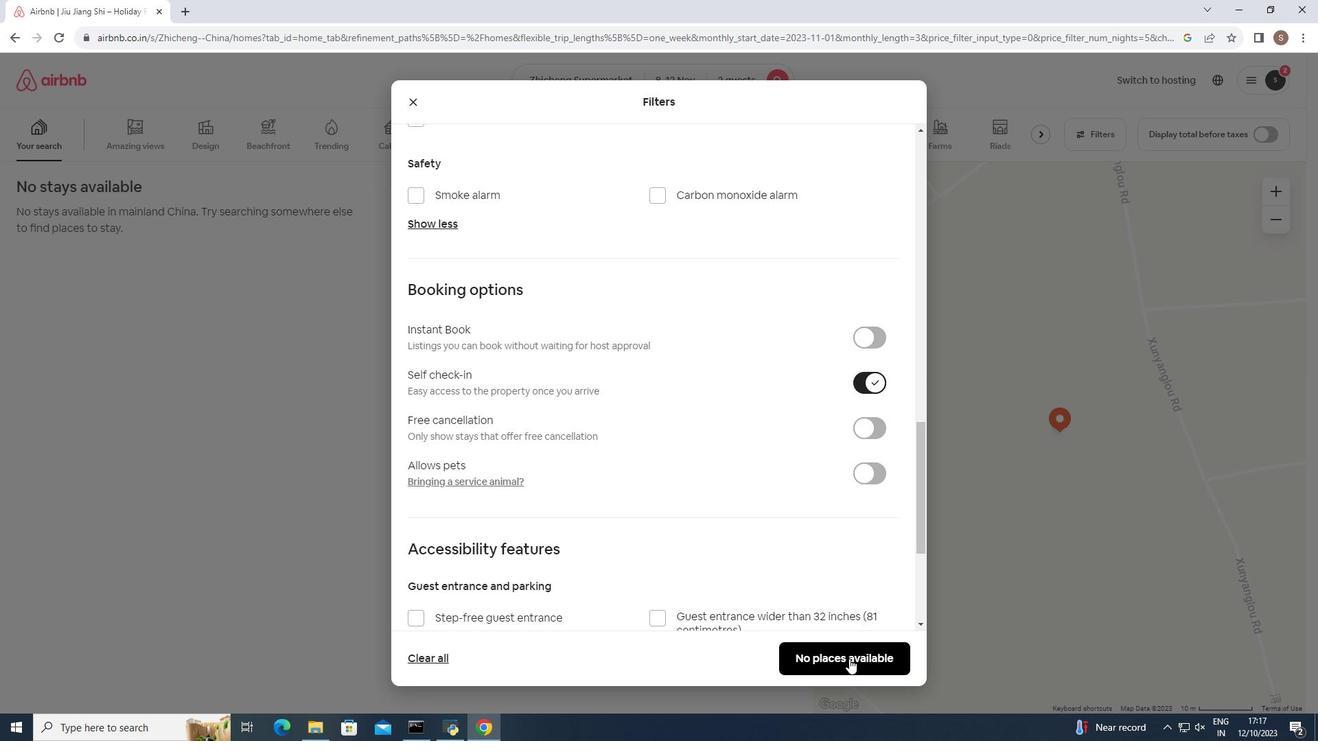 
Action: Mouse pressed left at (849, 654)
Screenshot: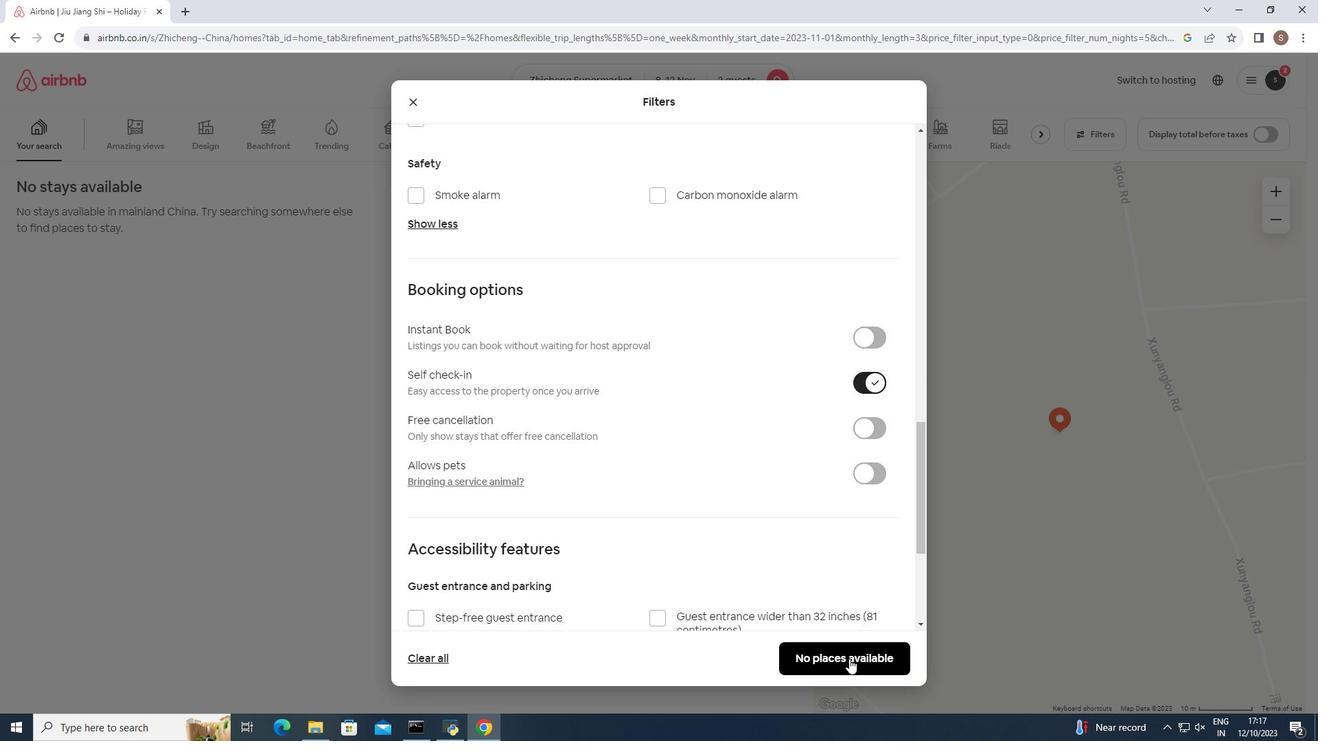 
Action: Mouse moved to (845, 653)
Screenshot: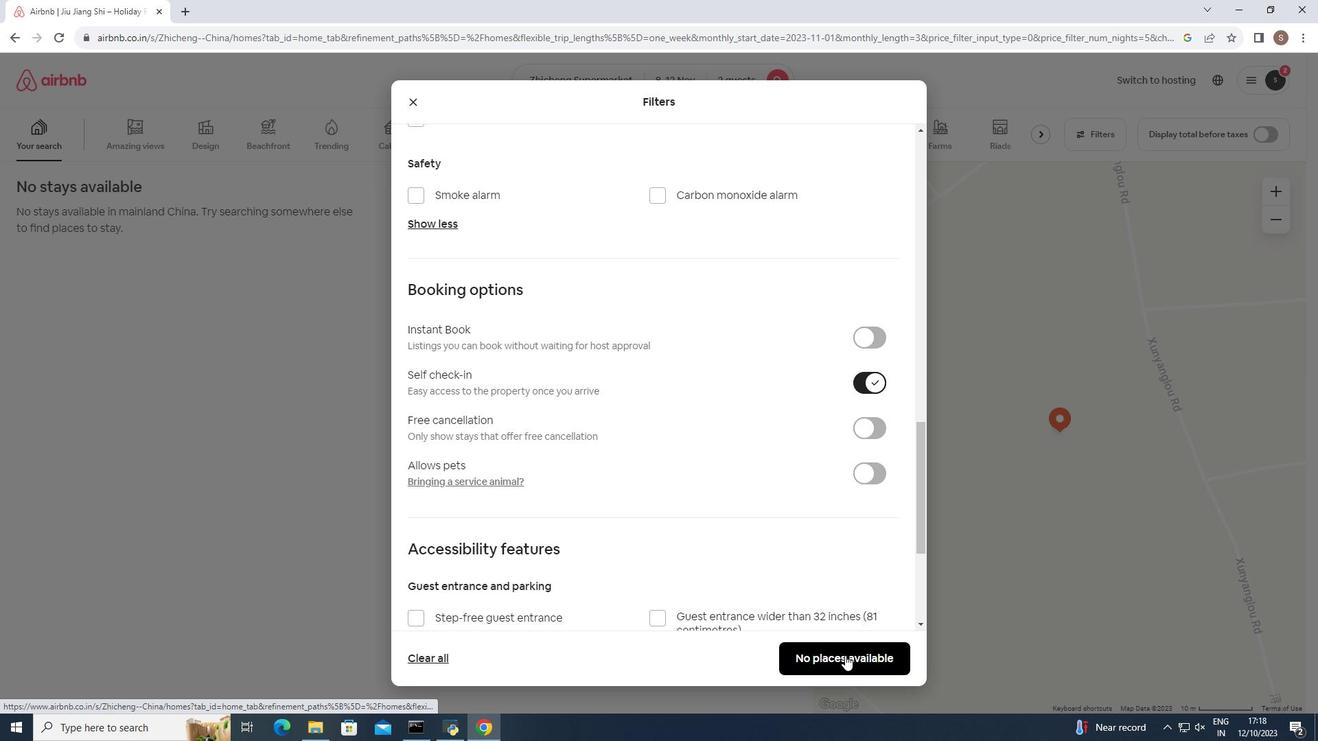 
Action: Mouse pressed left at (845, 653)
Screenshot: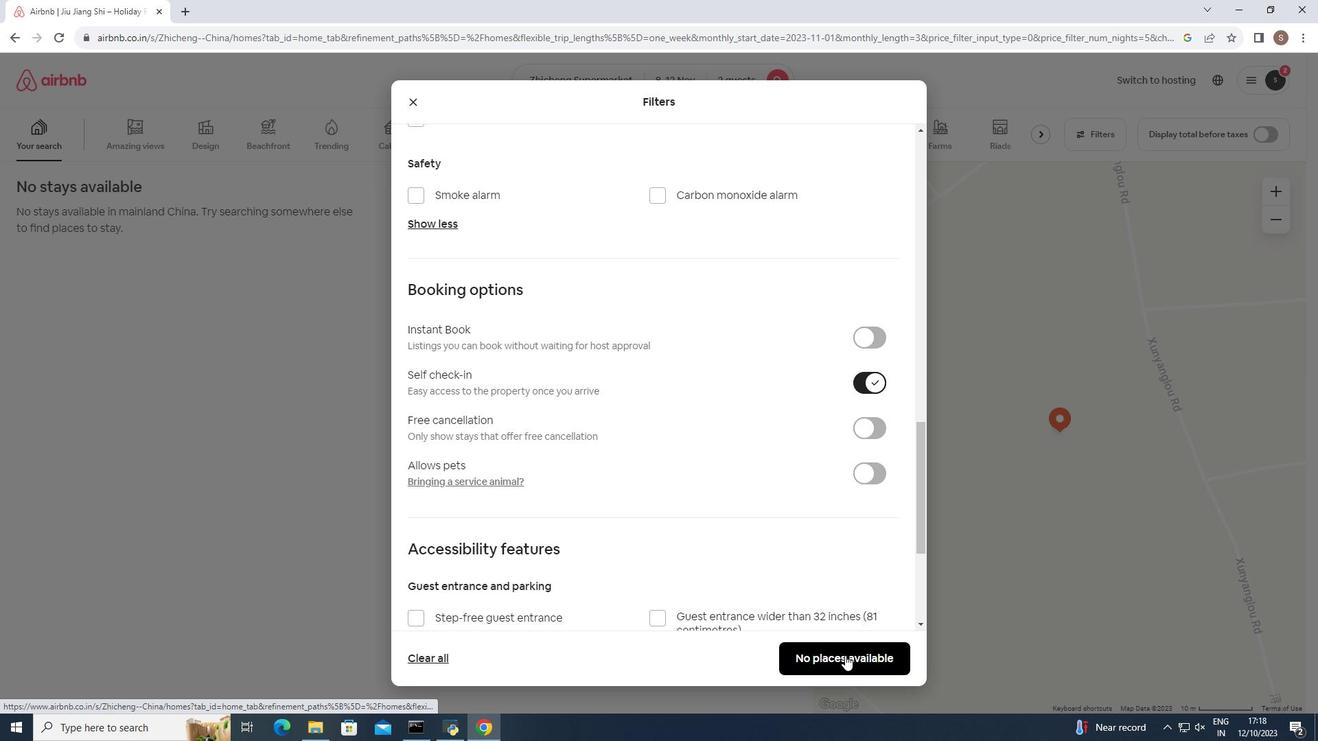 
Action: Mouse moved to (832, 653)
Screenshot: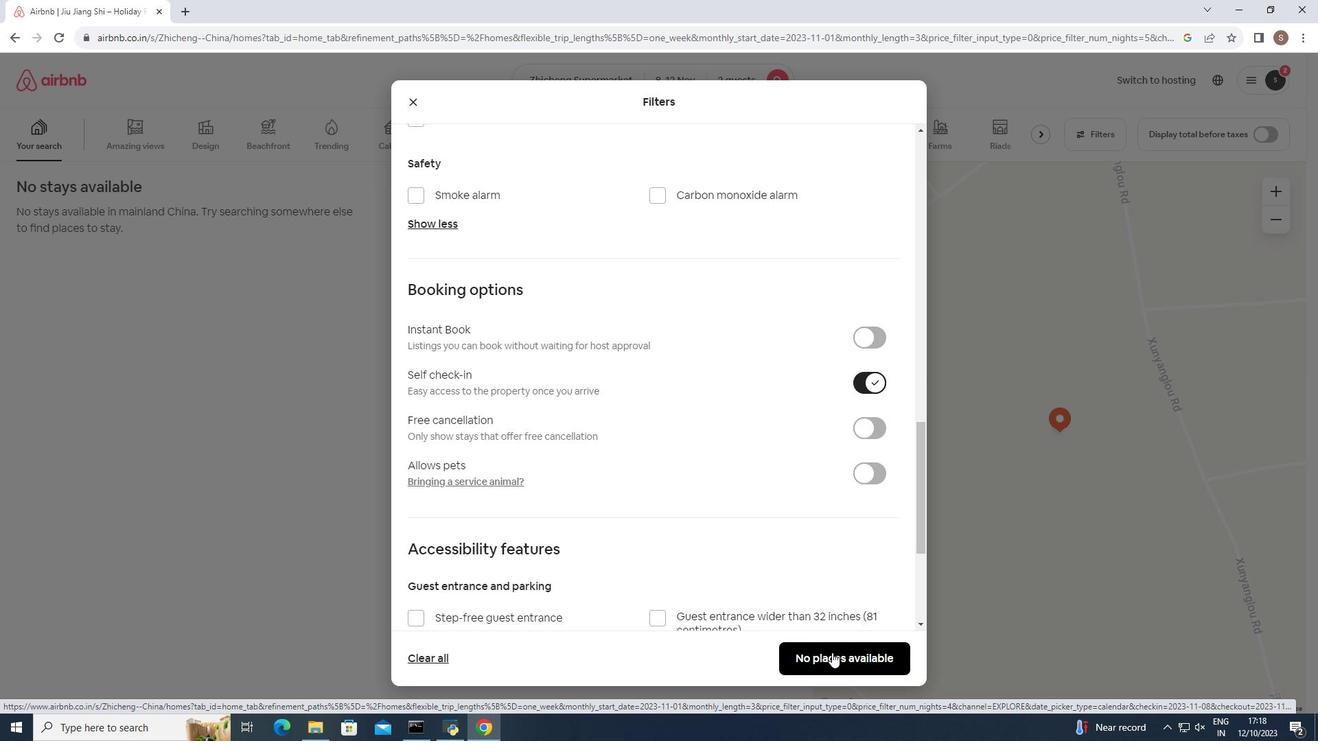 
Action: Mouse pressed left at (832, 653)
Screenshot: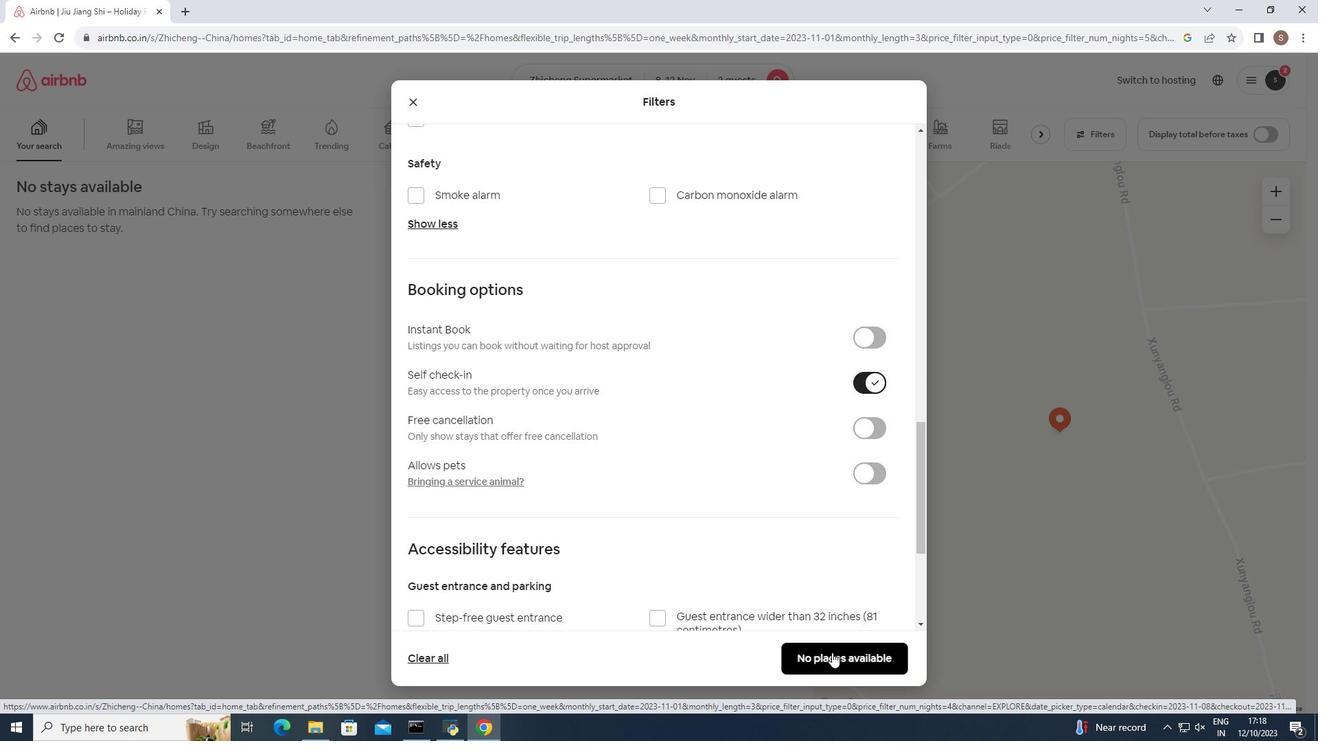 
Action: Mouse moved to (431, 416)
Screenshot: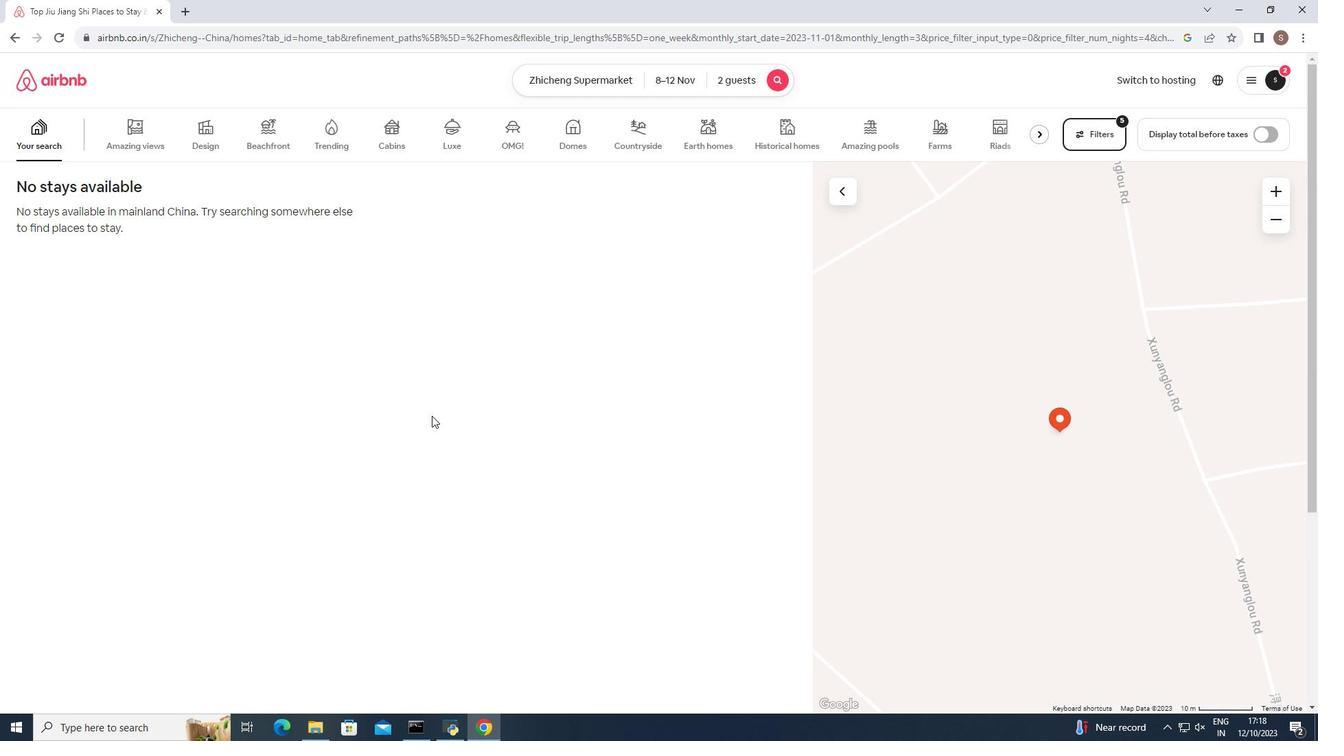 
